 Task: Find connections with filter location Repentigny with filter topic #Investingwith filter profile language German with filter current company TRS Staffing Solutions with filter school JSPM's Jayawantrao Sawant Institute of Management and Research, S.No. 58, Indrayaninagar,Handewadi Road, Hadapsar, Pune 411028. with filter industry Mobile Gaming Apps with filter service category Visual Design with filter keywords title Pharmacist
Action: Mouse moved to (336, 390)
Screenshot: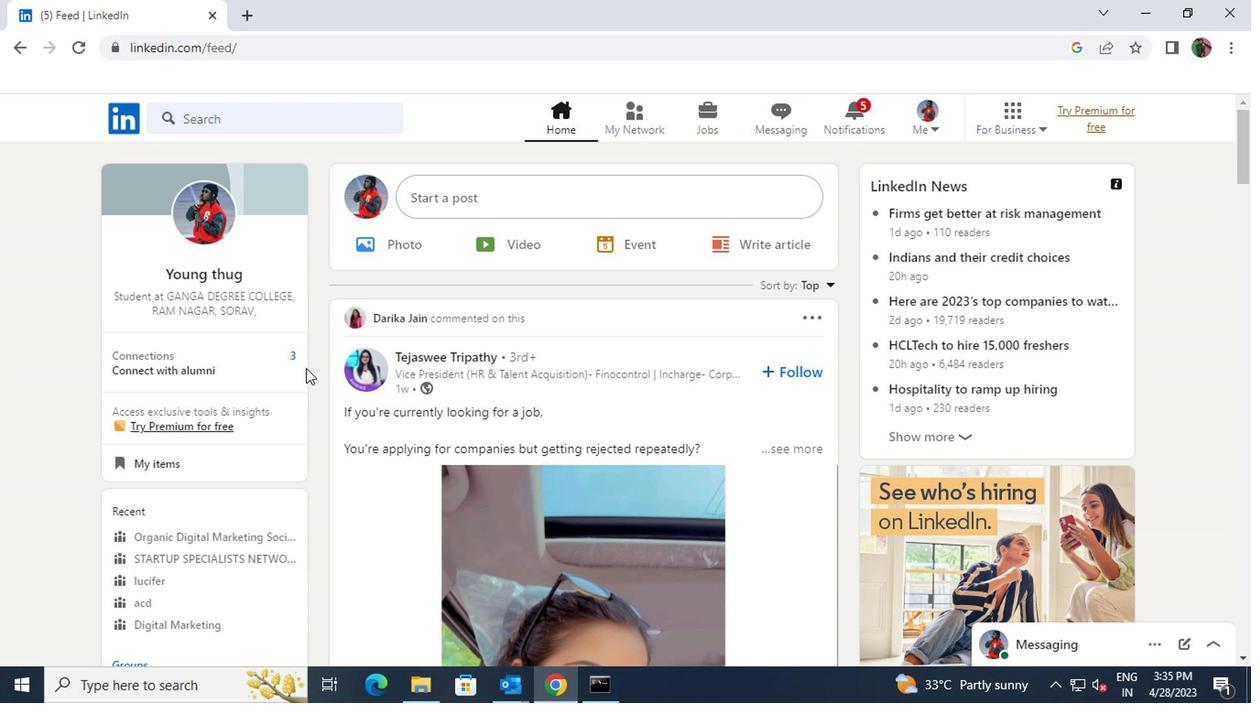 
Action: Mouse pressed left at (336, 390)
Screenshot: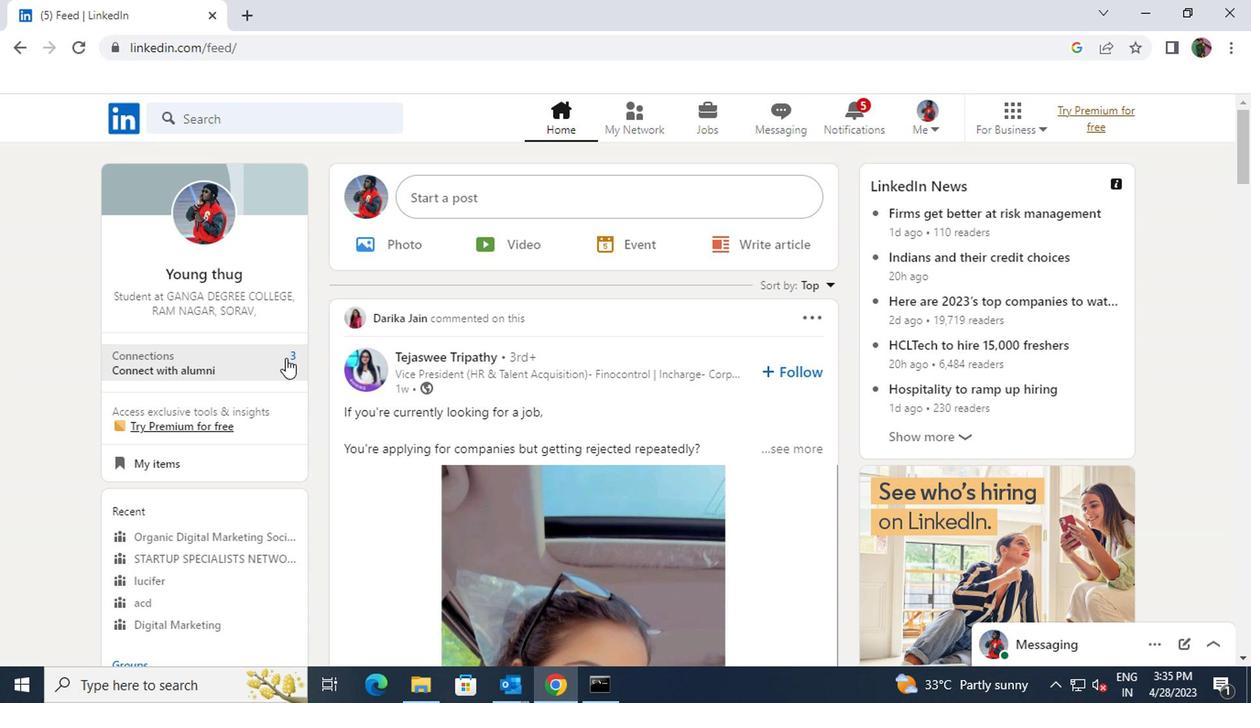 
Action: Mouse moved to (351, 289)
Screenshot: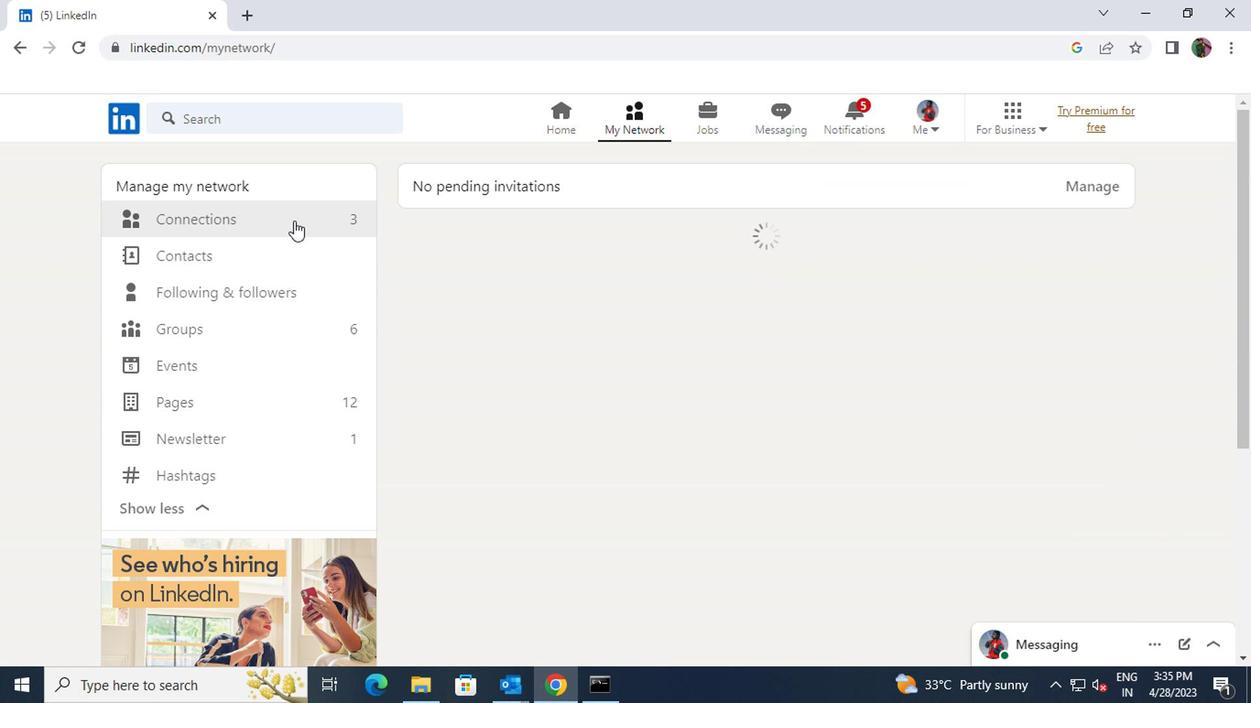 
Action: Mouse pressed left at (351, 289)
Screenshot: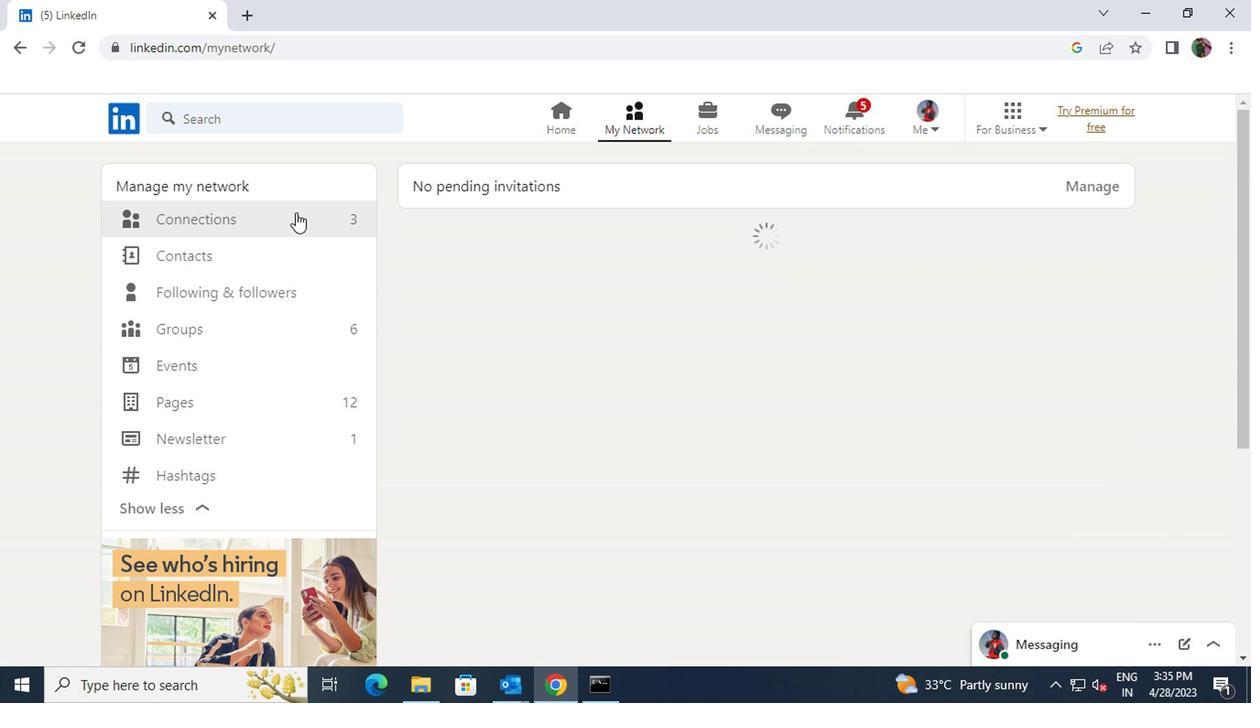 
Action: Mouse moved to (665, 300)
Screenshot: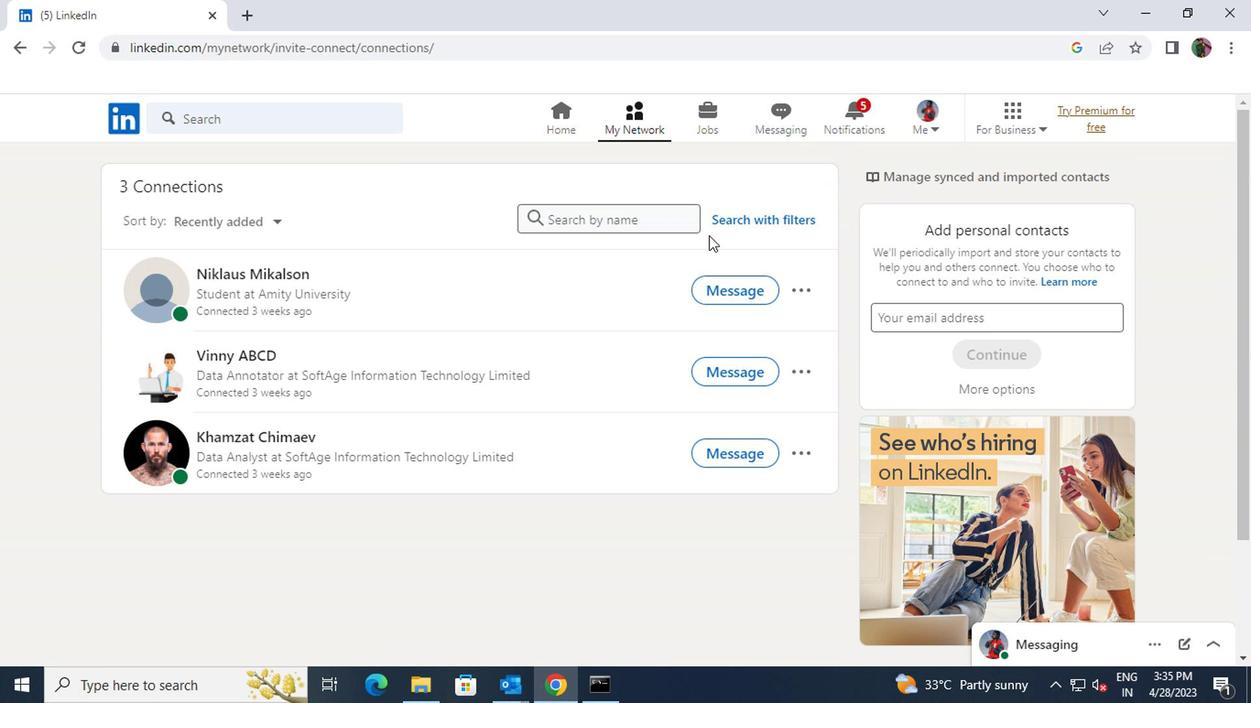 
Action: Mouse pressed left at (665, 300)
Screenshot: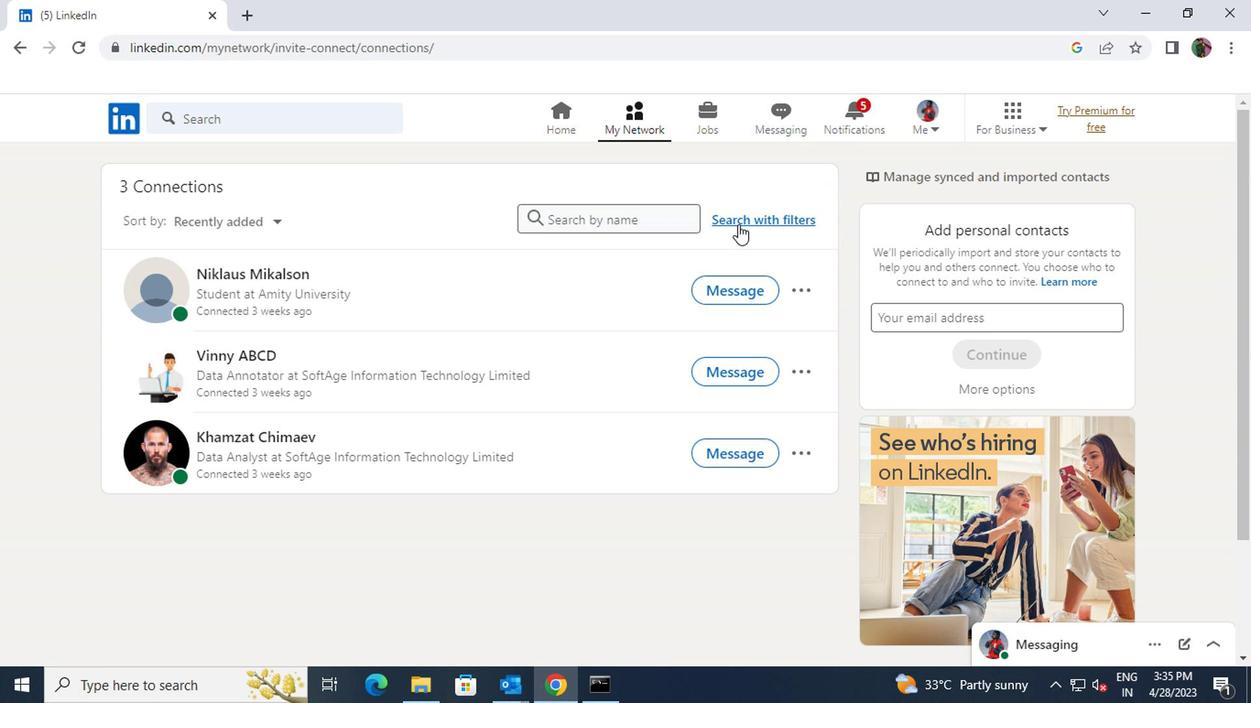 
Action: Mouse moved to (631, 262)
Screenshot: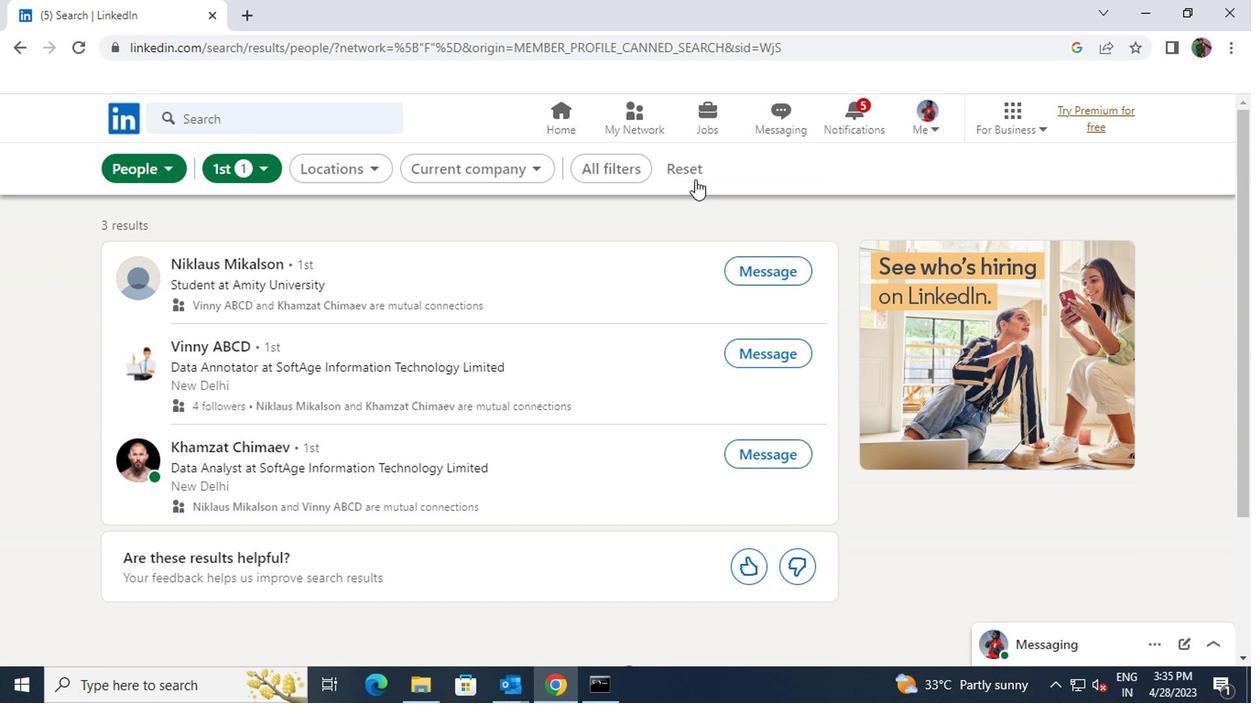 
Action: Mouse pressed left at (631, 262)
Screenshot: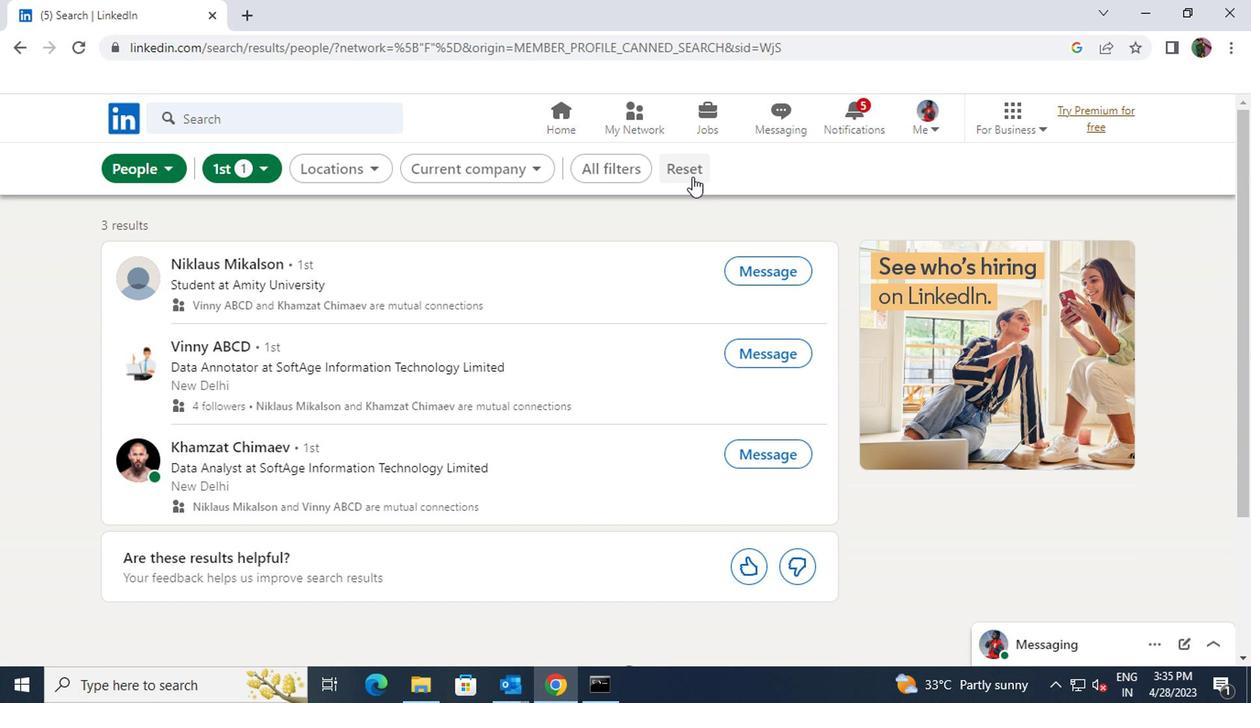 
Action: Mouse moved to (621, 261)
Screenshot: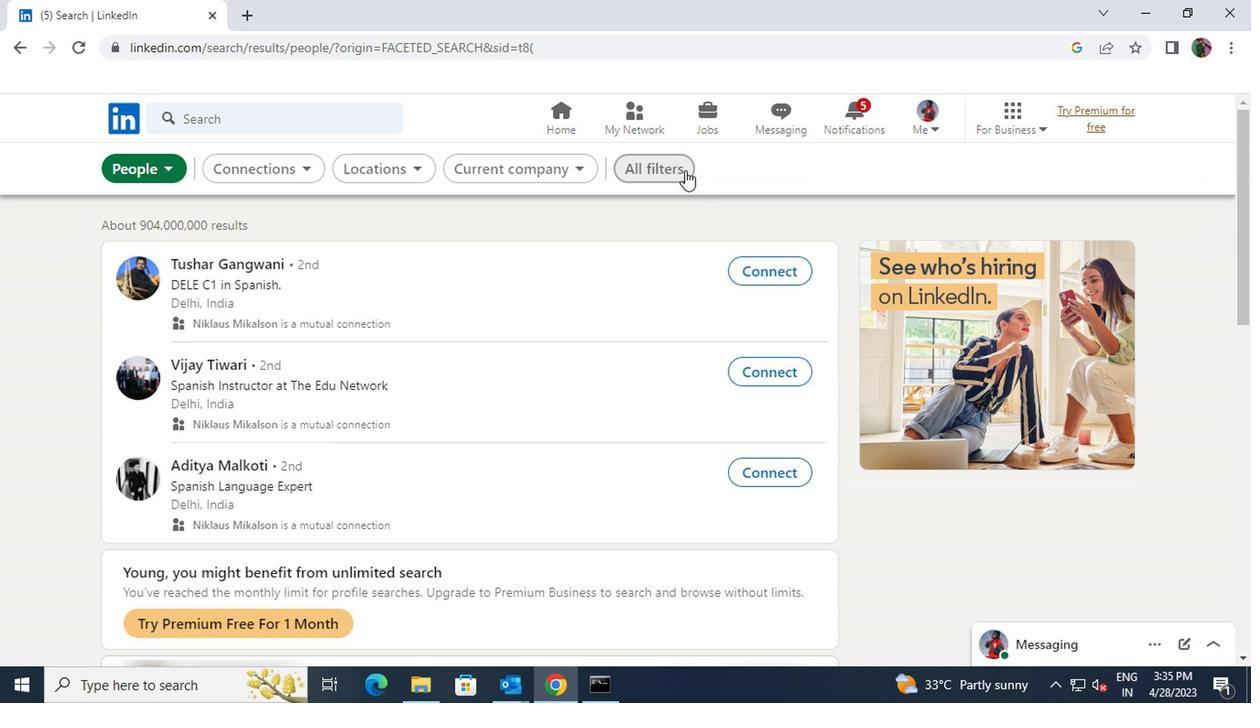
Action: Mouse pressed left at (621, 261)
Screenshot: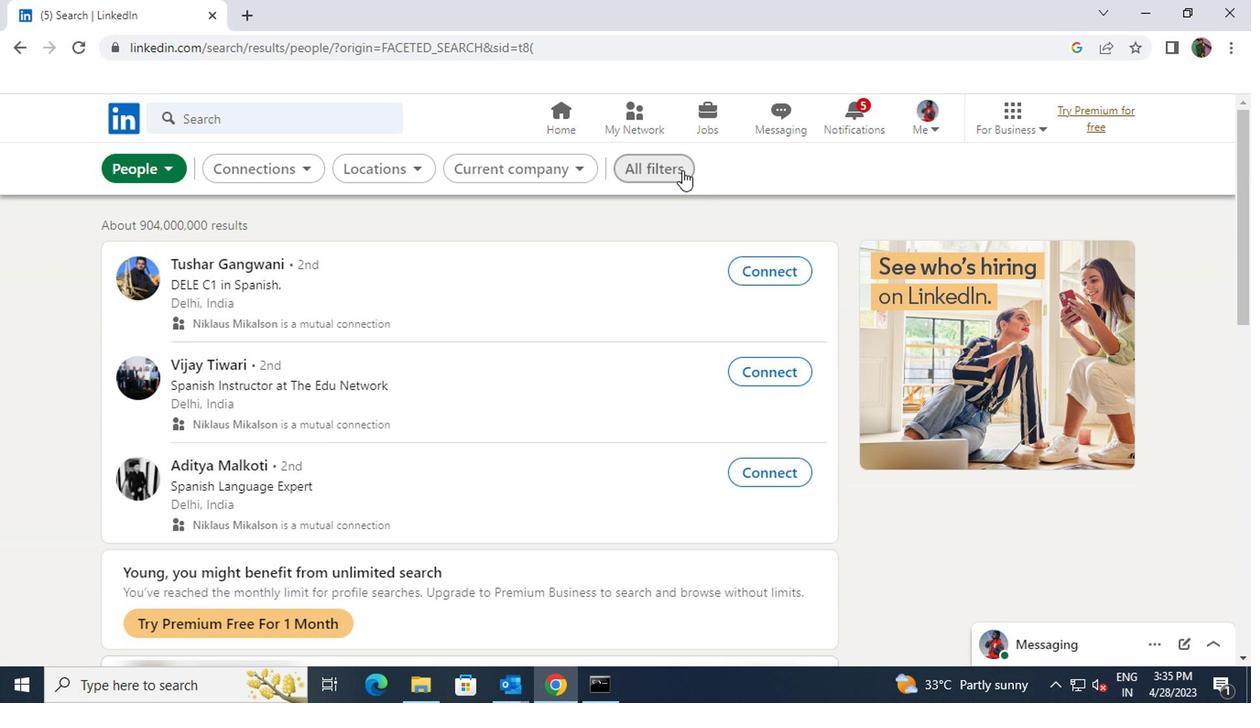 
Action: Mouse moved to (802, 390)
Screenshot: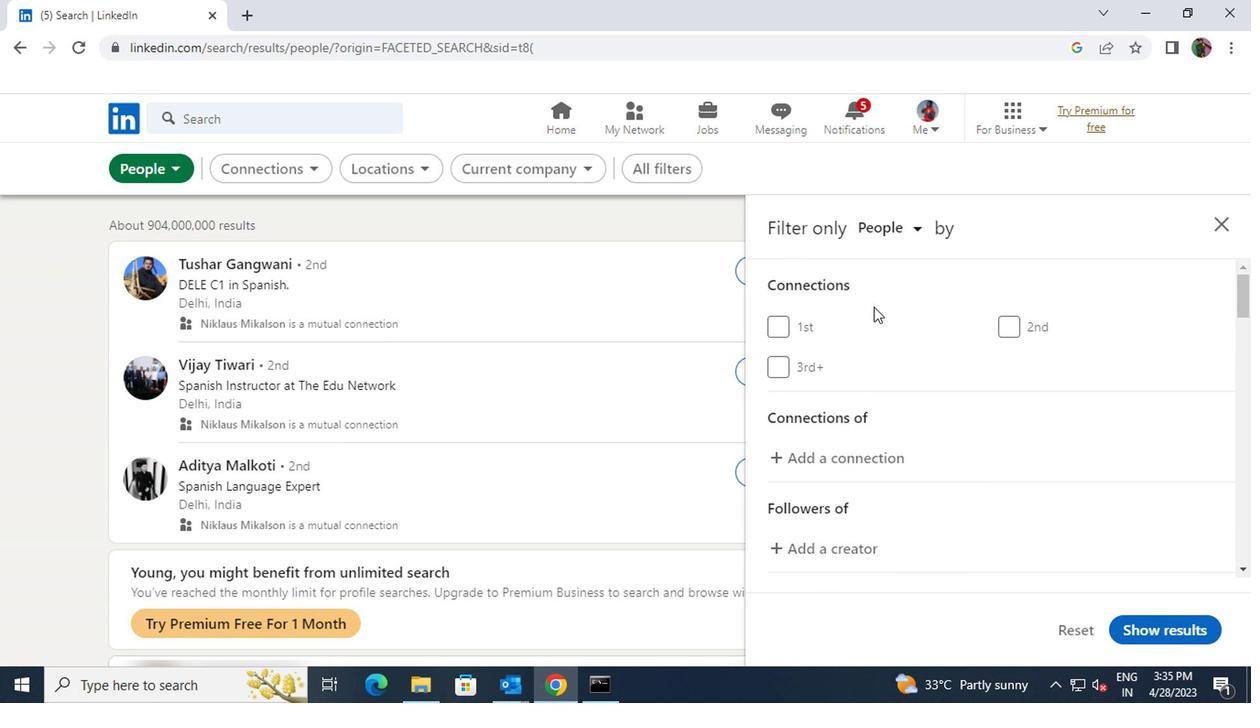 
Action: Mouse scrolled (802, 389) with delta (0, 0)
Screenshot: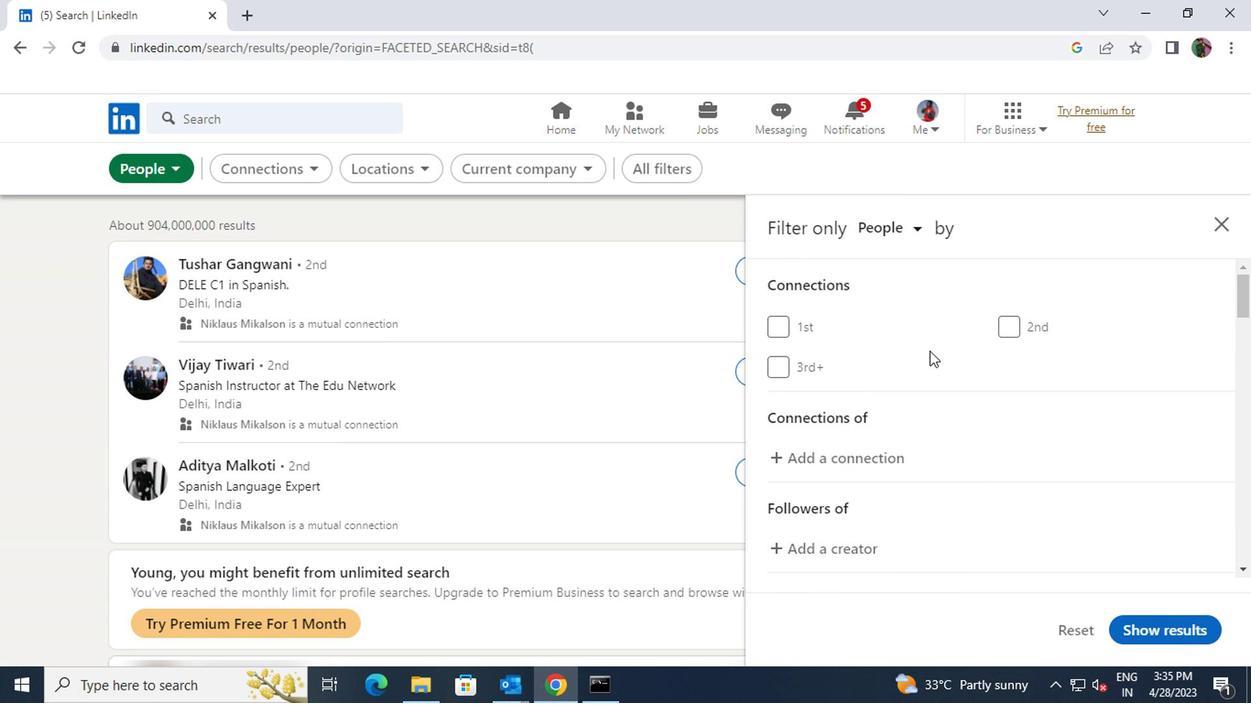 
Action: Mouse scrolled (802, 389) with delta (0, 0)
Screenshot: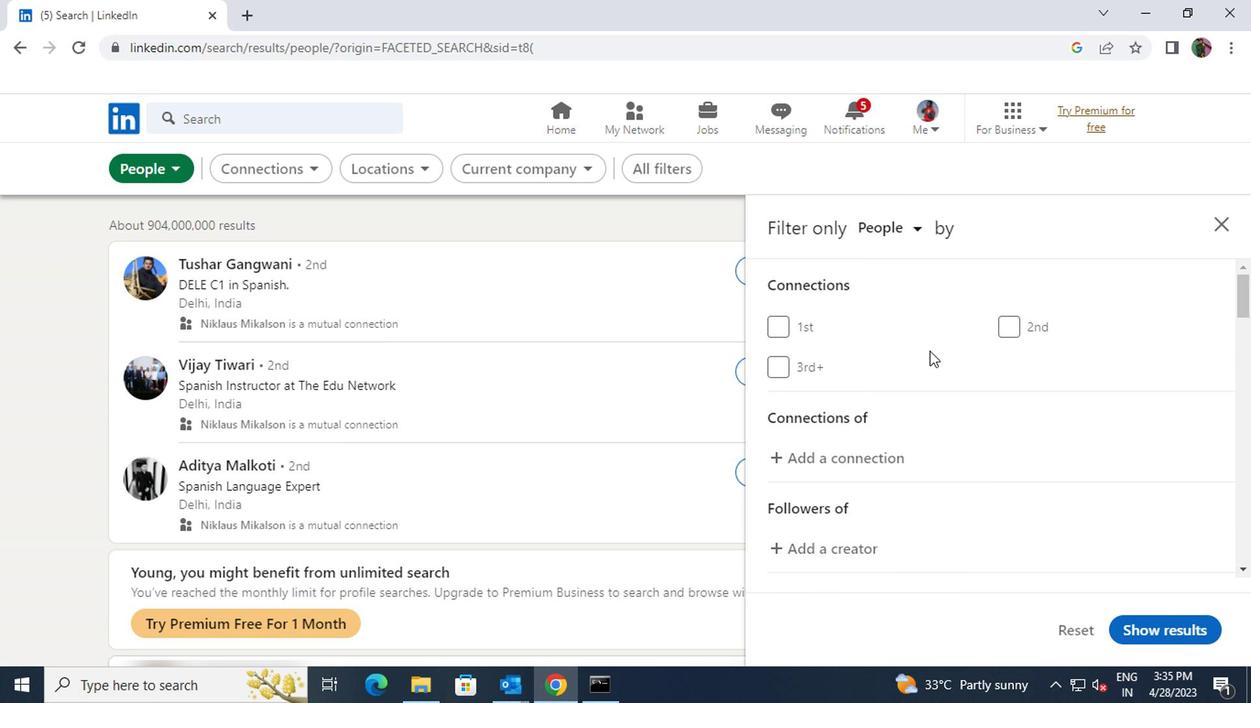 
Action: Mouse scrolled (802, 389) with delta (0, 0)
Screenshot: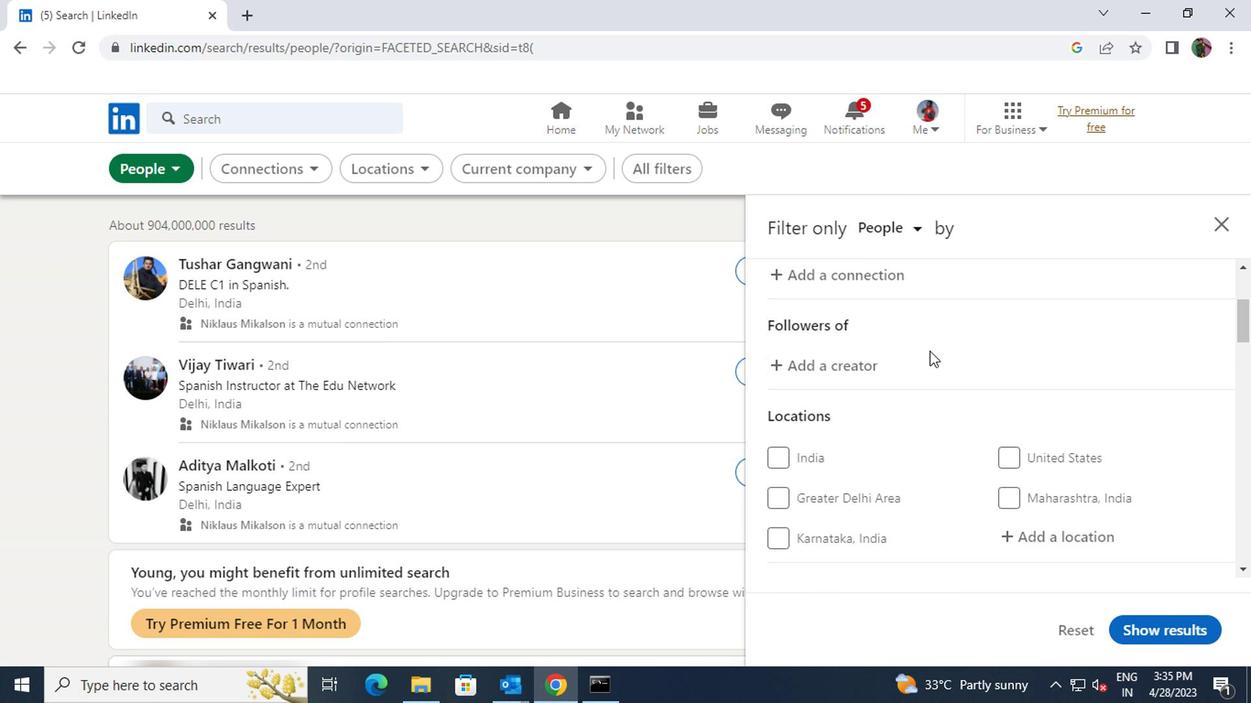 
Action: Mouse moved to (867, 456)
Screenshot: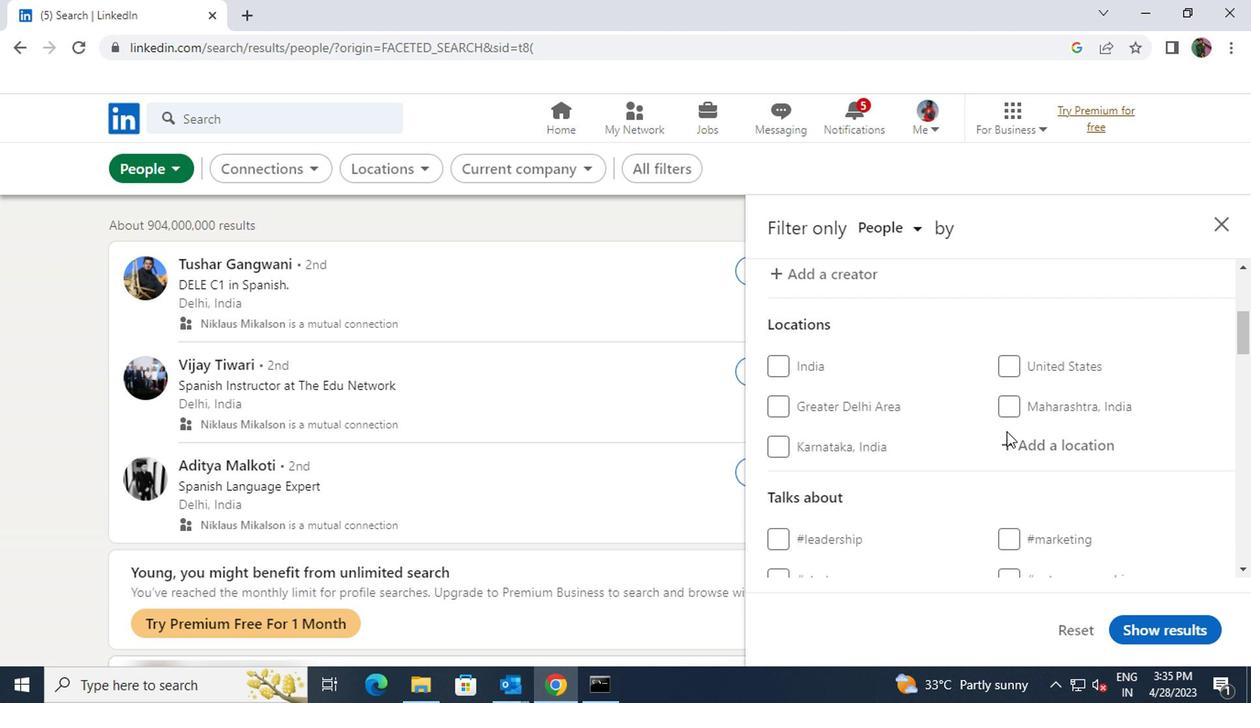 
Action: Mouse pressed left at (867, 456)
Screenshot: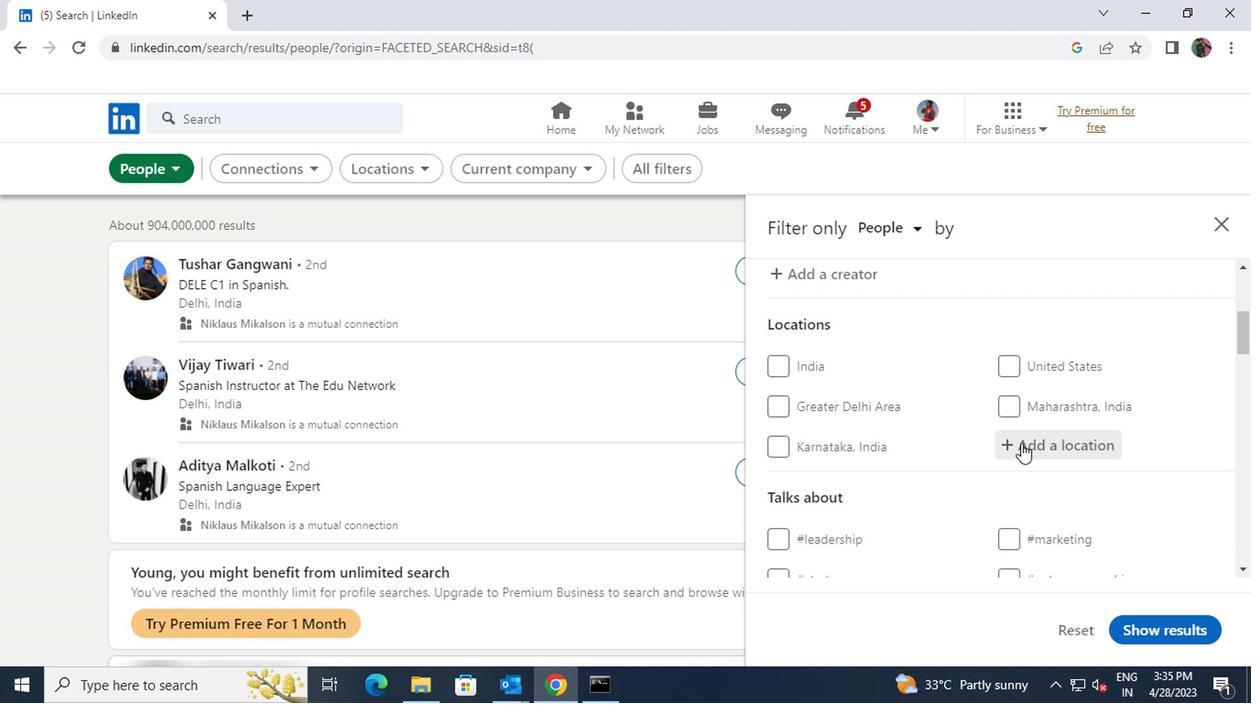 
Action: Key pressed <Key.shift>REPENTI
Screenshot: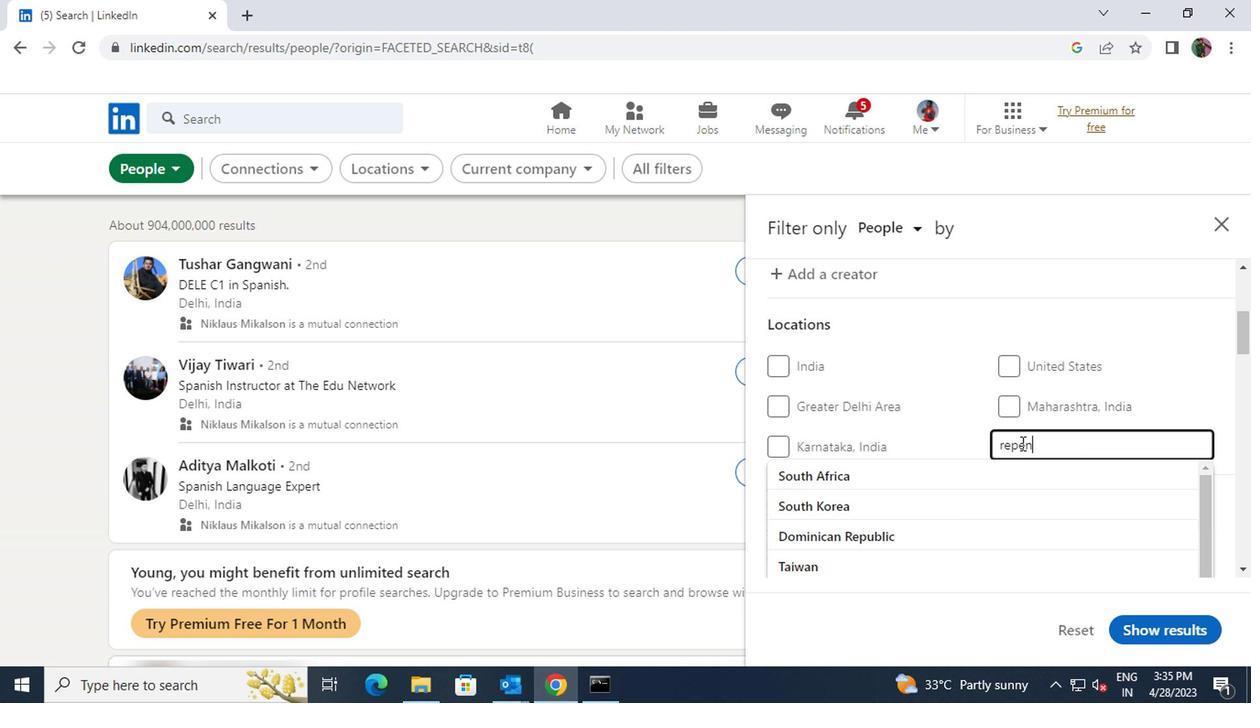 
Action: Mouse moved to (861, 472)
Screenshot: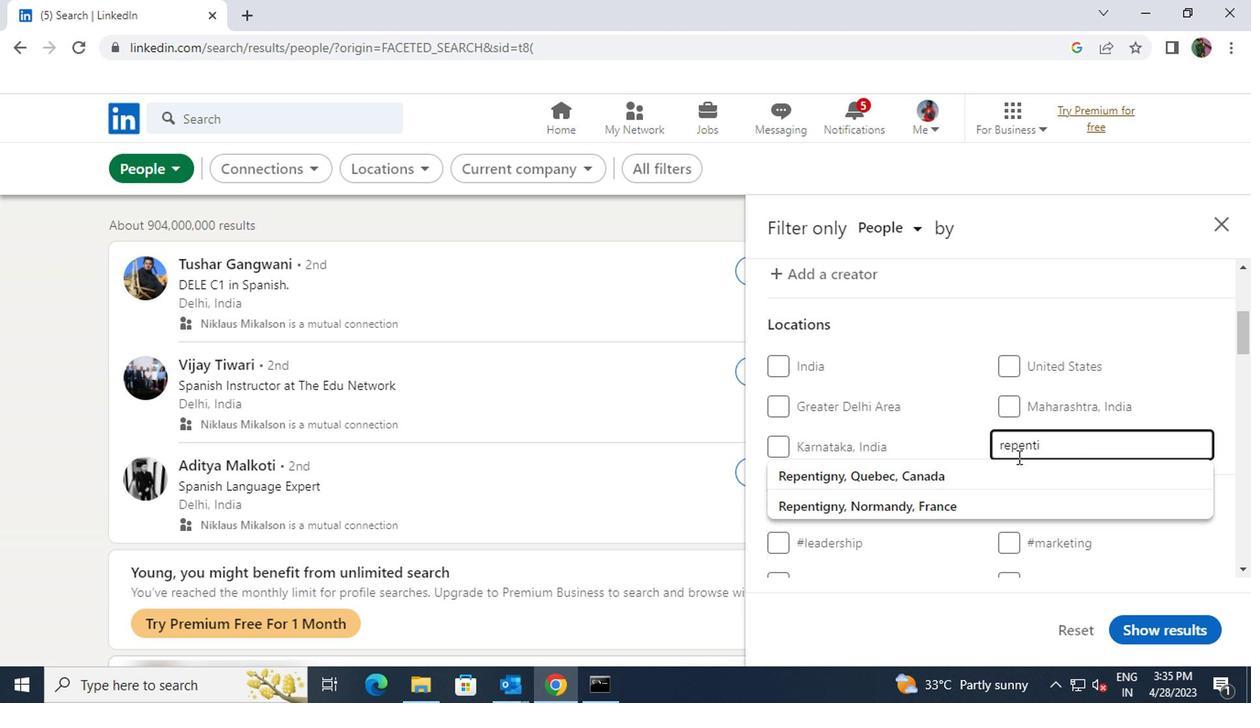 
Action: Mouse pressed left at (861, 472)
Screenshot: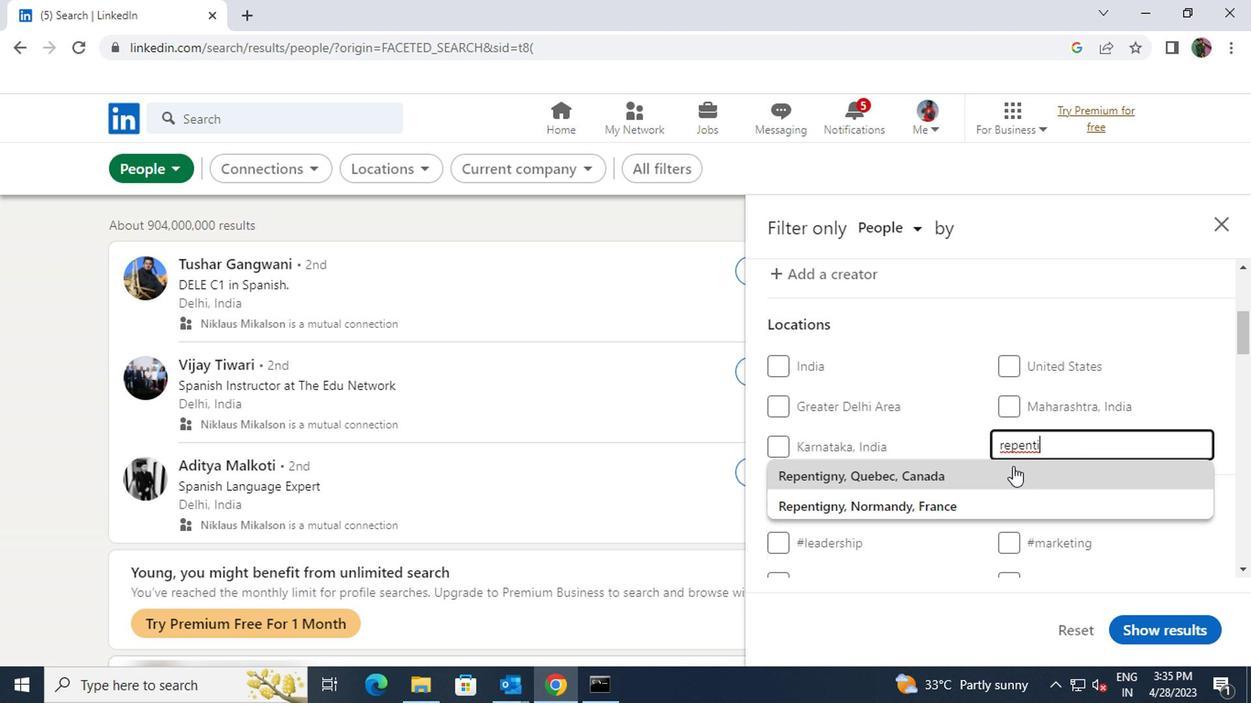 
Action: Mouse scrolled (861, 471) with delta (0, 0)
Screenshot: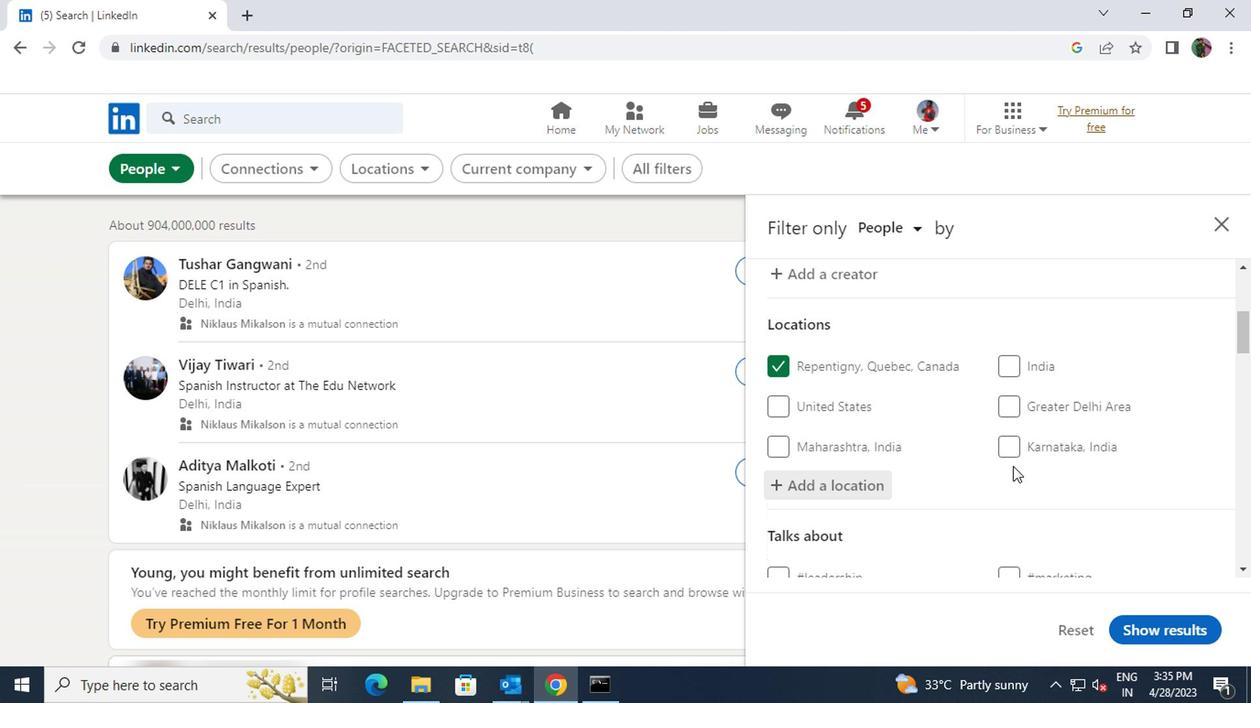 
Action: Mouse scrolled (861, 471) with delta (0, 0)
Screenshot: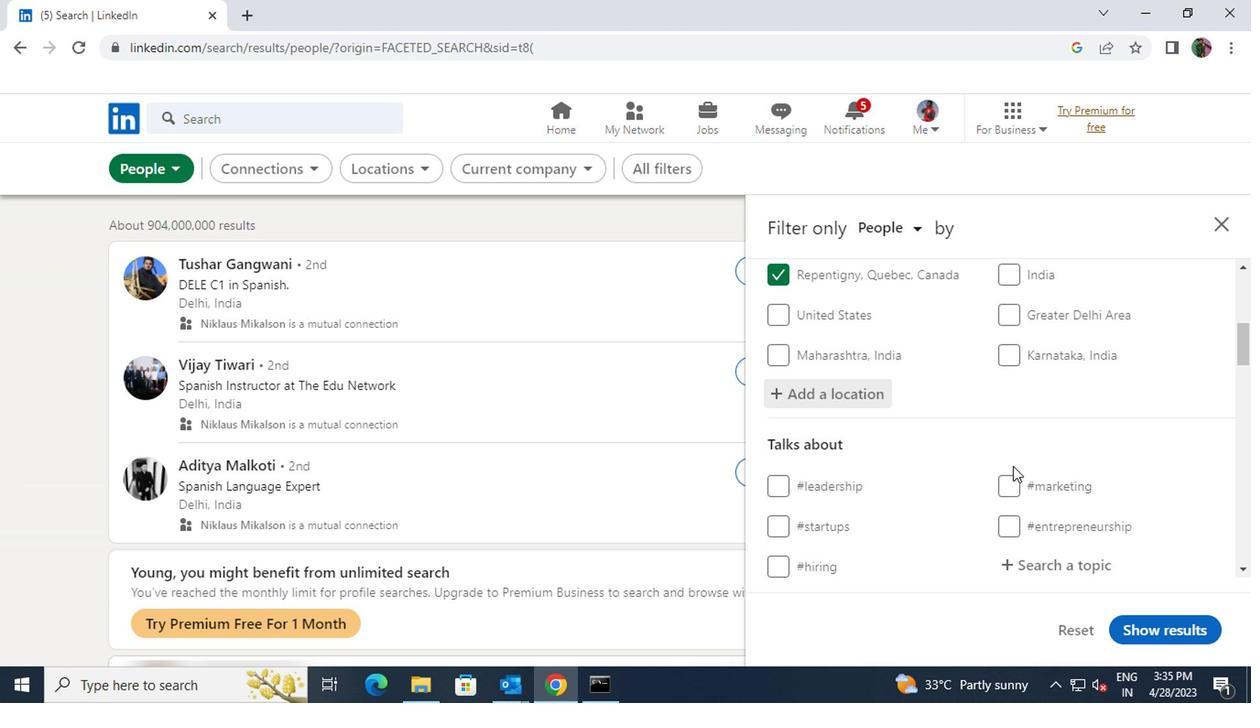 
Action: Mouse pressed left at (861, 472)
Screenshot: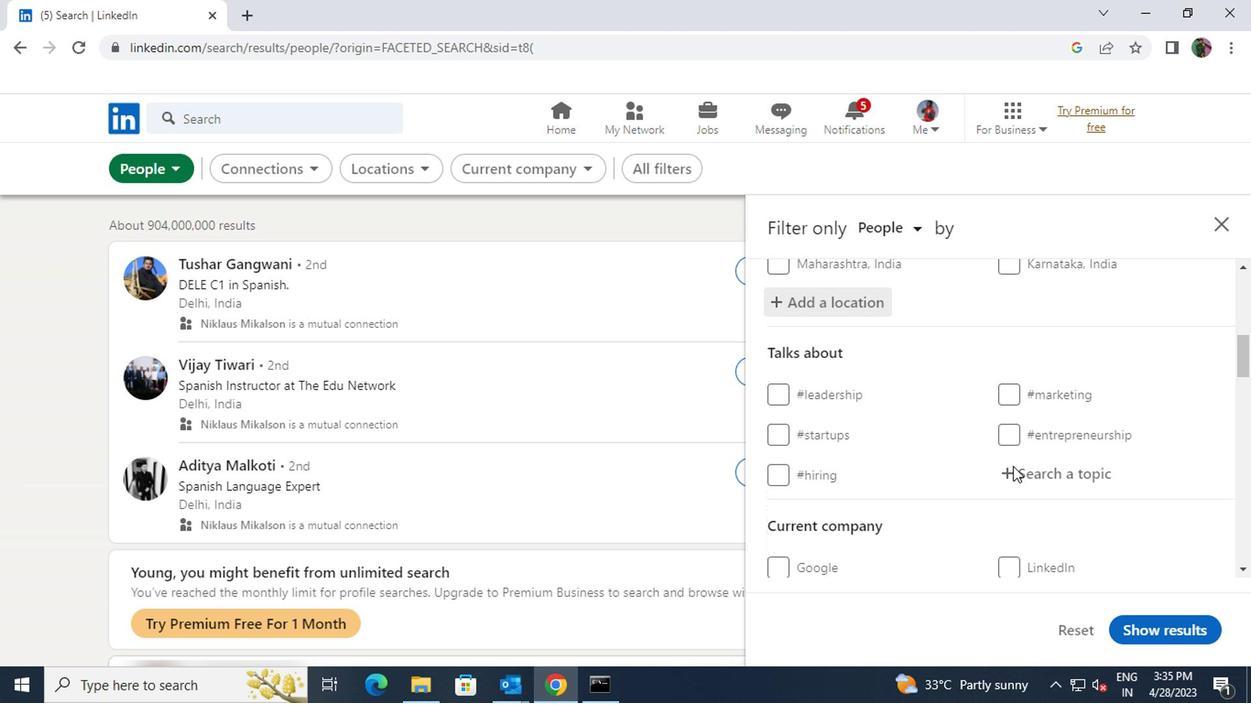 
Action: Key pressed <Key.shift>INVESTING
Screenshot: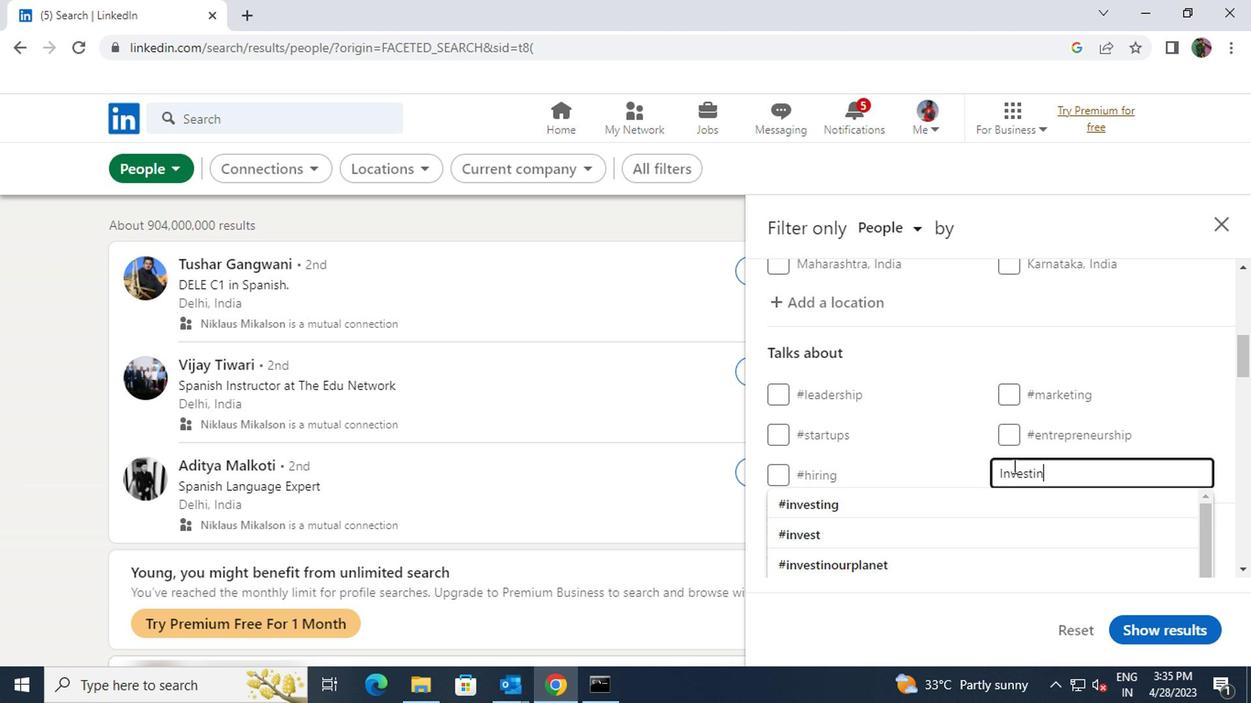 
Action: Mouse moved to (844, 493)
Screenshot: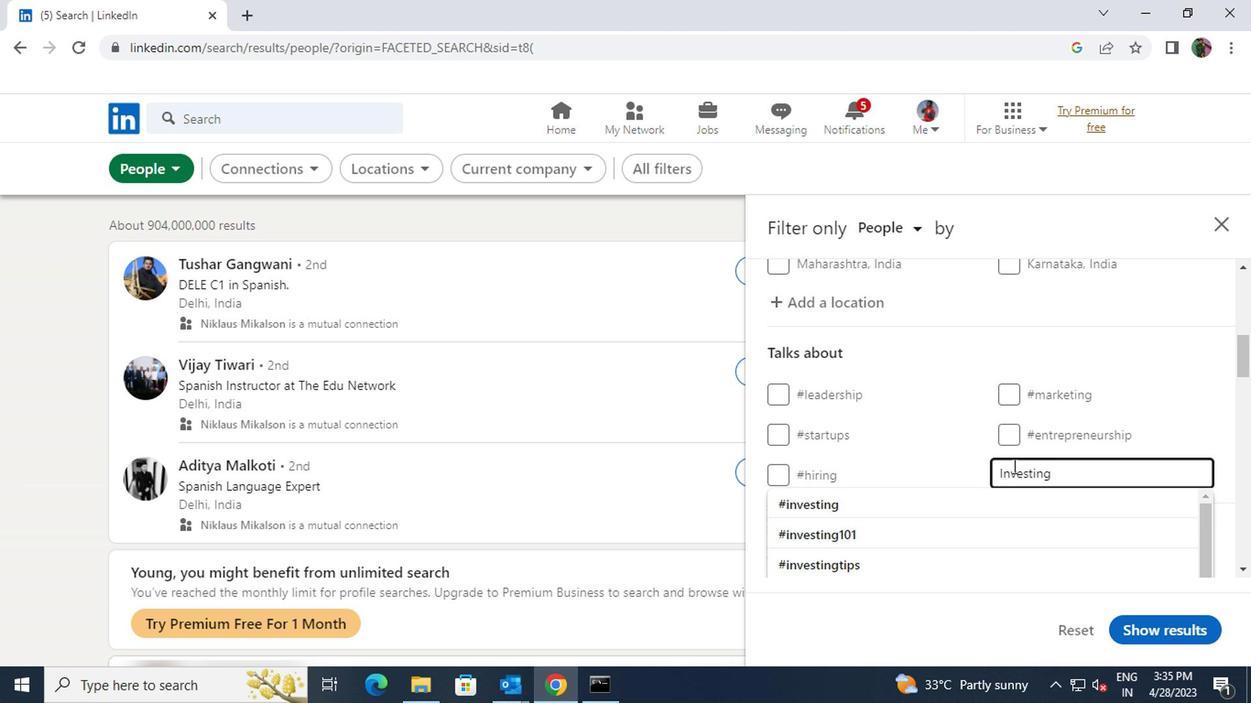 
Action: Mouse pressed left at (844, 493)
Screenshot: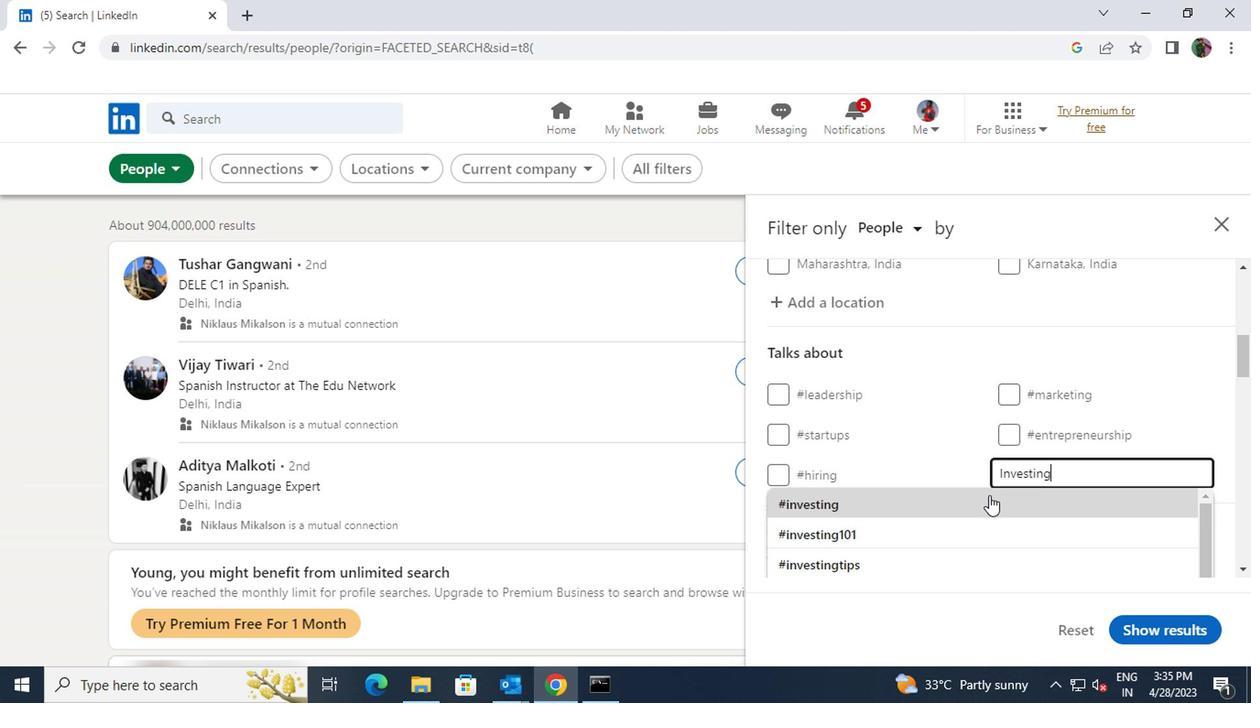 
Action: Mouse scrolled (844, 492) with delta (0, 0)
Screenshot: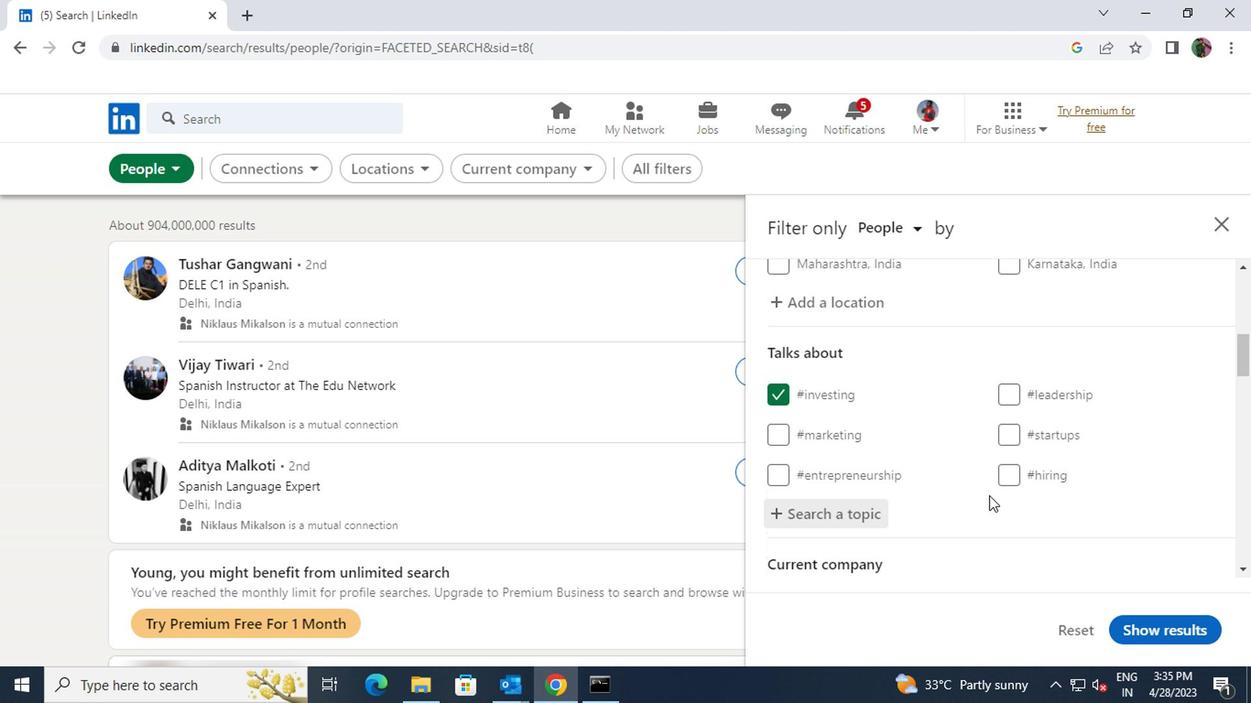 
Action: Mouse scrolled (844, 492) with delta (0, 0)
Screenshot: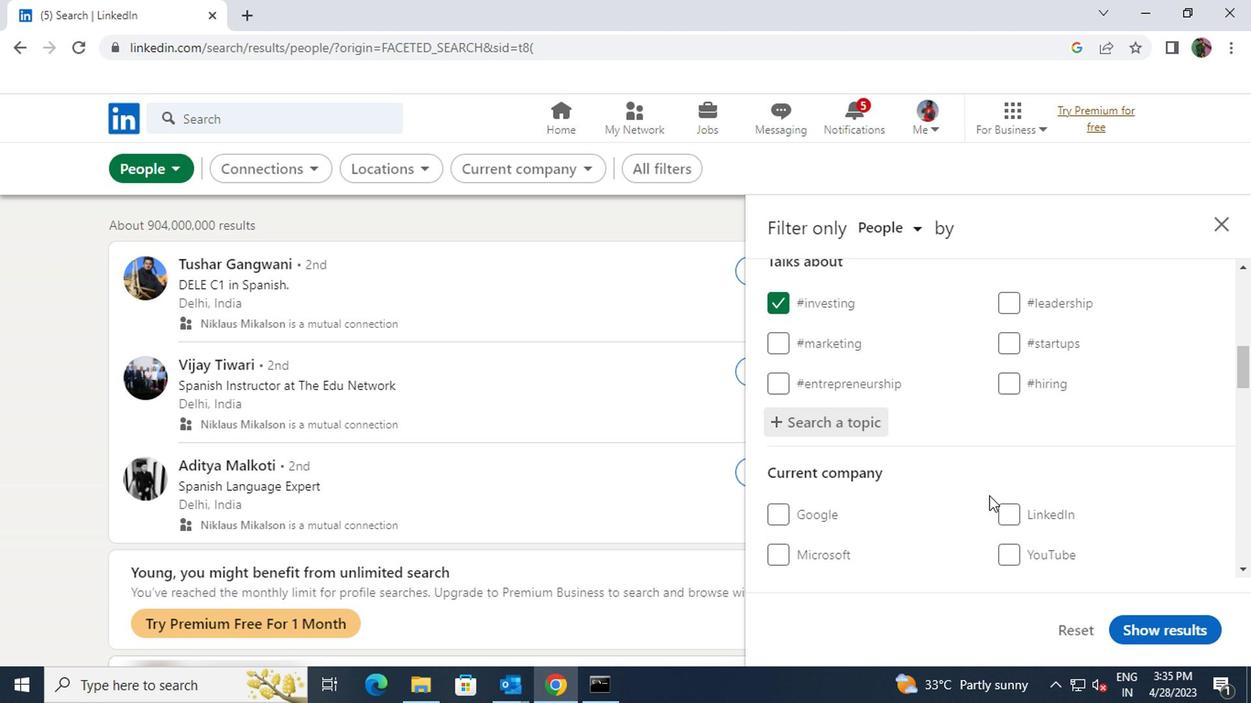 
Action: Mouse scrolled (844, 492) with delta (0, 0)
Screenshot: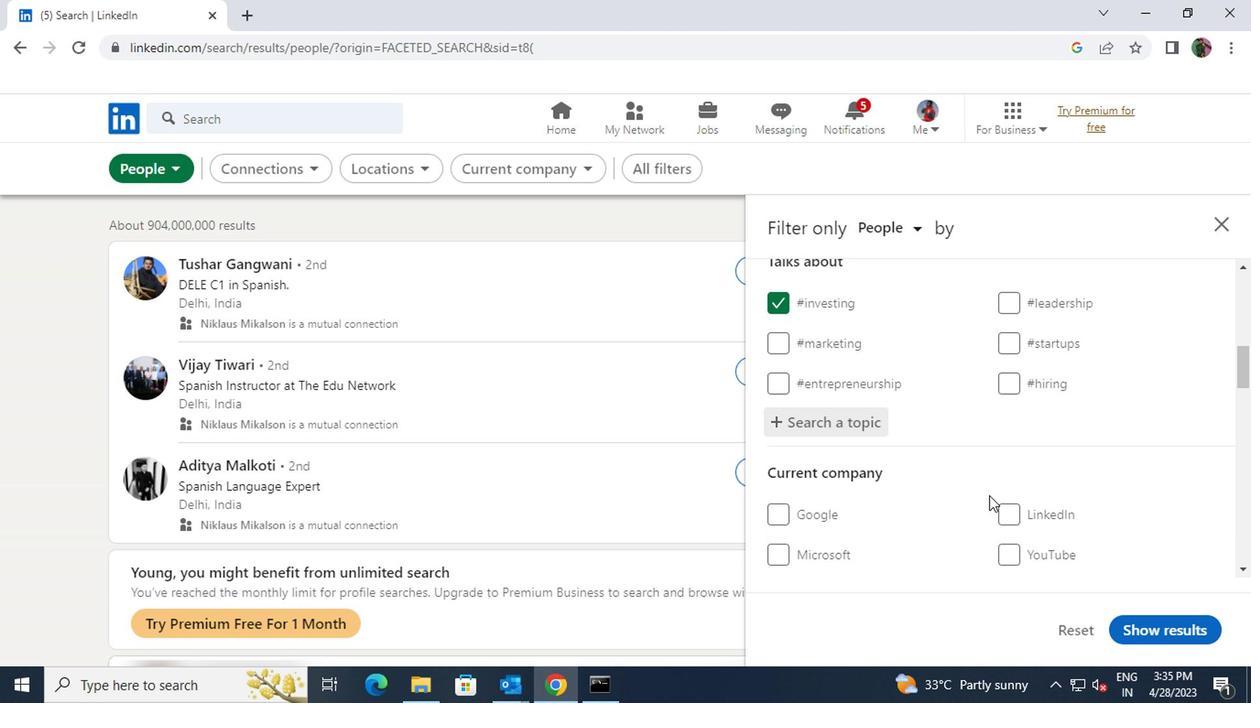 
Action: Mouse scrolled (844, 492) with delta (0, 0)
Screenshot: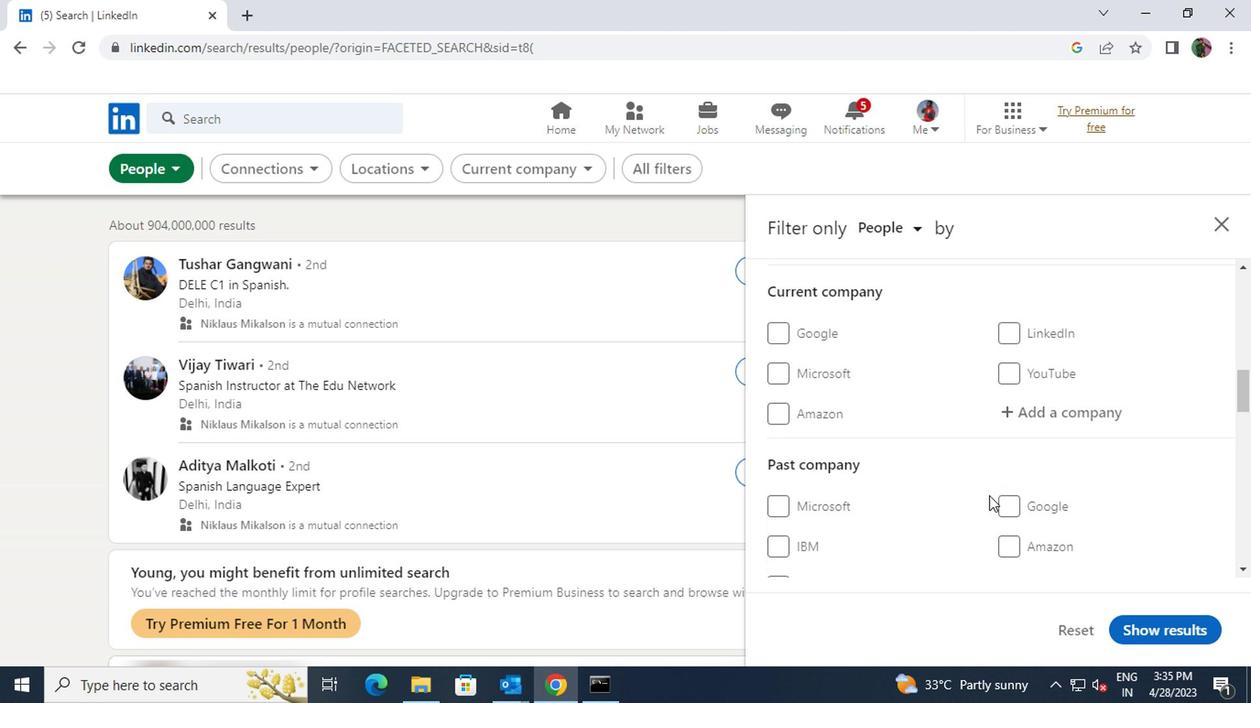 
Action: Mouse scrolled (844, 492) with delta (0, 0)
Screenshot: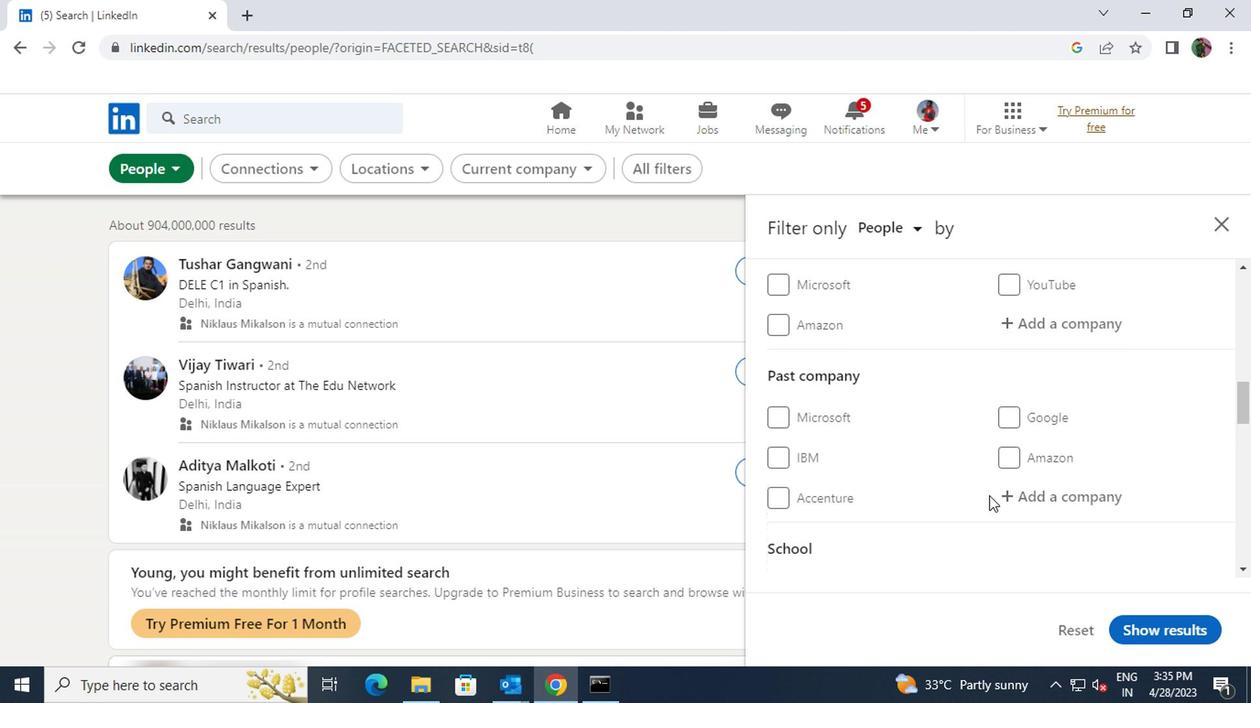 
Action: Mouse scrolled (844, 492) with delta (0, 0)
Screenshot: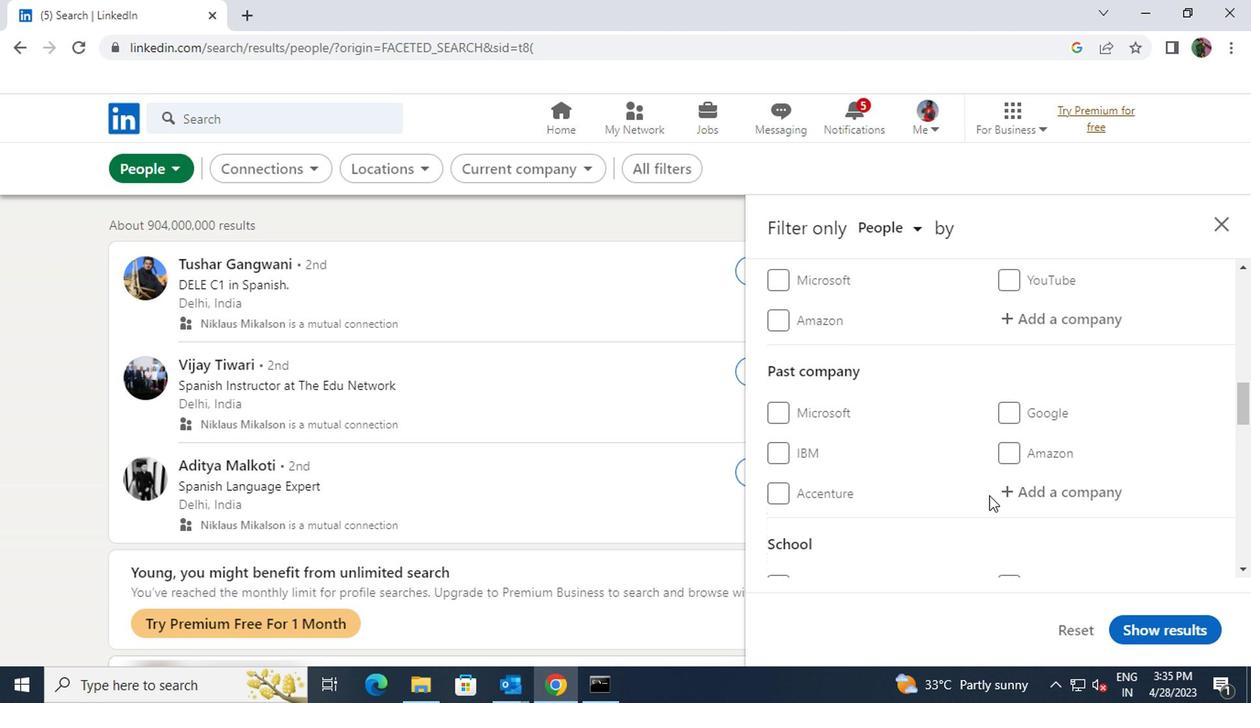 
Action: Mouse scrolled (844, 492) with delta (0, 0)
Screenshot: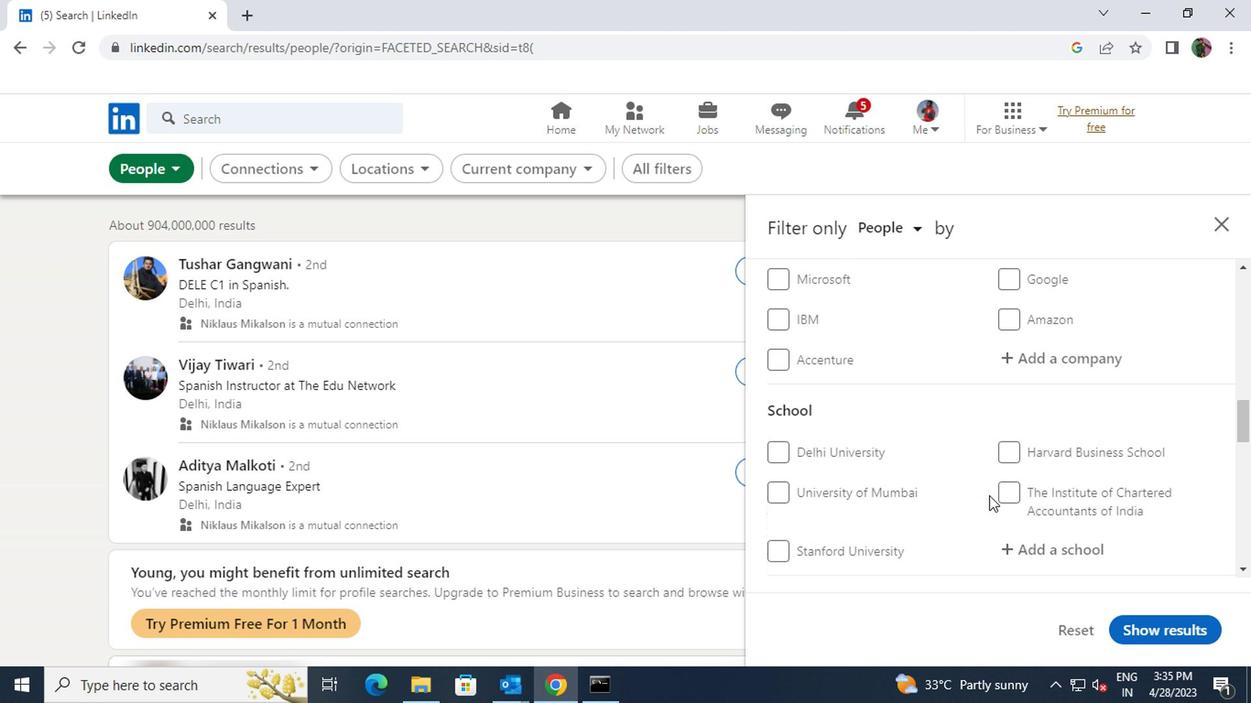 
Action: Mouse scrolled (844, 492) with delta (0, 0)
Screenshot: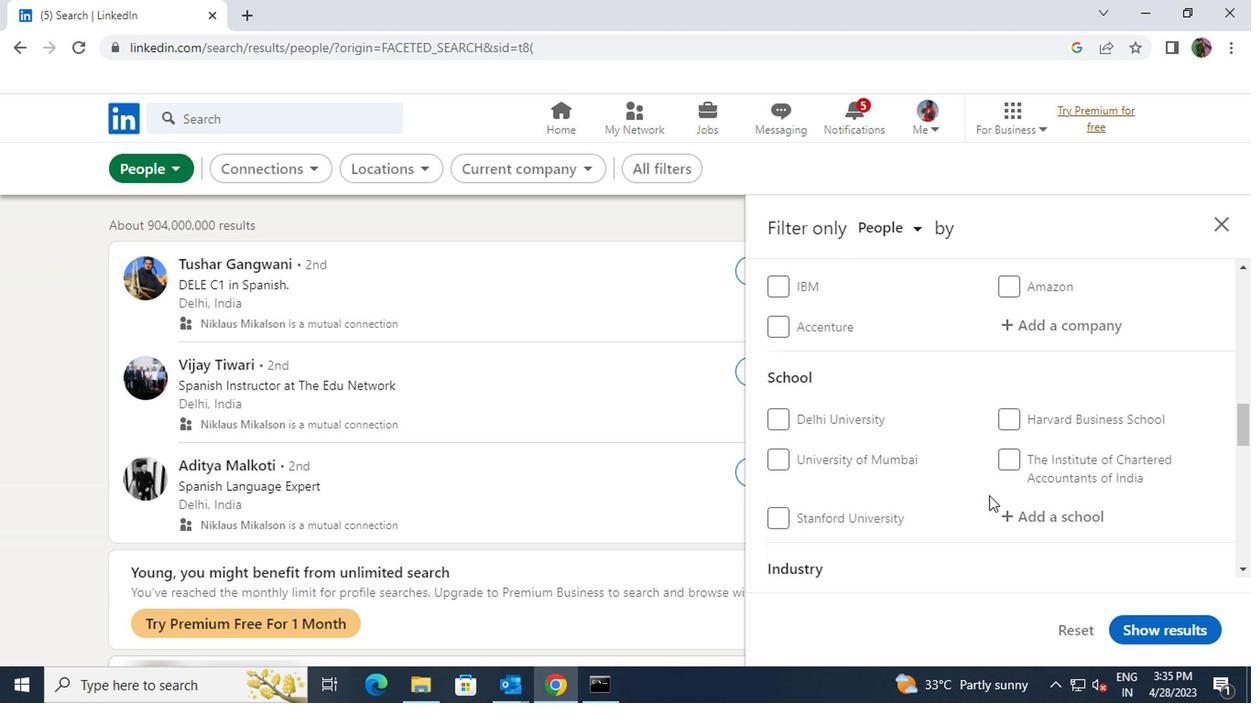 
Action: Mouse scrolled (844, 492) with delta (0, 0)
Screenshot: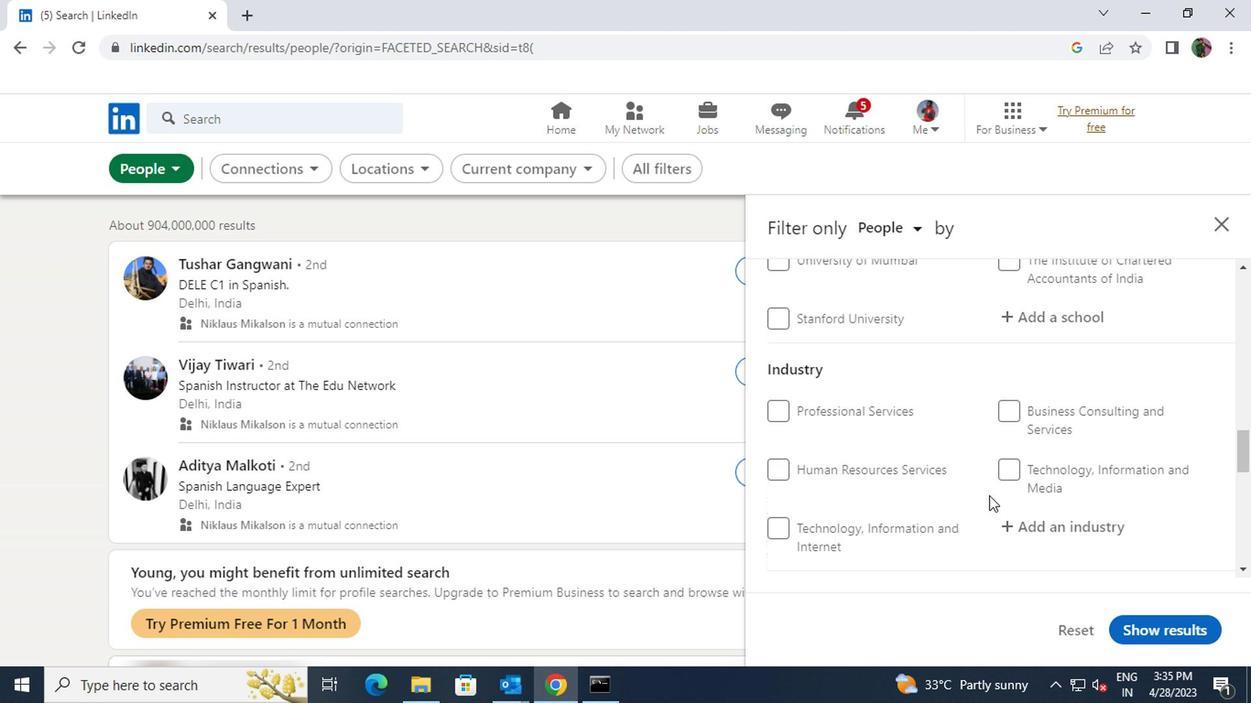 
Action: Mouse scrolled (844, 492) with delta (0, 0)
Screenshot: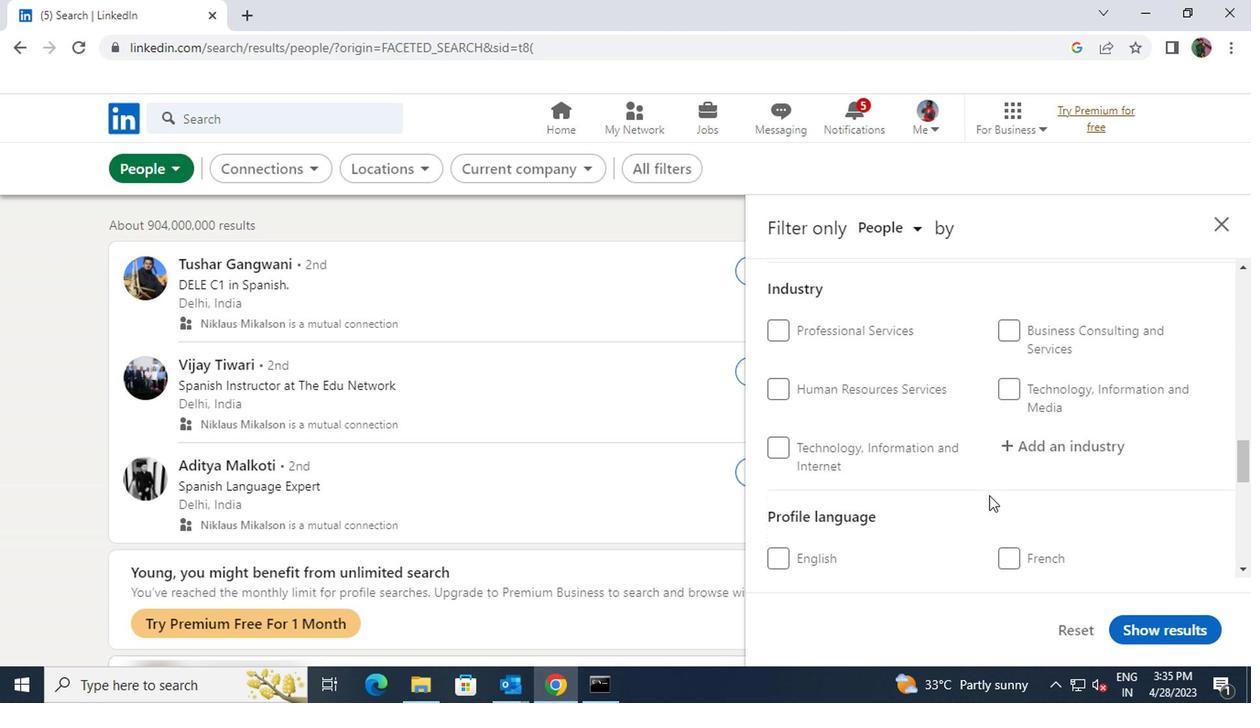 
Action: Mouse moved to (697, 520)
Screenshot: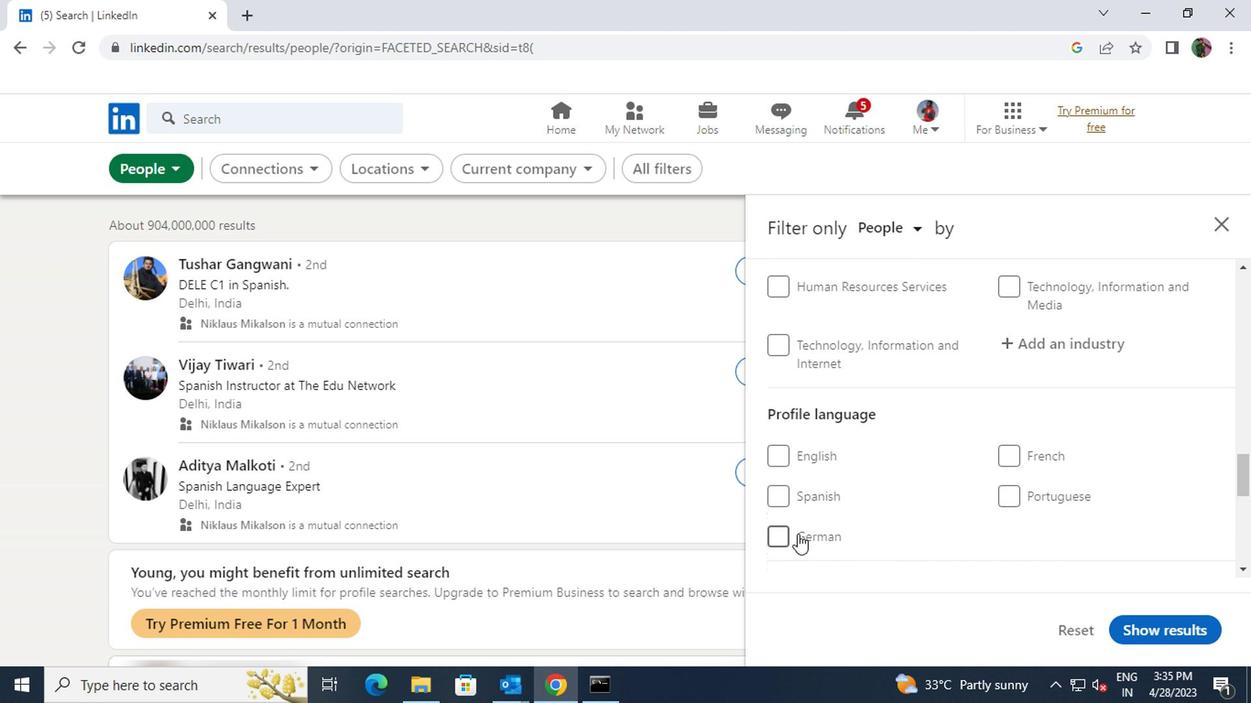 
Action: Mouse pressed left at (697, 520)
Screenshot: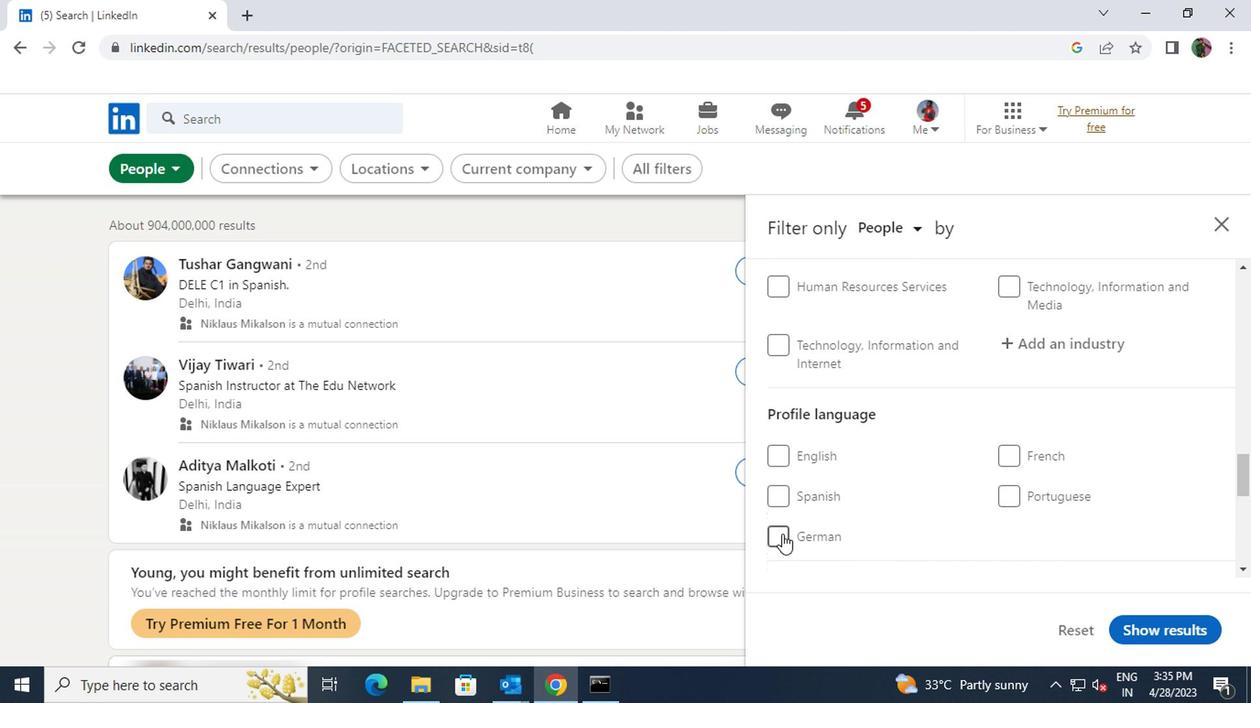 
Action: Mouse moved to (759, 508)
Screenshot: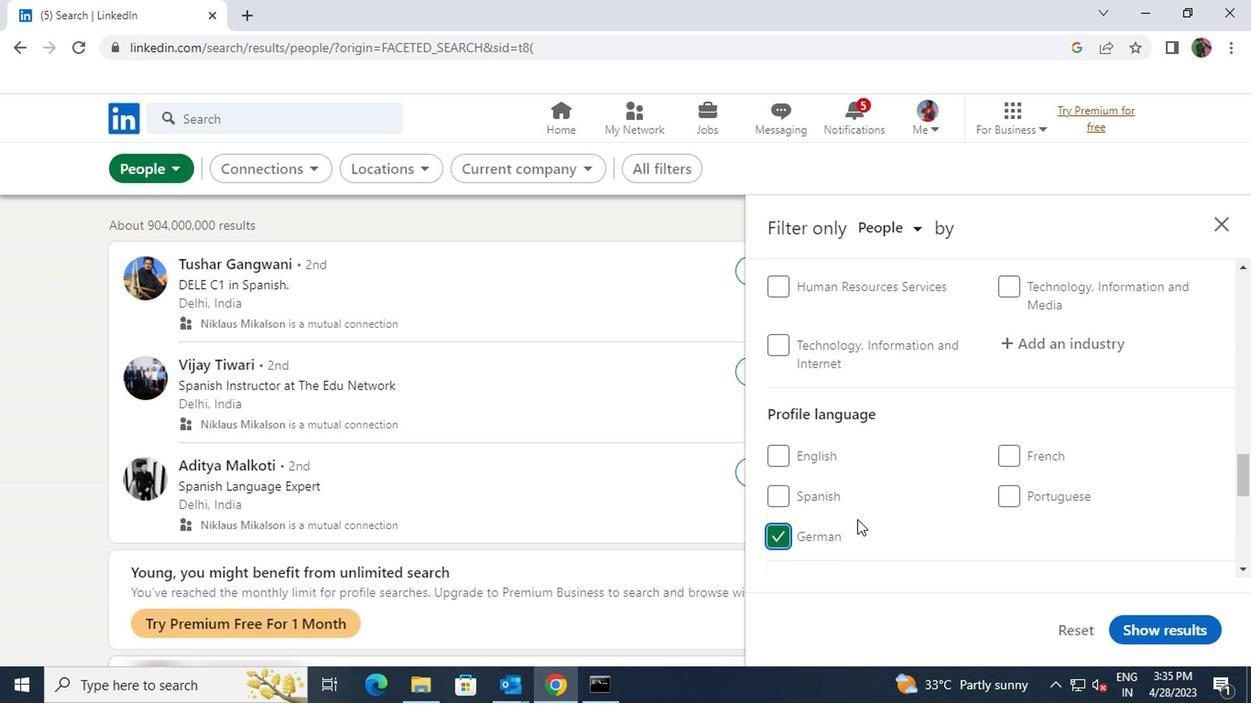 
Action: Mouse scrolled (759, 508) with delta (0, 0)
Screenshot: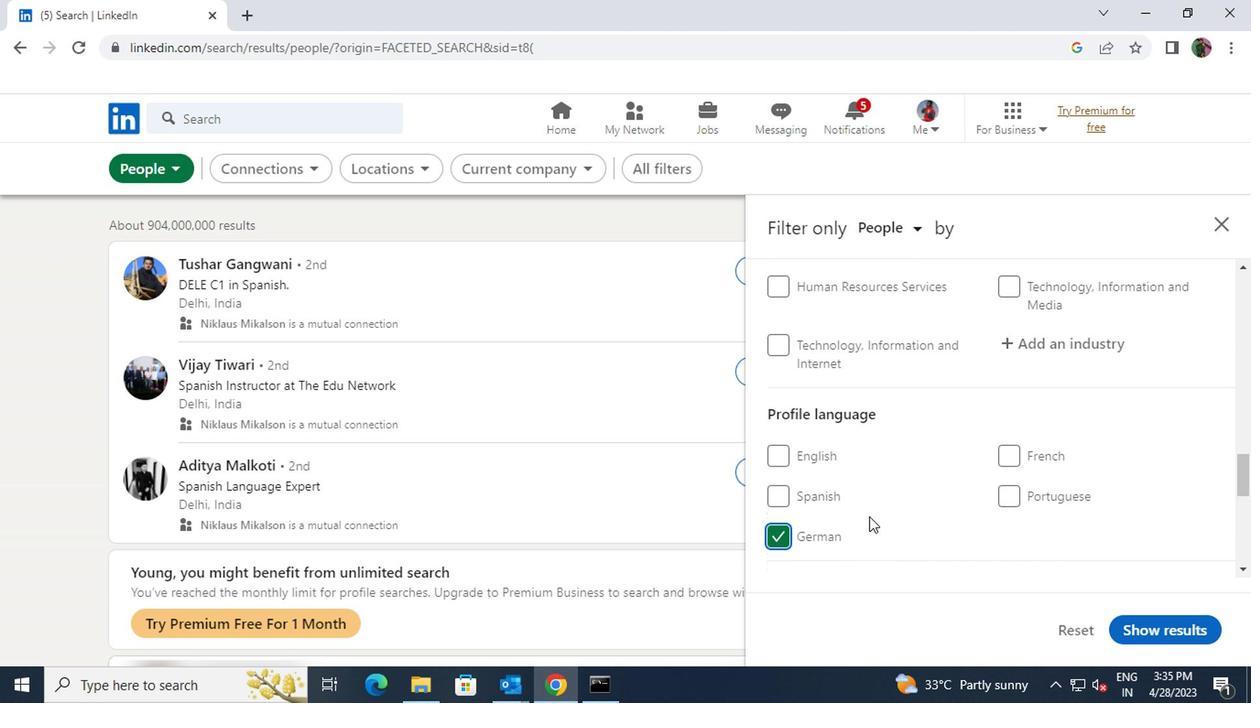 
Action: Mouse scrolled (759, 508) with delta (0, 0)
Screenshot: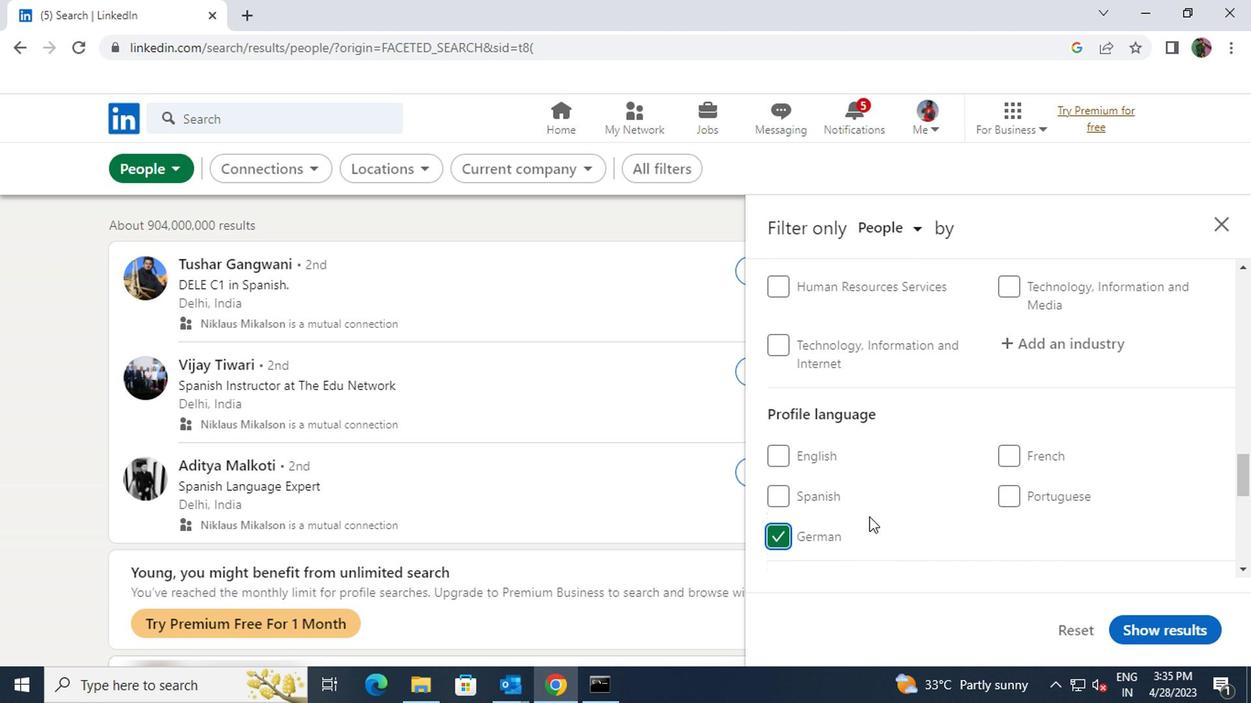 
Action: Mouse scrolled (759, 508) with delta (0, 0)
Screenshot: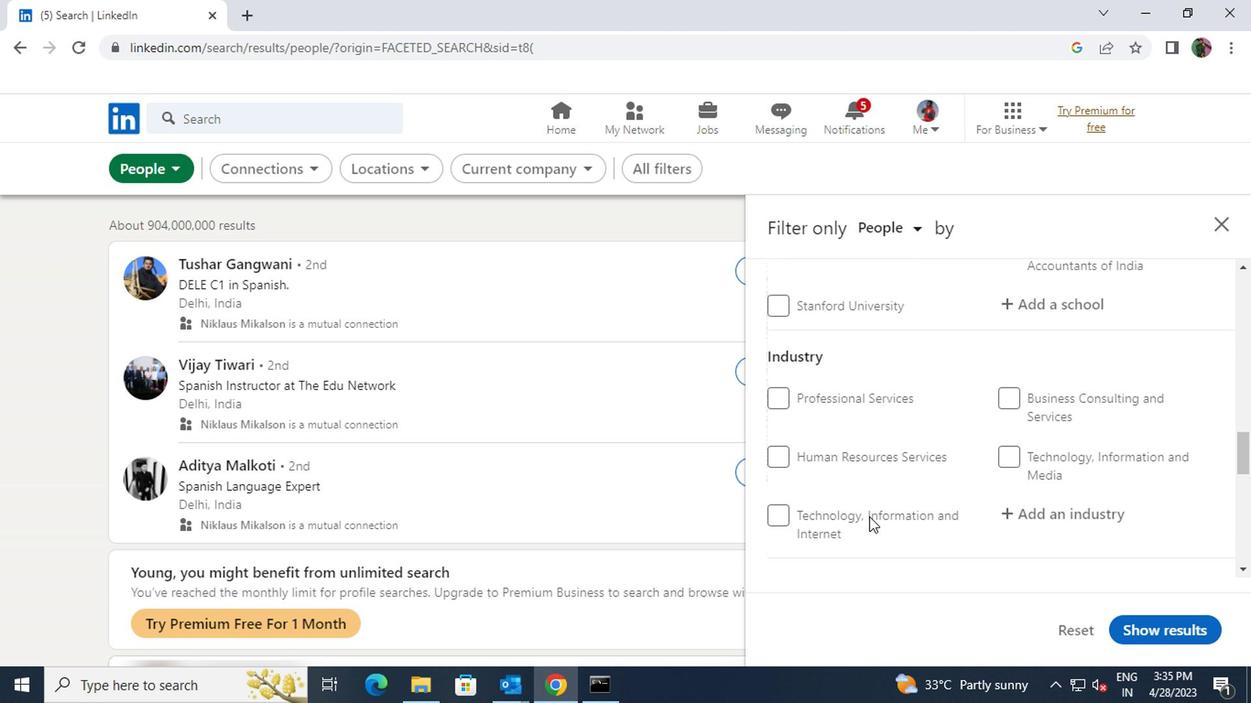 
Action: Mouse scrolled (759, 508) with delta (0, 0)
Screenshot: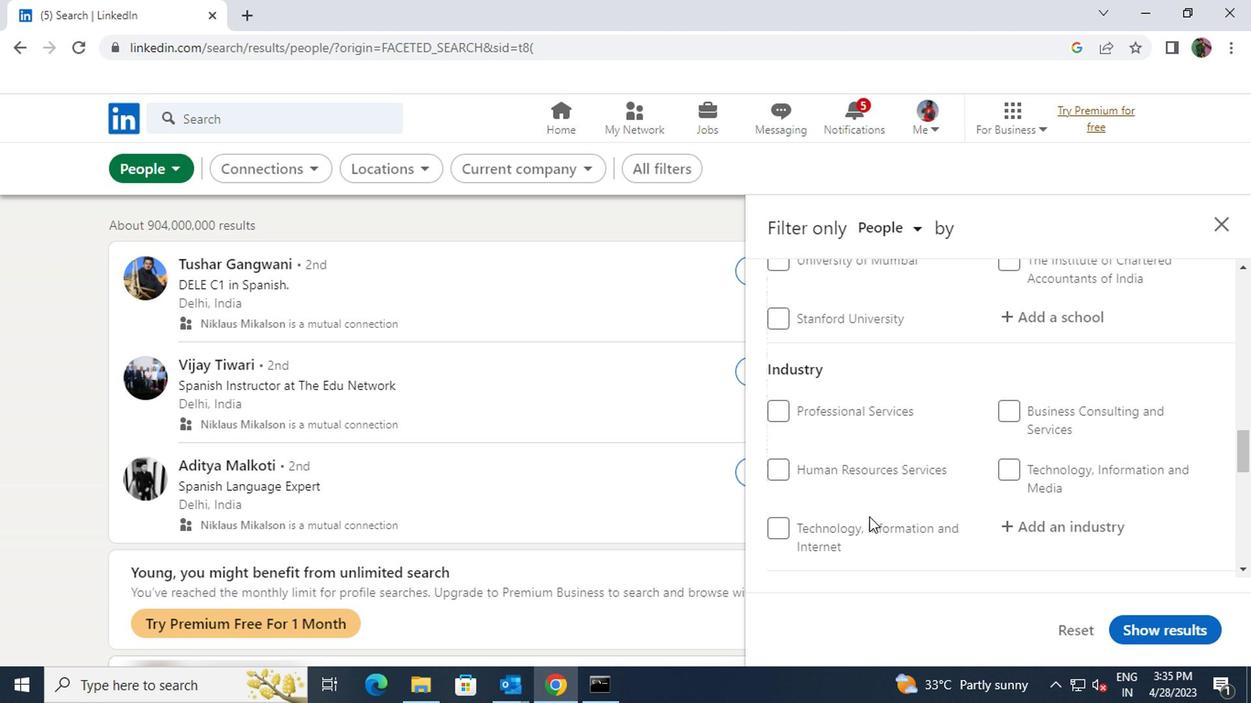 
Action: Mouse scrolled (759, 508) with delta (0, 0)
Screenshot: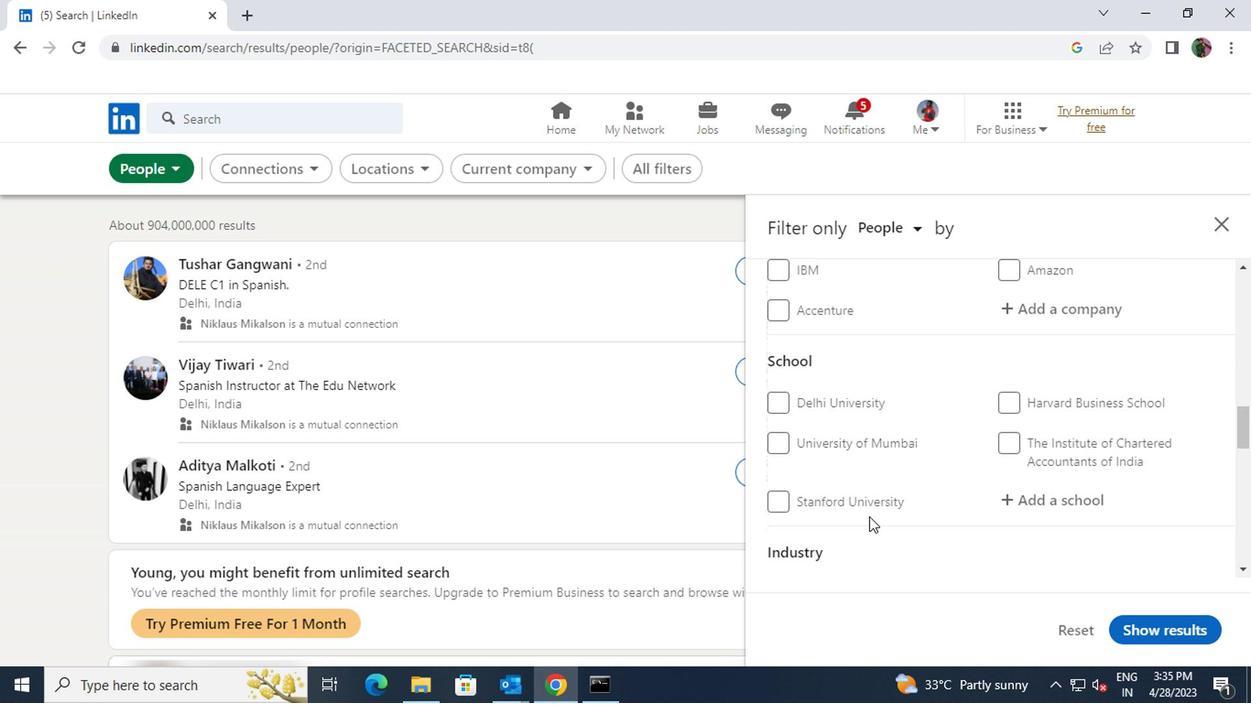 
Action: Mouse scrolled (759, 508) with delta (0, 0)
Screenshot: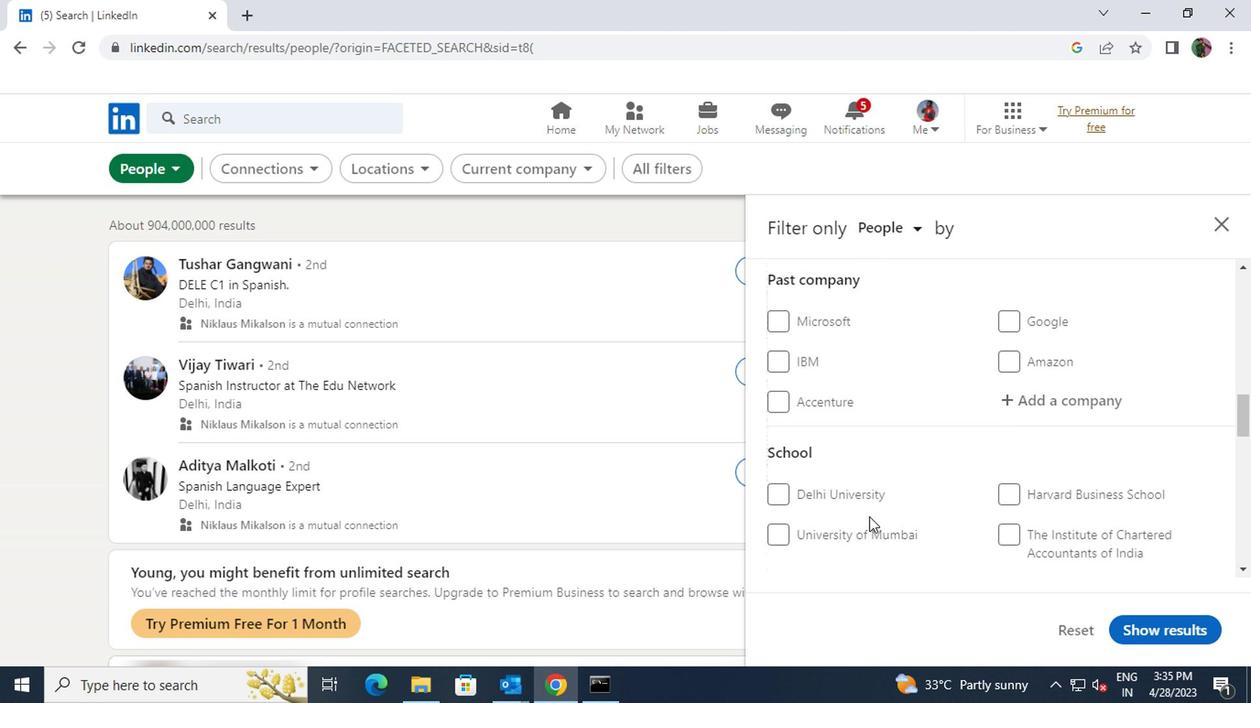 
Action: Mouse scrolled (759, 508) with delta (0, 0)
Screenshot: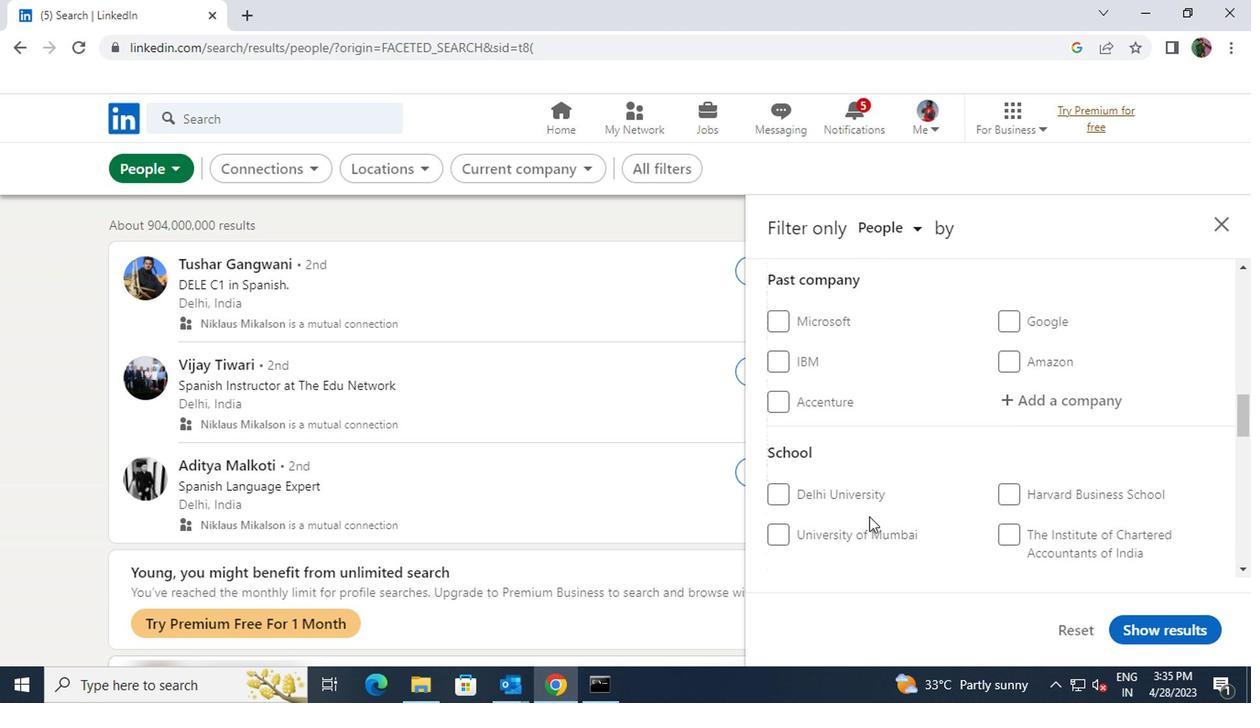 
Action: Mouse moved to (868, 435)
Screenshot: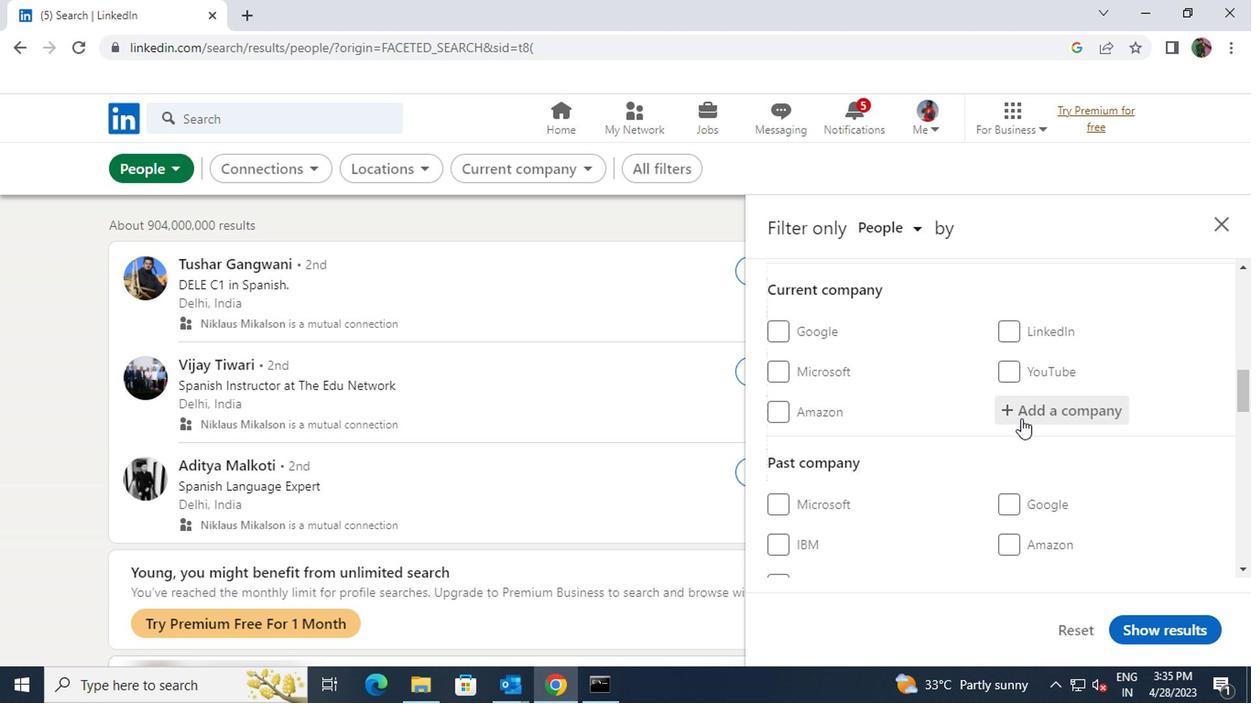 
Action: Mouse pressed left at (868, 435)
Screenshot: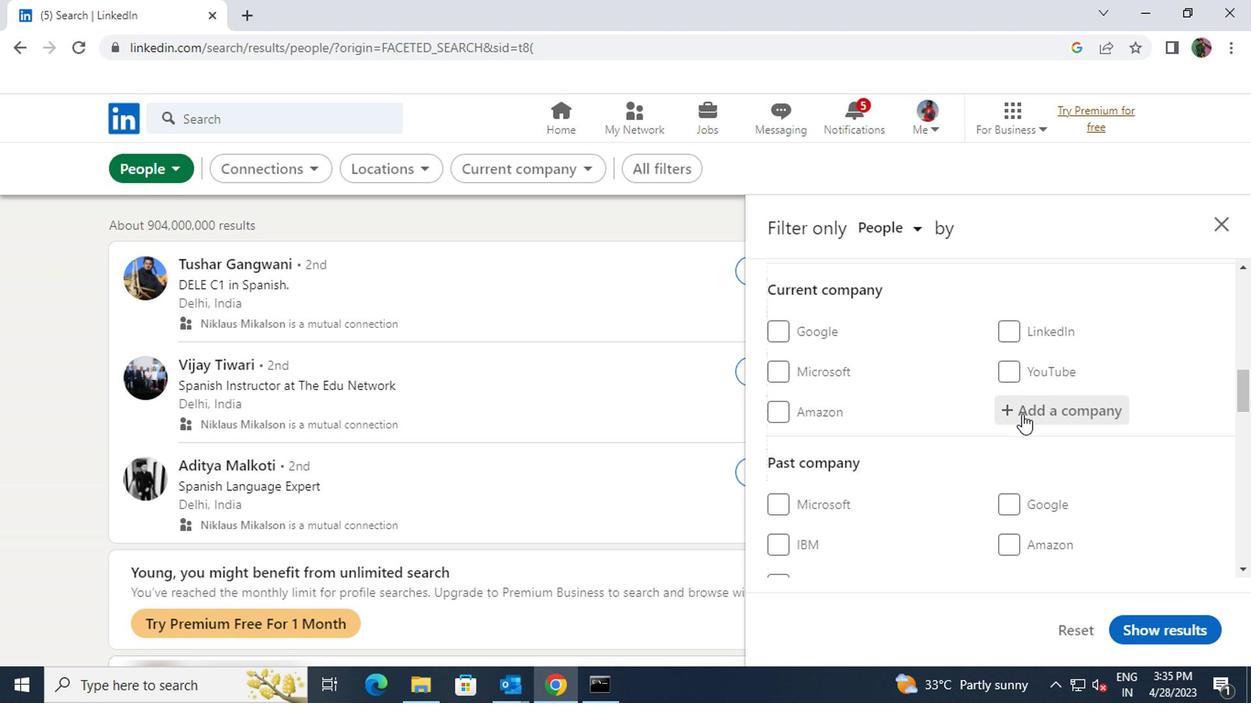 
Action: Key pressed <Key.shift><Key.shift>TRS<Key.space>
Screenshot: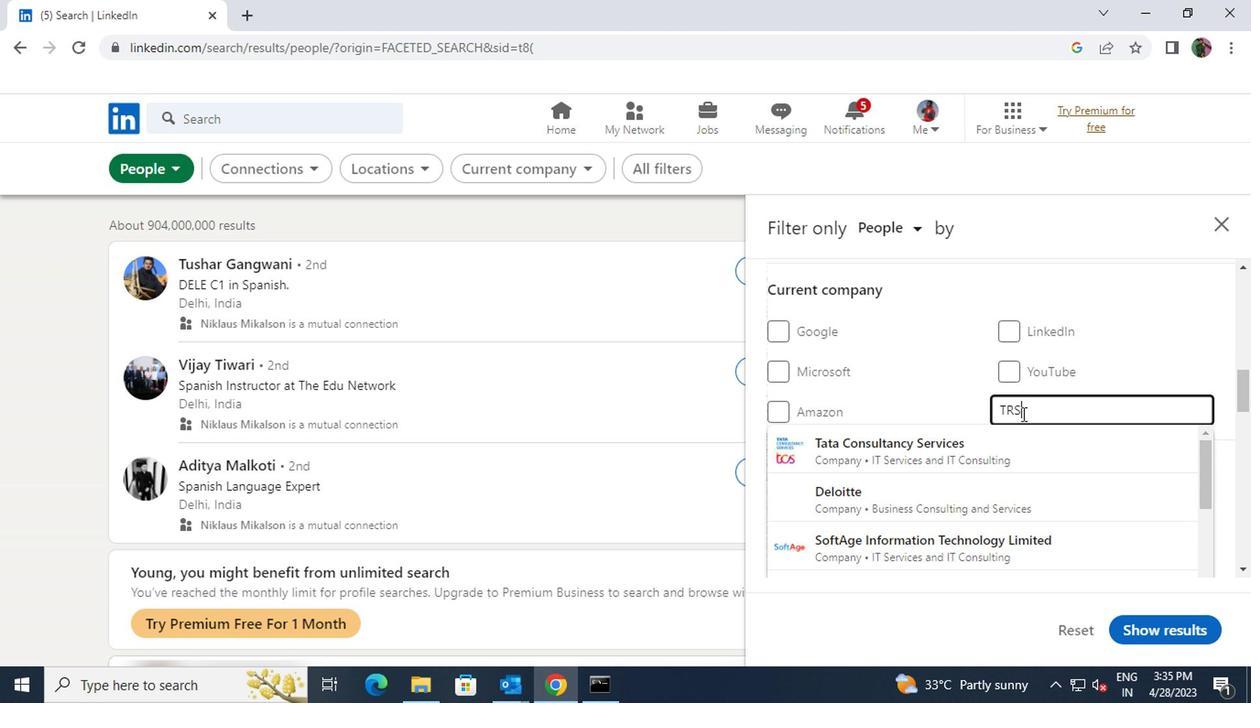 
Action: Mouse moved to (858, 450)
Screenshot: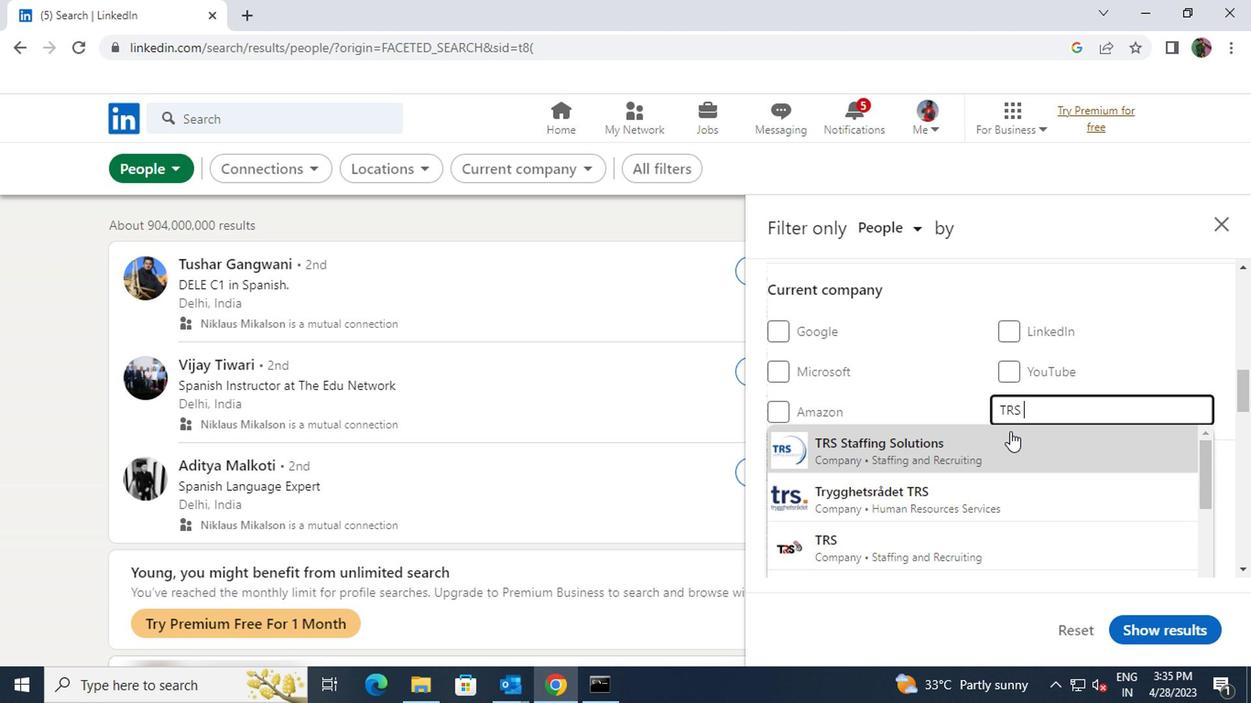 
Action: Mouse pressed left at (858, 450)
Screenshot: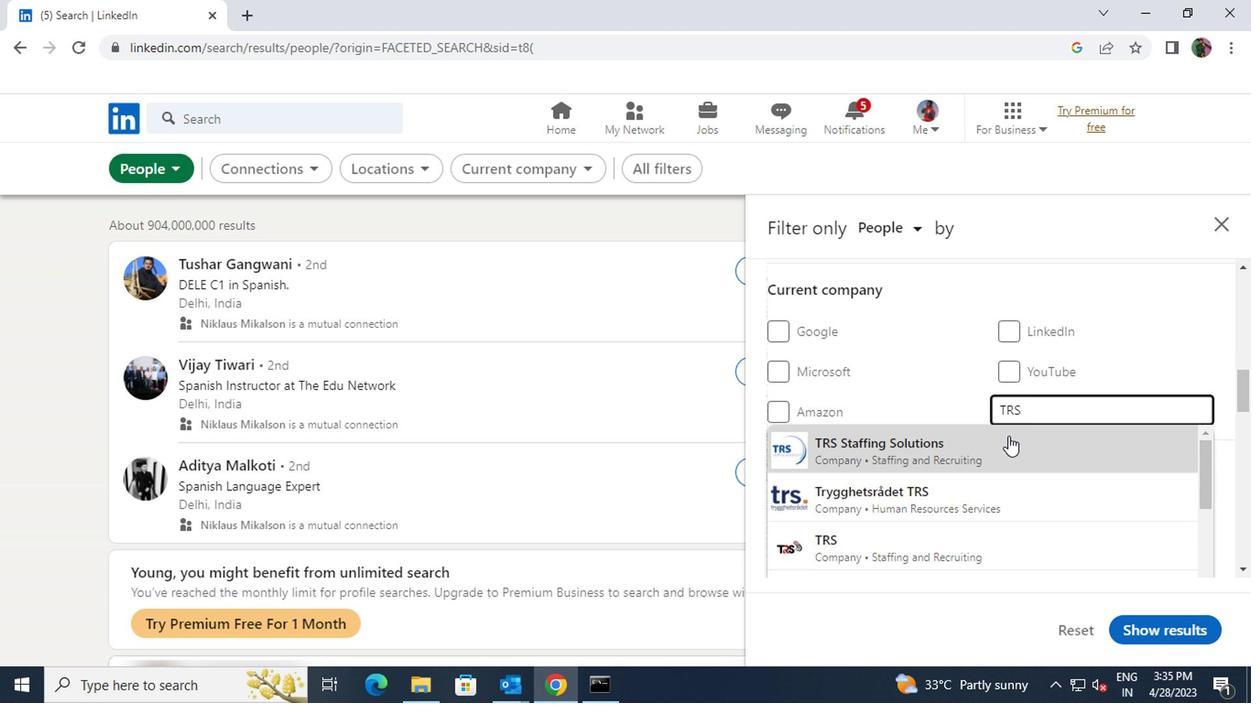 
Action: Mouse scrolled (858, 450) with delta (0, 0)
Screenshot: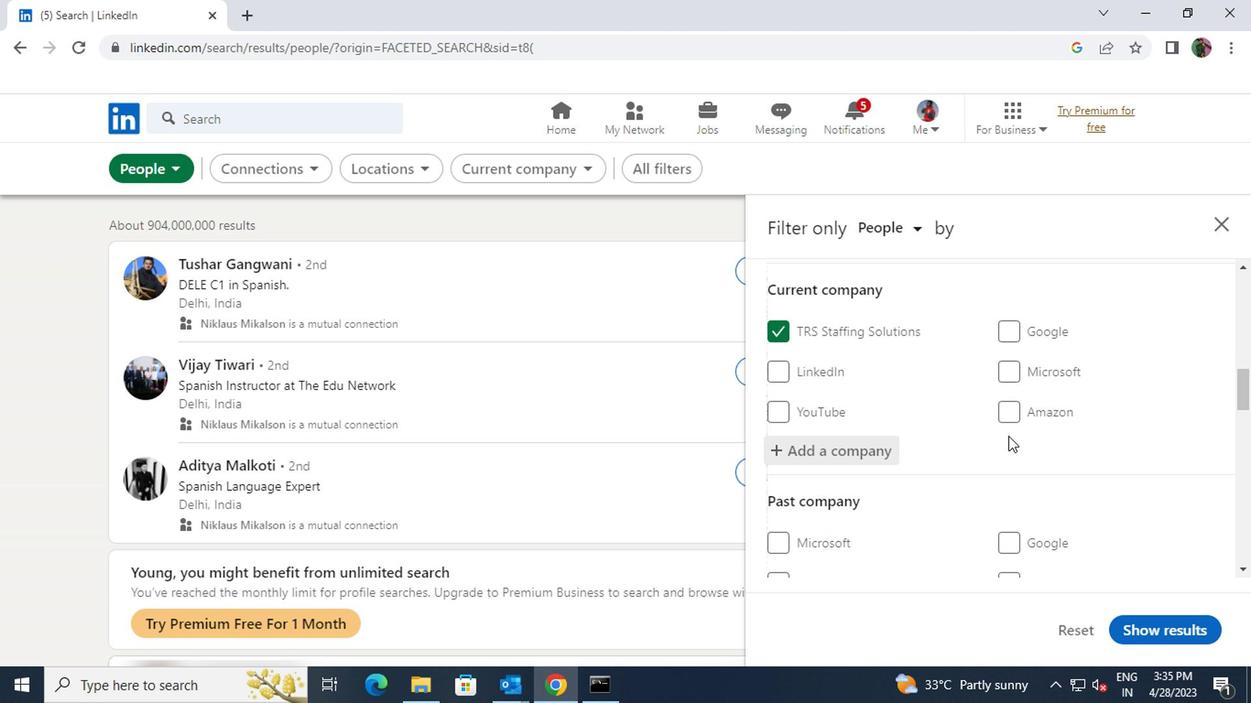 
Action: Mouse scrolled (858, 450) with delta (0, 0)
Screenshot: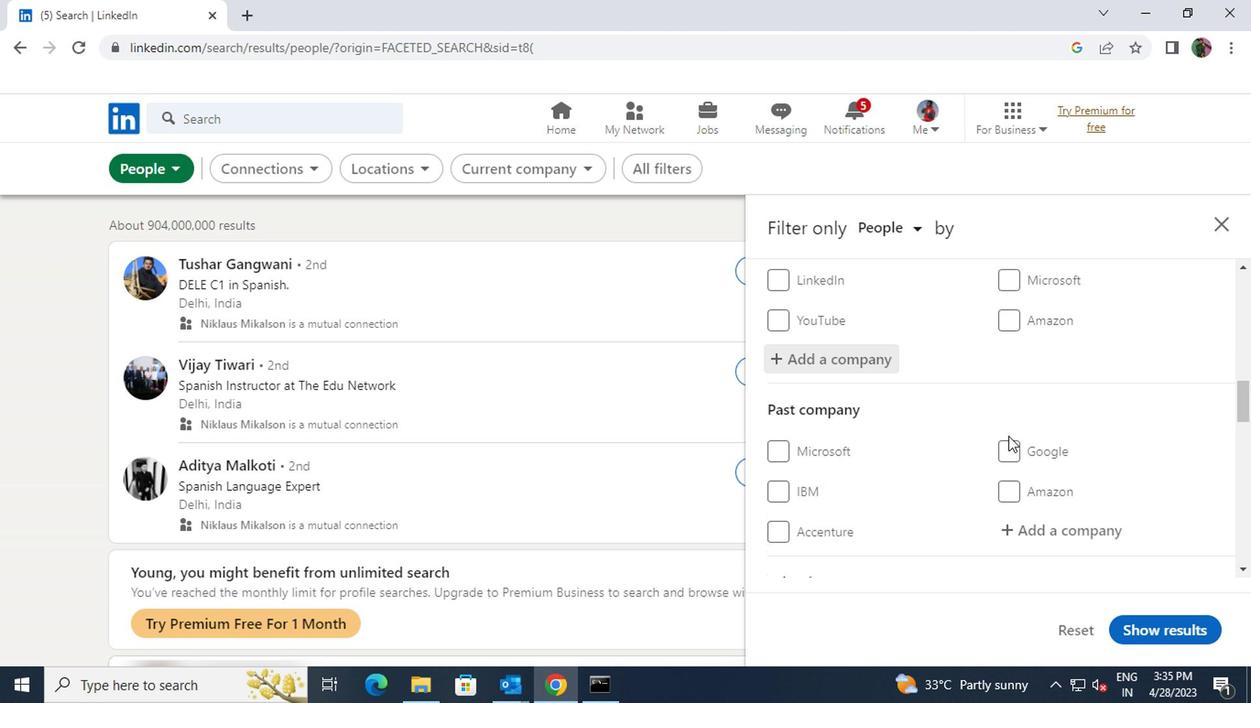 
Action: Mouse scrolled (858, 450) with delta (0, 0)
Screenshot: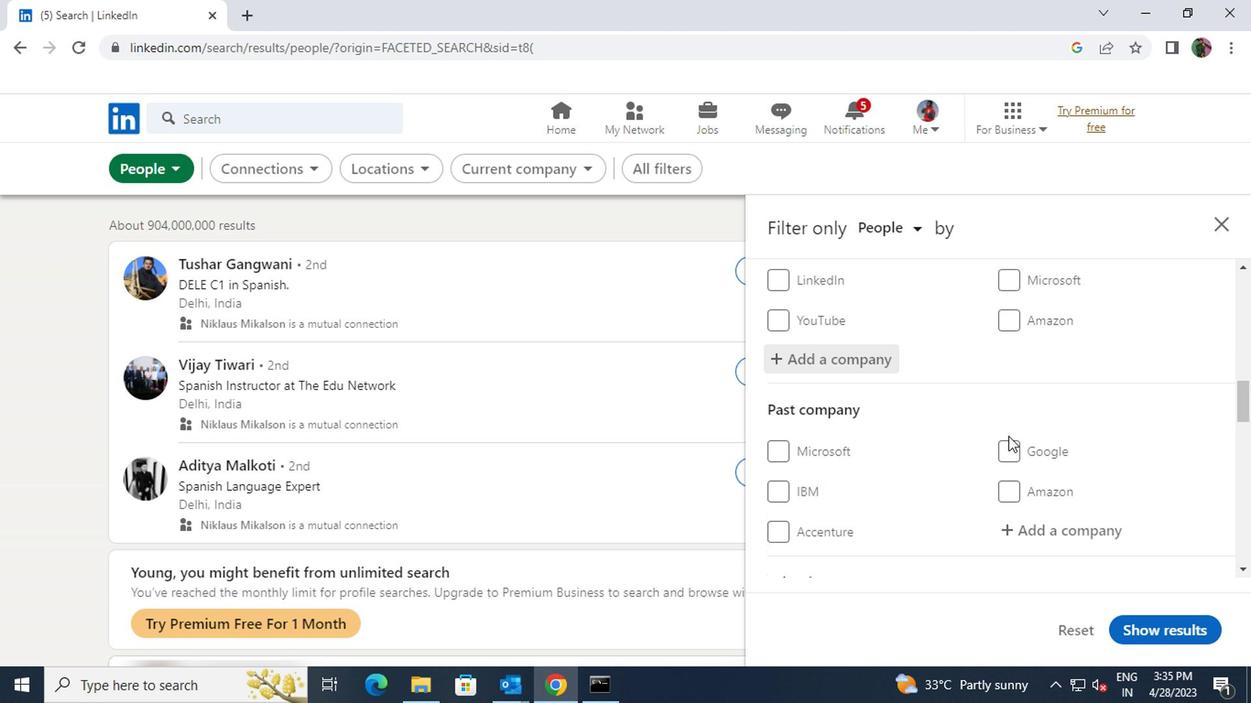 
Action: Mouse scrolled (858, 450) with delta (0, 0)
Screenshot: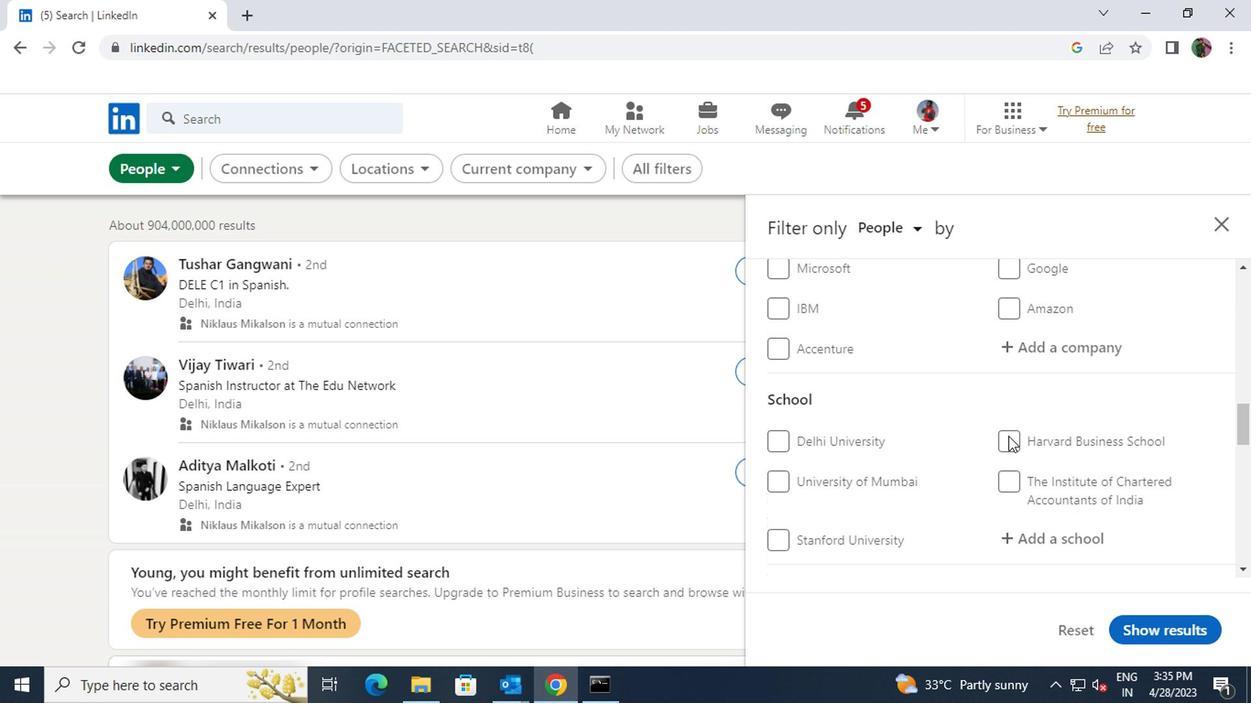 
Action: Mouse moved to (868, 452)
Screenshot: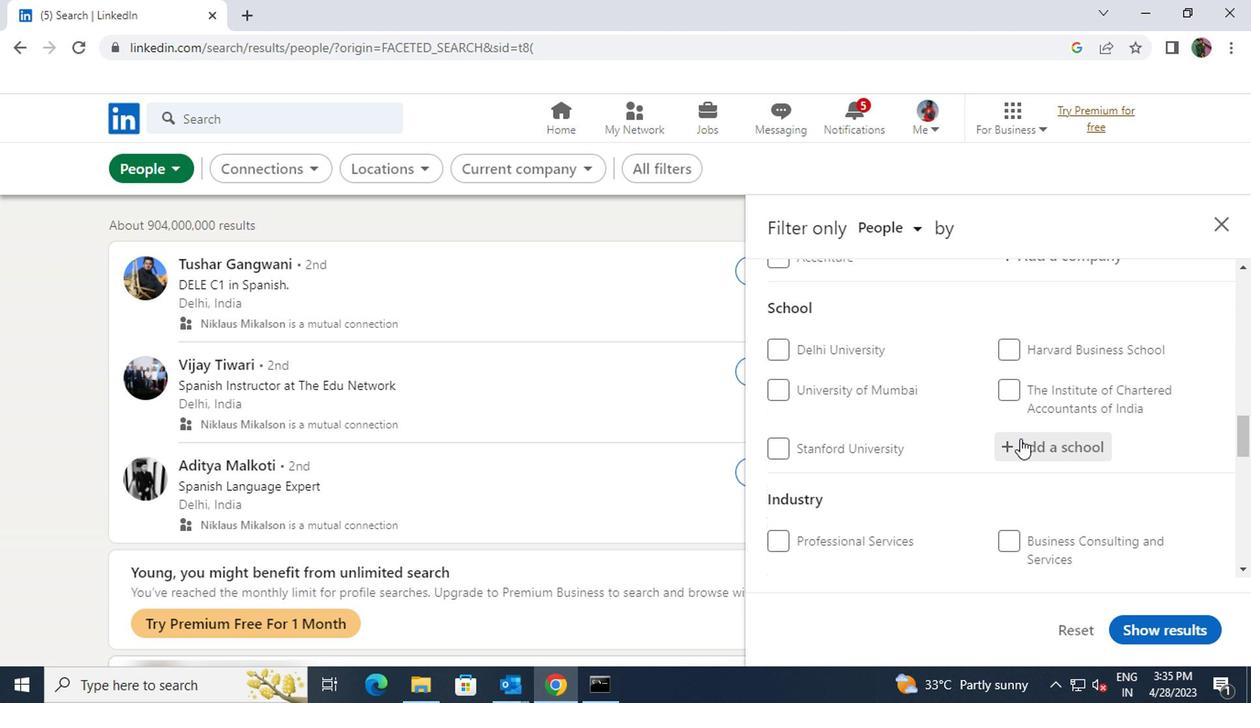 
Action: Mouse pressed left at (868, 452)
Screenshot: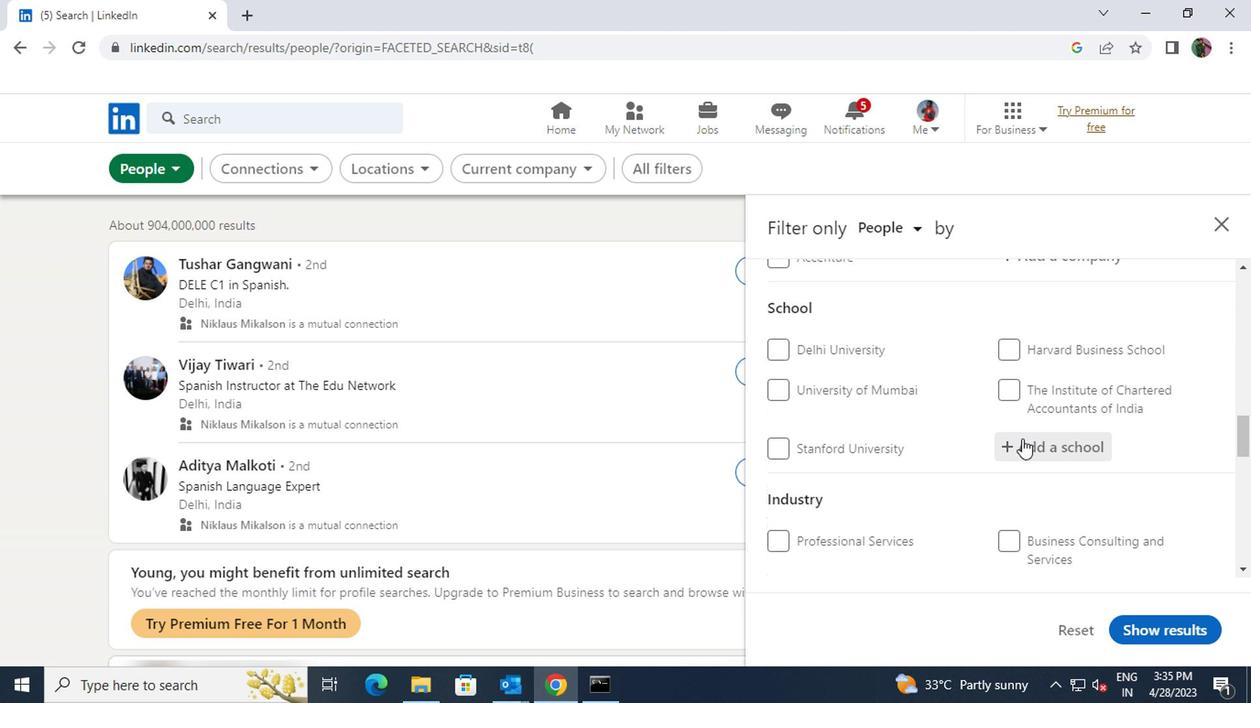 
Action: Key pressed <Key.shift>JSPM
Screenshot: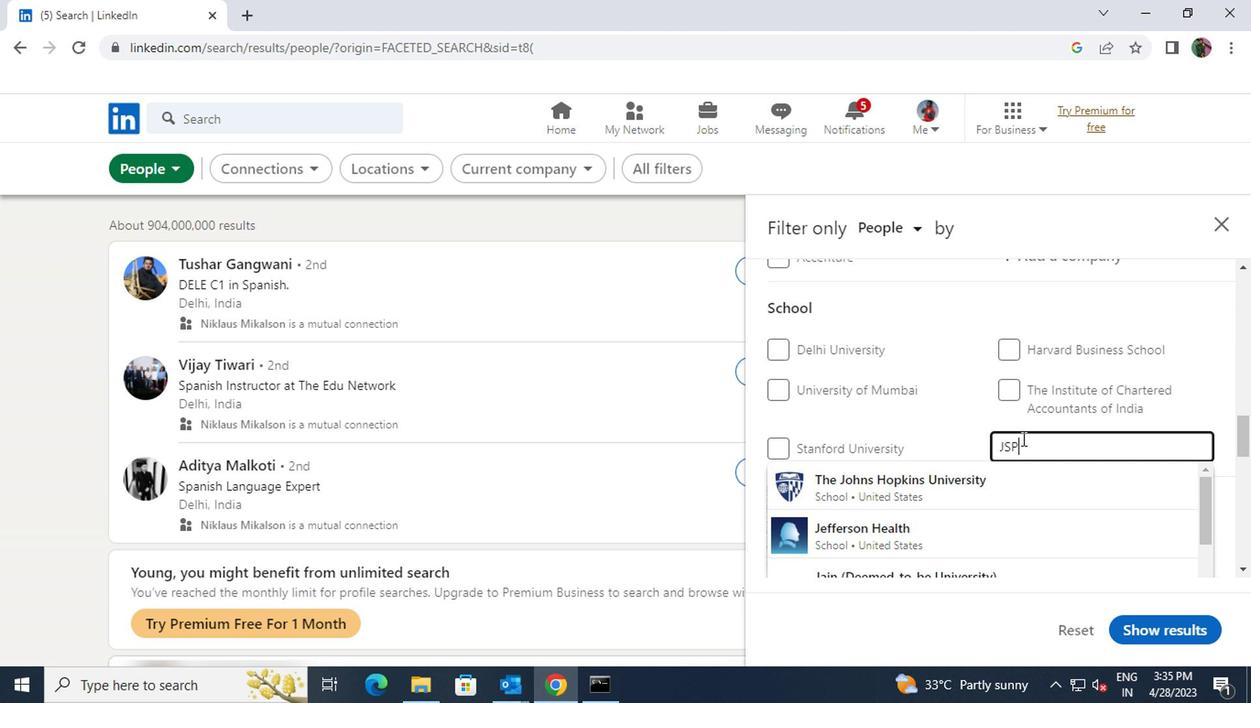 
Action: Mouse moved to (871, 503)
Screenshot: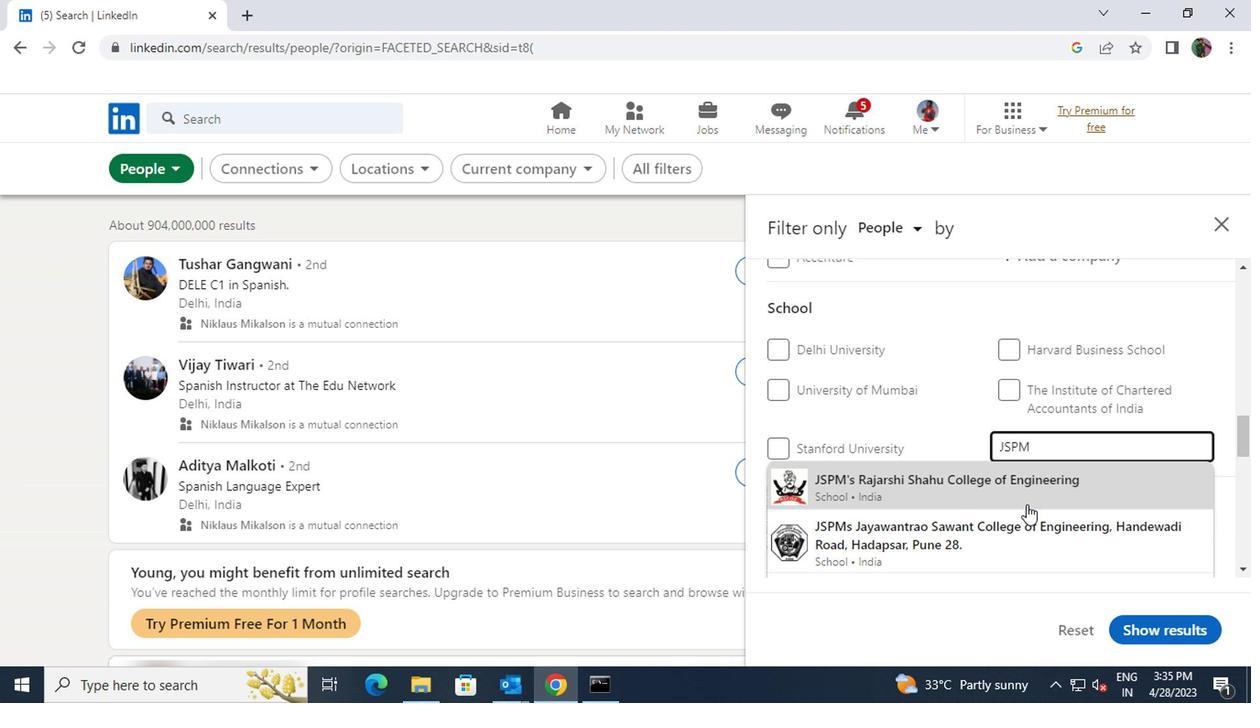 
Action: Mouse pressed left at (871, 503)
Screenshot: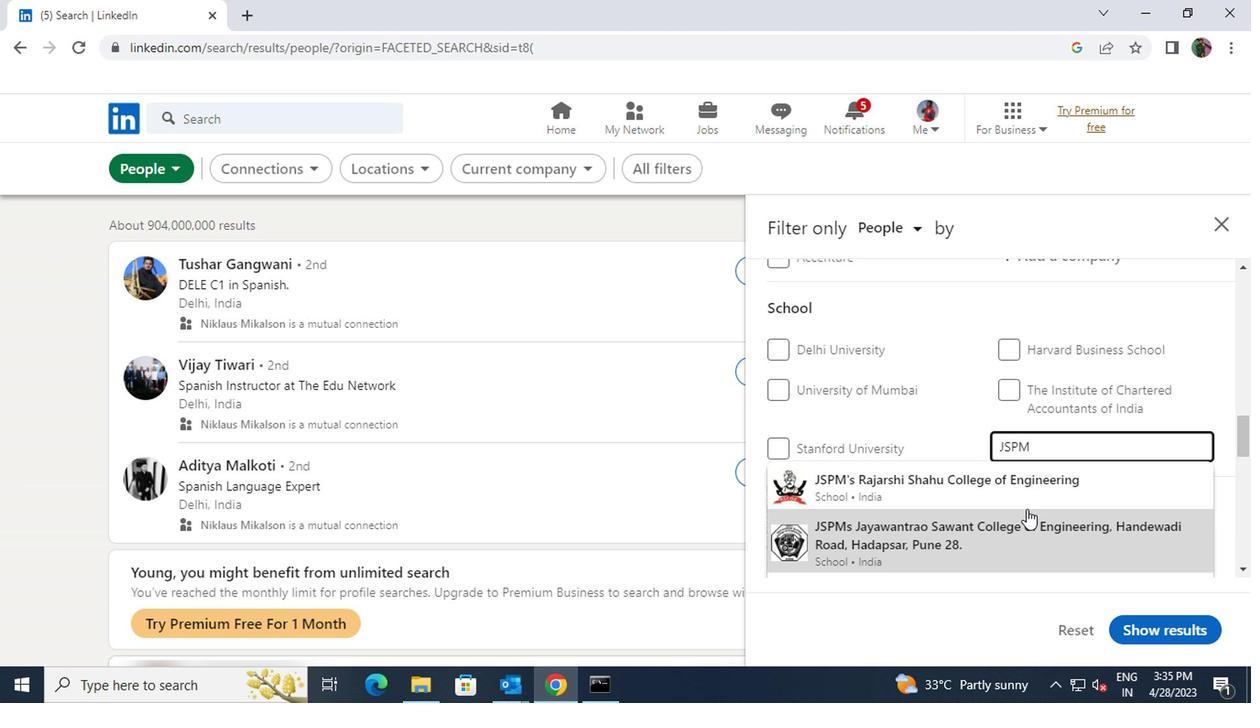 
Action: Mouse scrolled (871, 502) with delta (0, 0)
Screenshot: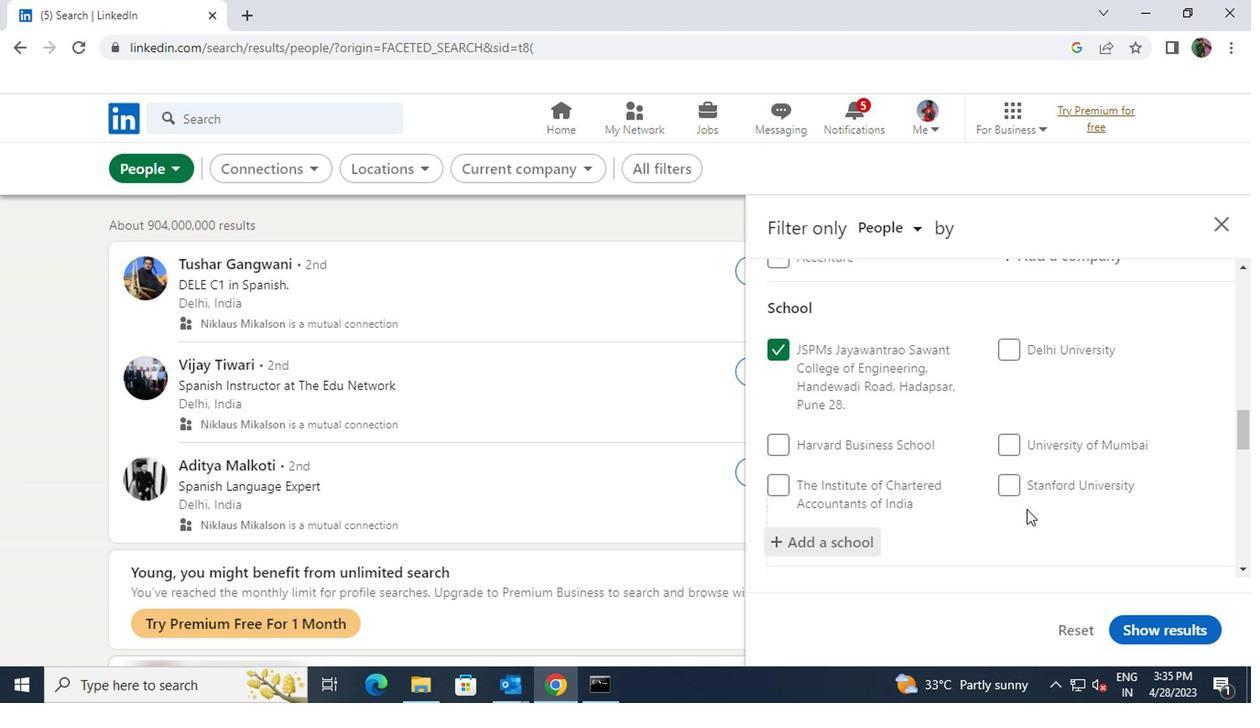 
Action: Mouse scrolled (871, 502) with delta (0, 0)
Screenshot: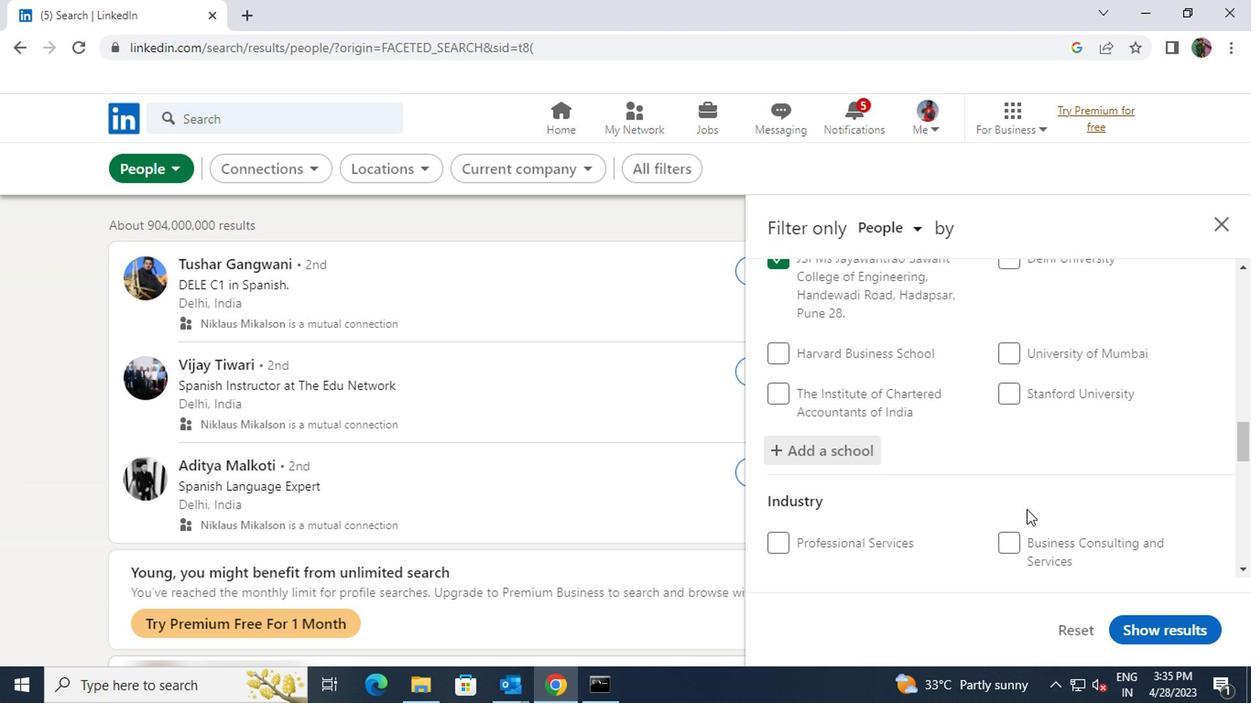 
Action: Mouse scrolled (871, 502) with delta (0, 0)
Screenshot: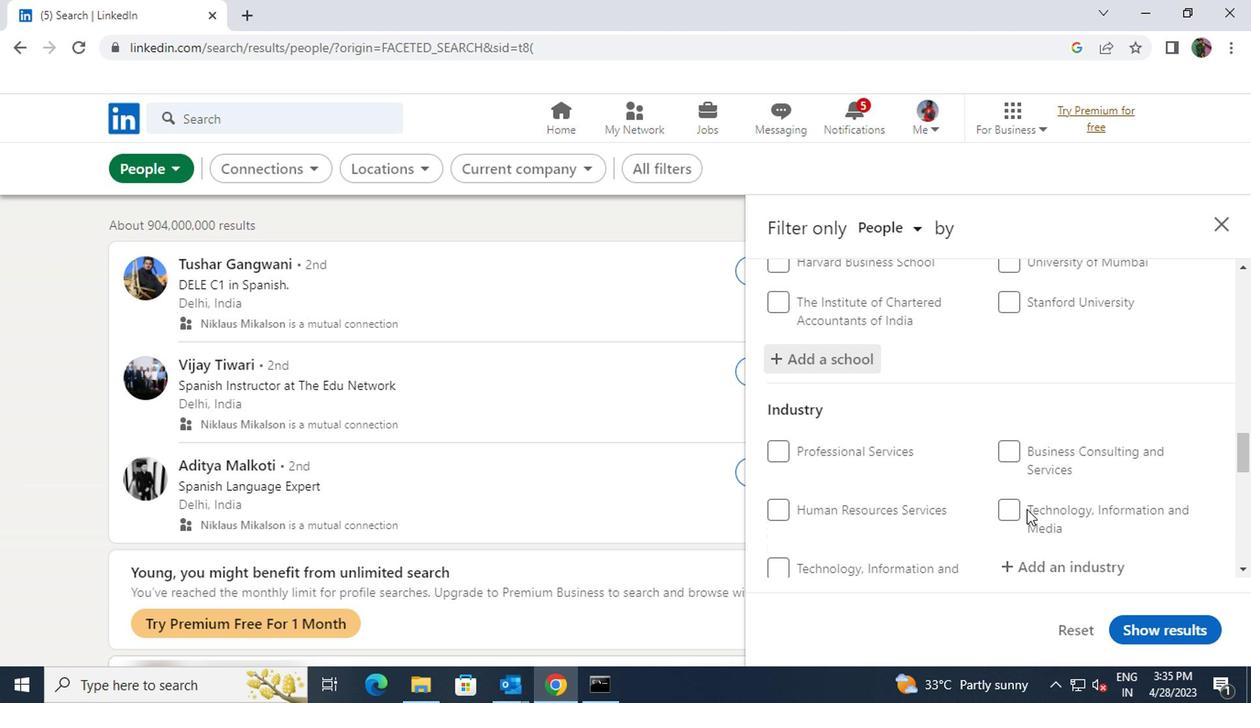 
Action: Mouse moved to (876, 476)
Screenshot: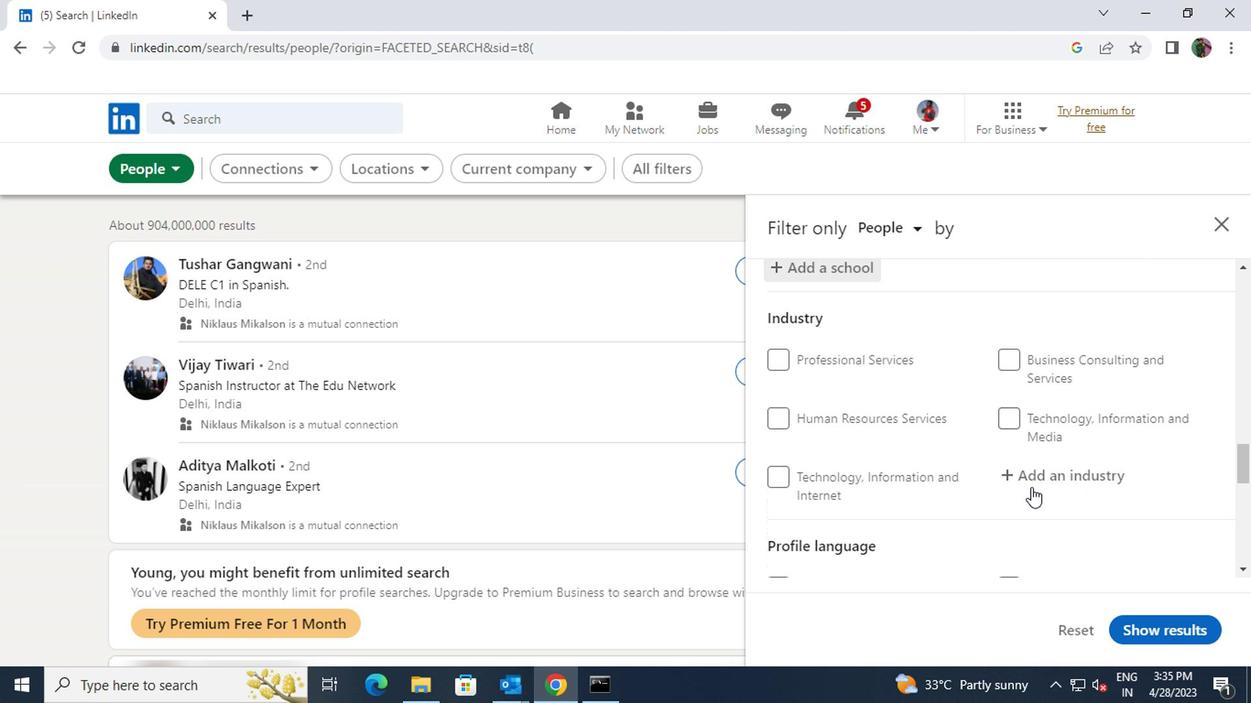 
Action: Mouse pressed left at (876, 476)
Screenshot: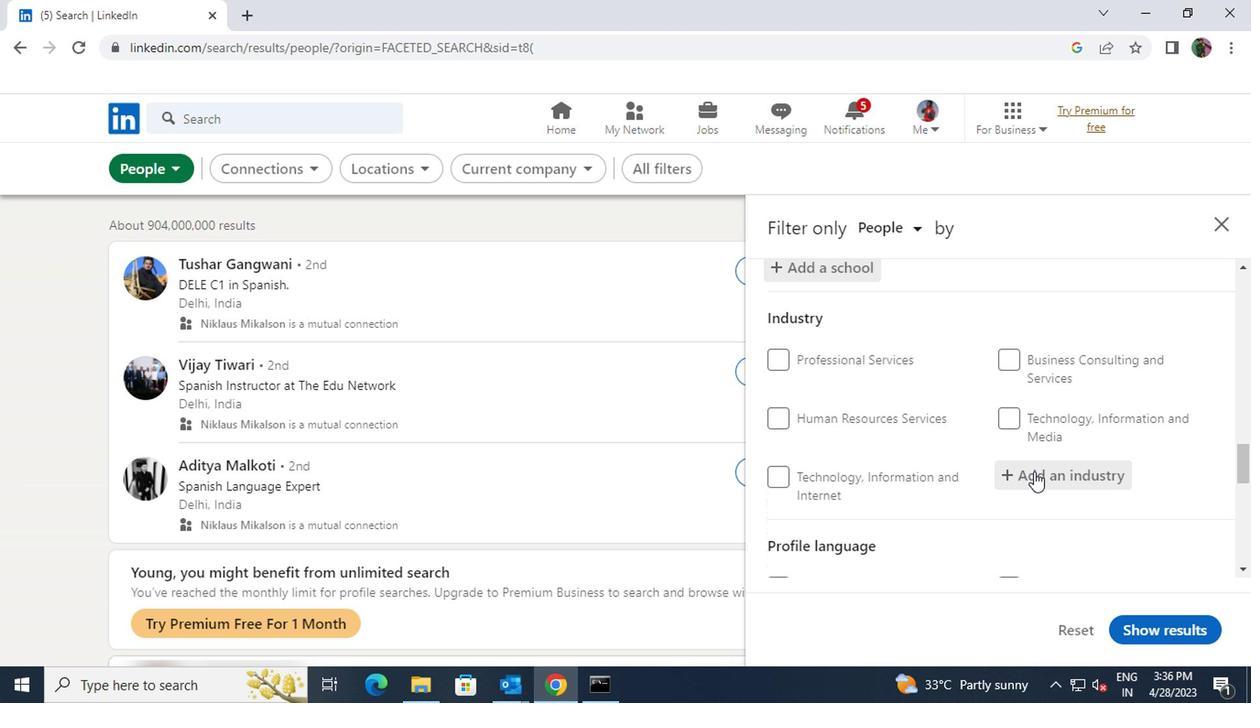 
Action: Key pressed <Key.shift>MOBILE<Key.space><Key.shift>GAMING<Key.space>
Screenshot: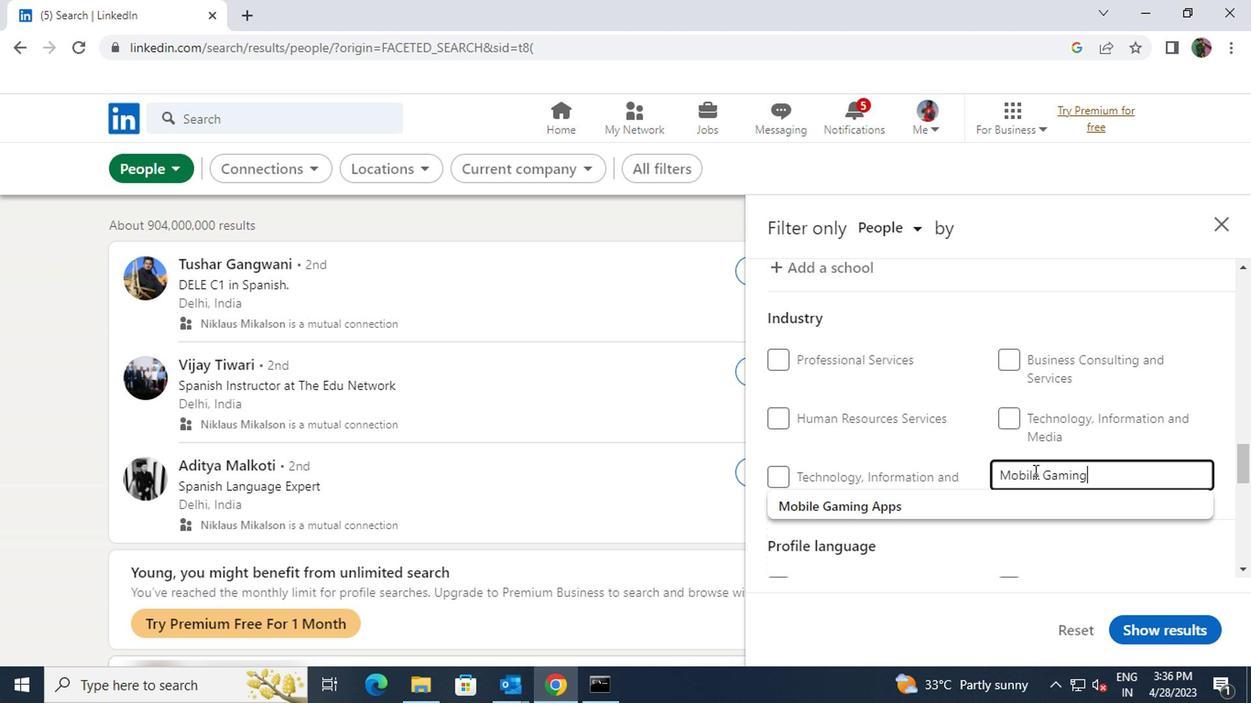
Action: Mouse moved to (867, 497)
Screenshot: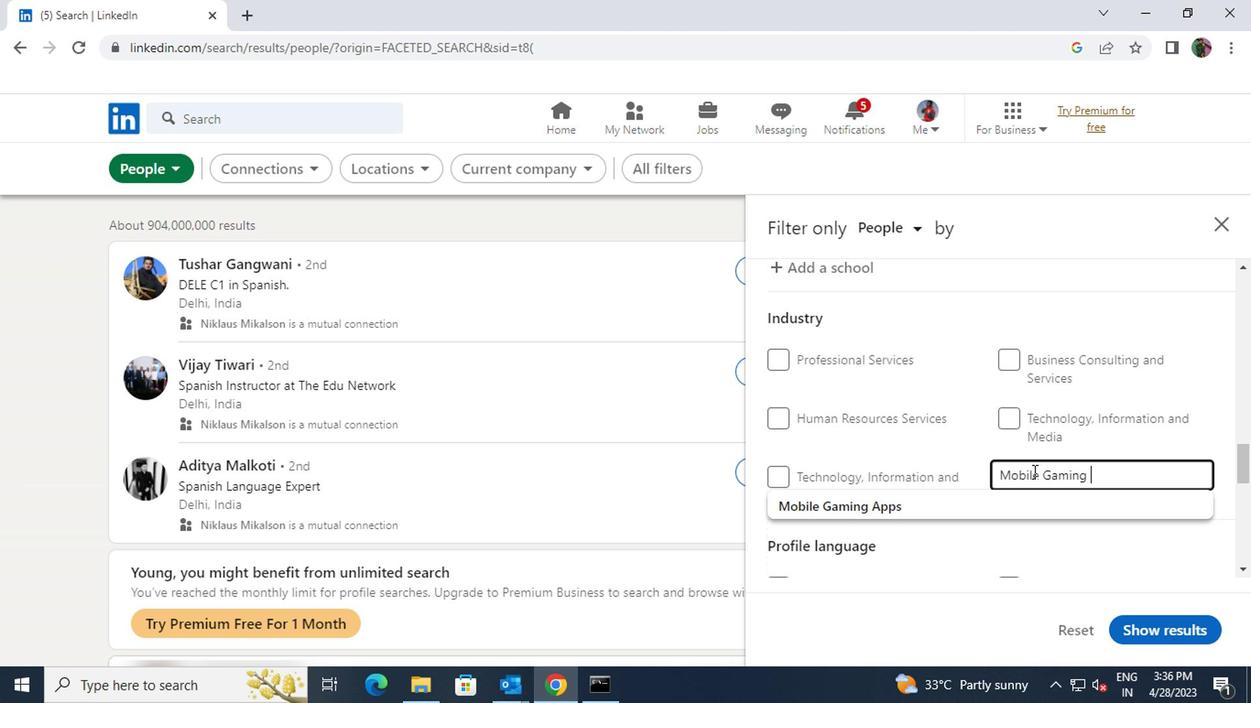 
Action: Mouse pressed left at (867, 497)
Screenshot: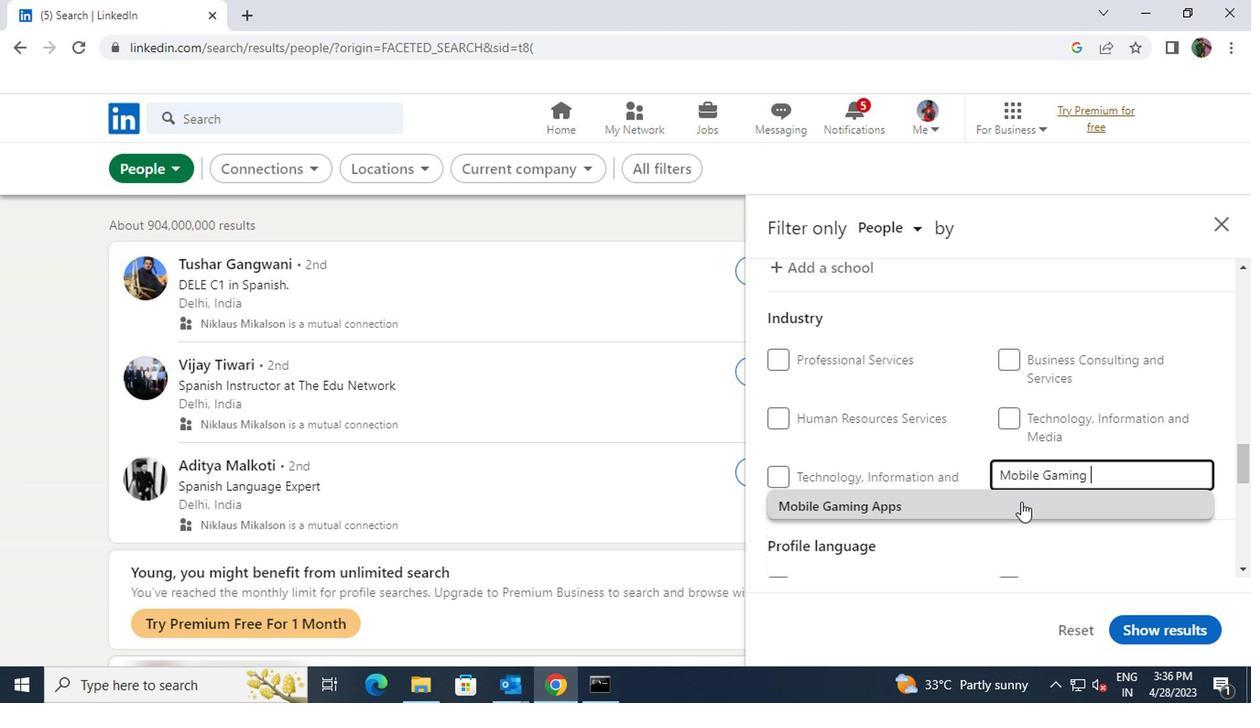 
Action: Mouse moved to (865, 493)
Screenshot: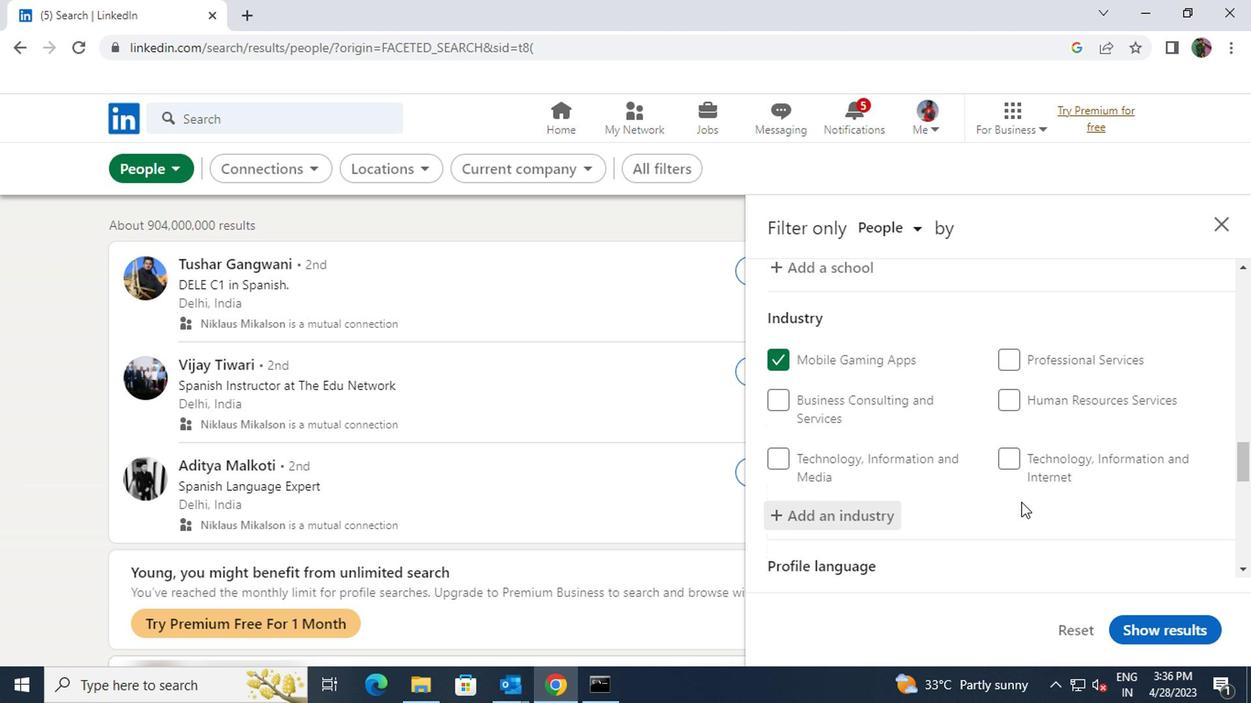 
Action: Mouse scrolled (865, 493) with delta (0, 0)
Screenshot: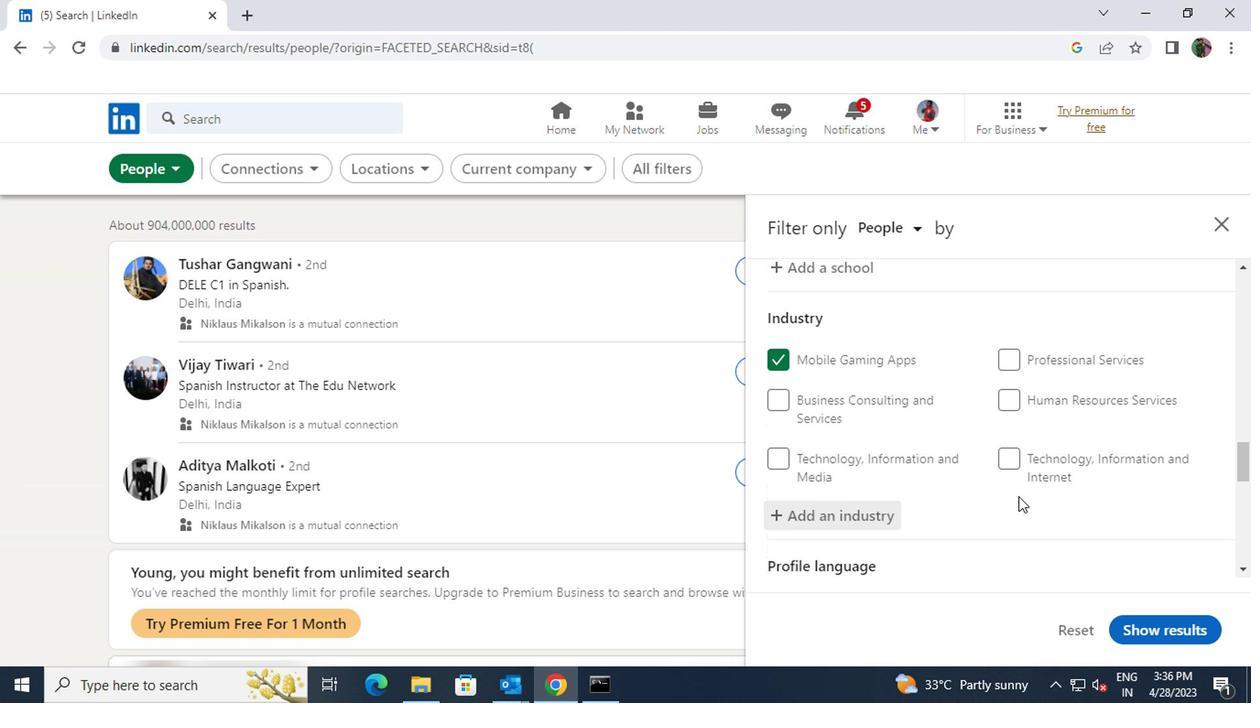 
Action: Mouse scrolled (865, 493) with delta (0, 0)
Screenshot: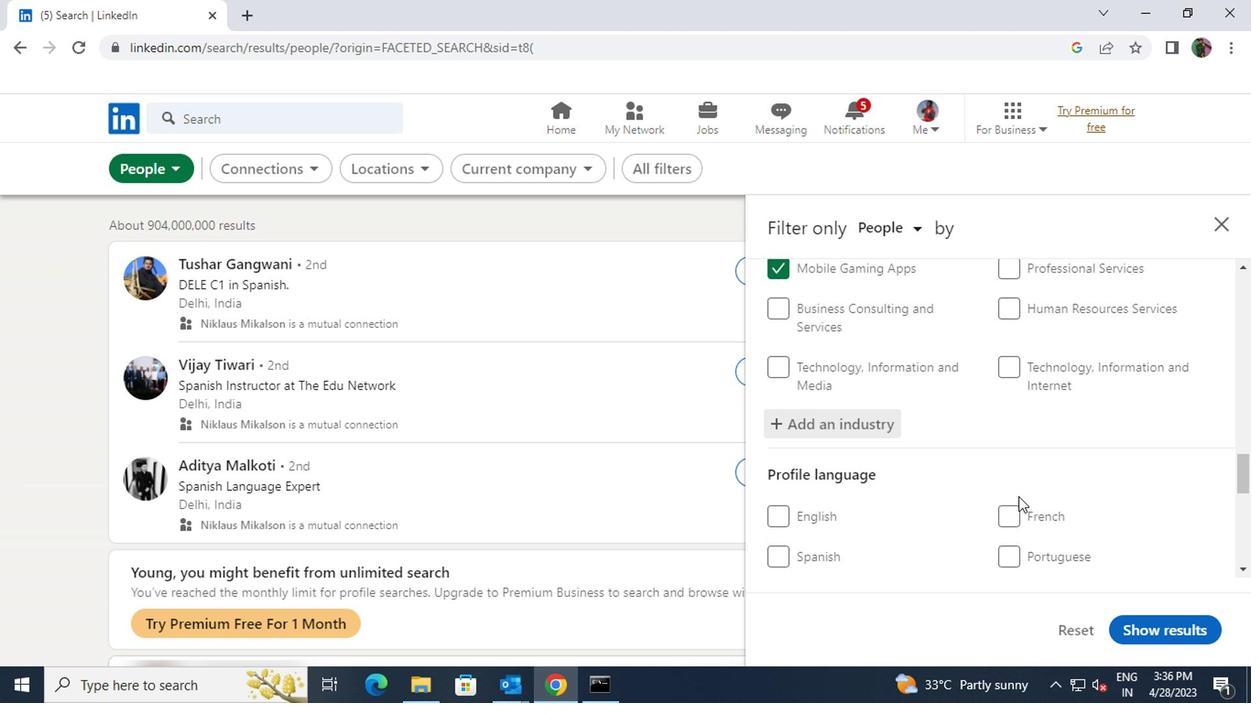 
Action: Mouse scrolled (865, 493) with delta (0, 0)
Screenshot: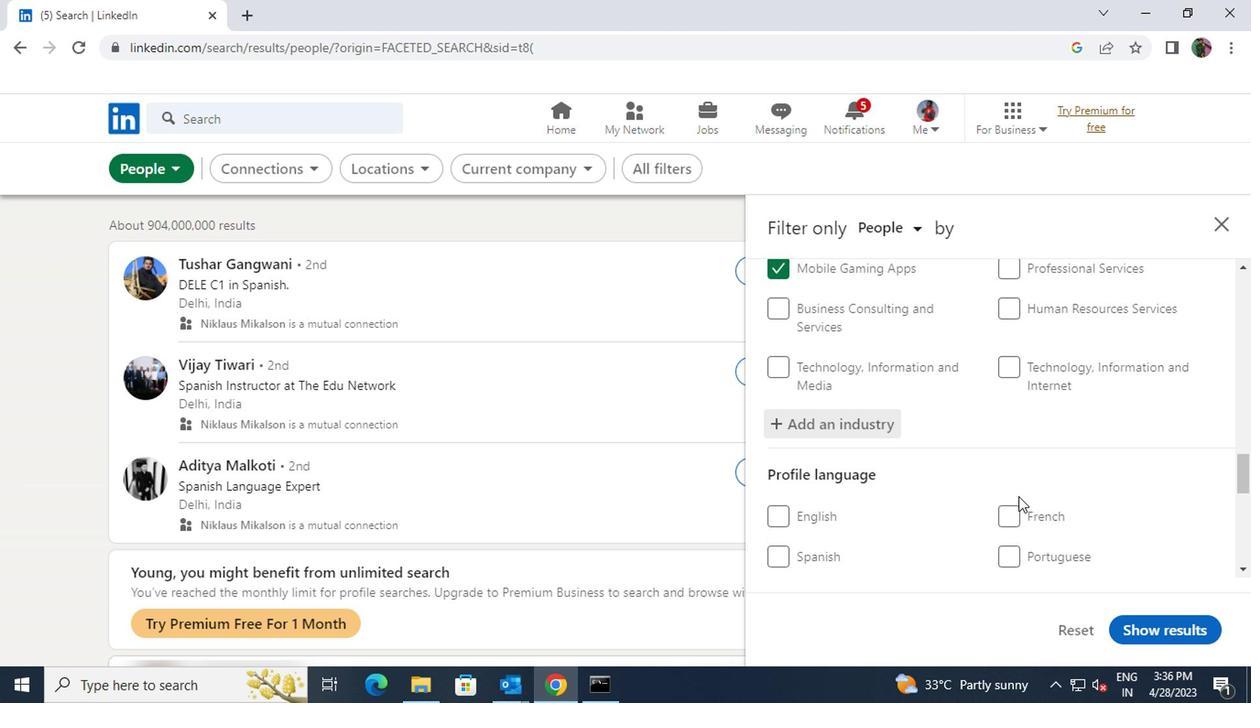 
Action: Mouse scrolled (865, 493) with delta (0, 0)
Screenshot: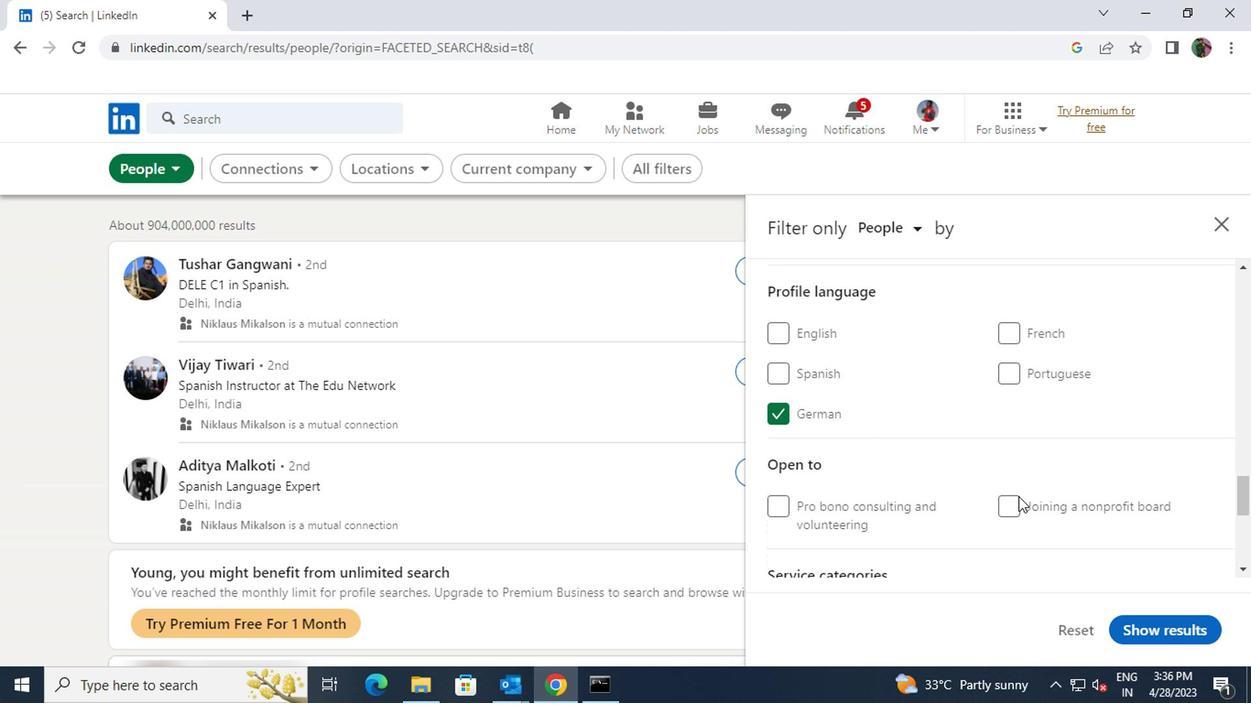 
Action: Mouse scrolled (865, 493) with delta (0, 0)
Screenshot: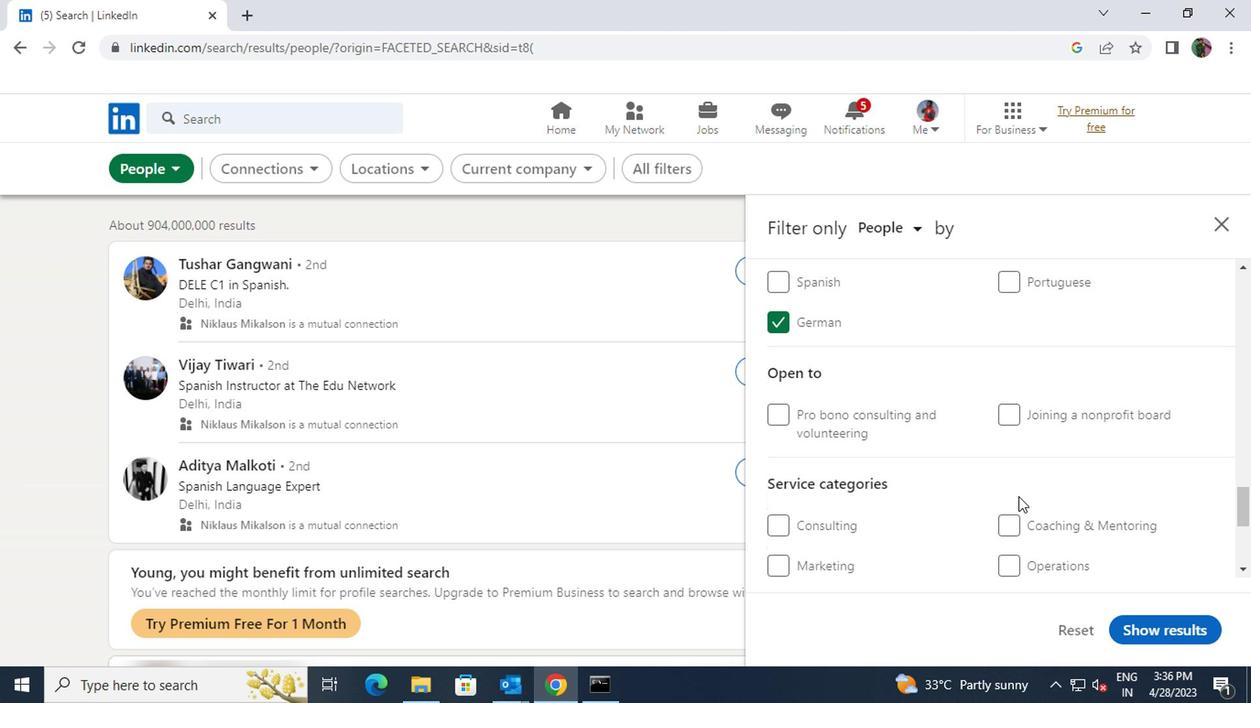 
Action: Mouse moved to (871, 501)
Screenshot: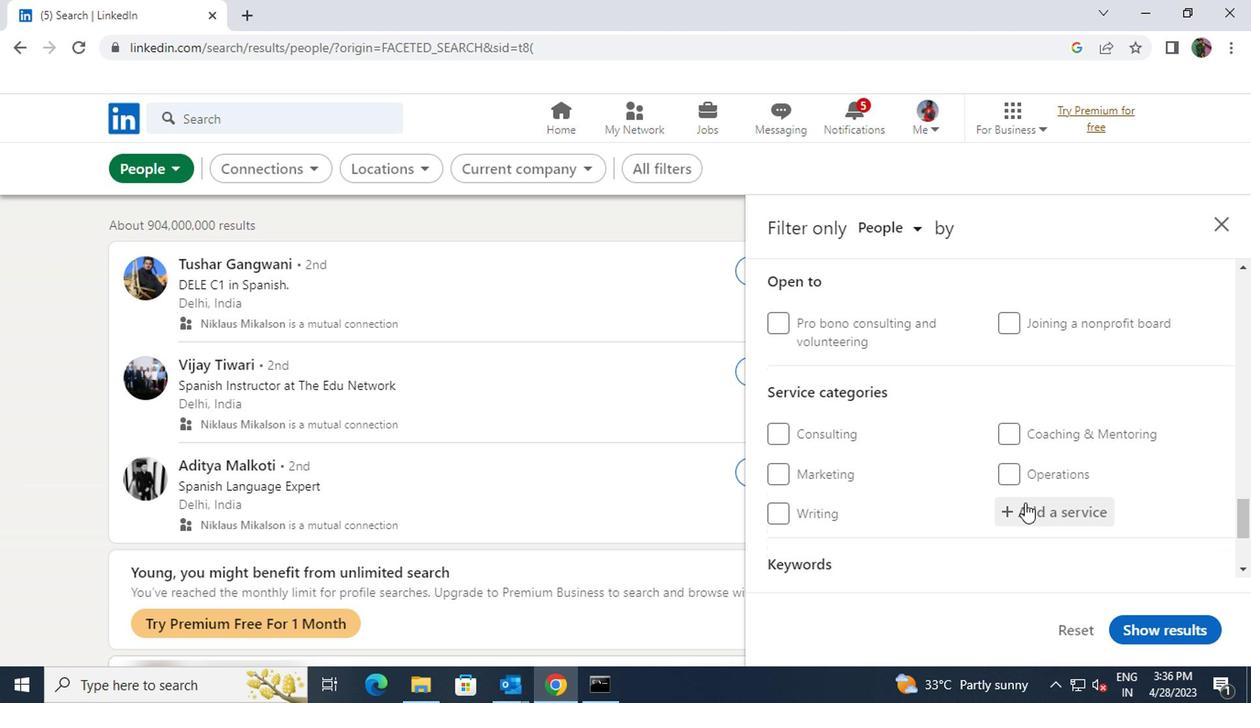 
Action: Mouse pressed left at (871, 501)
Screenshot: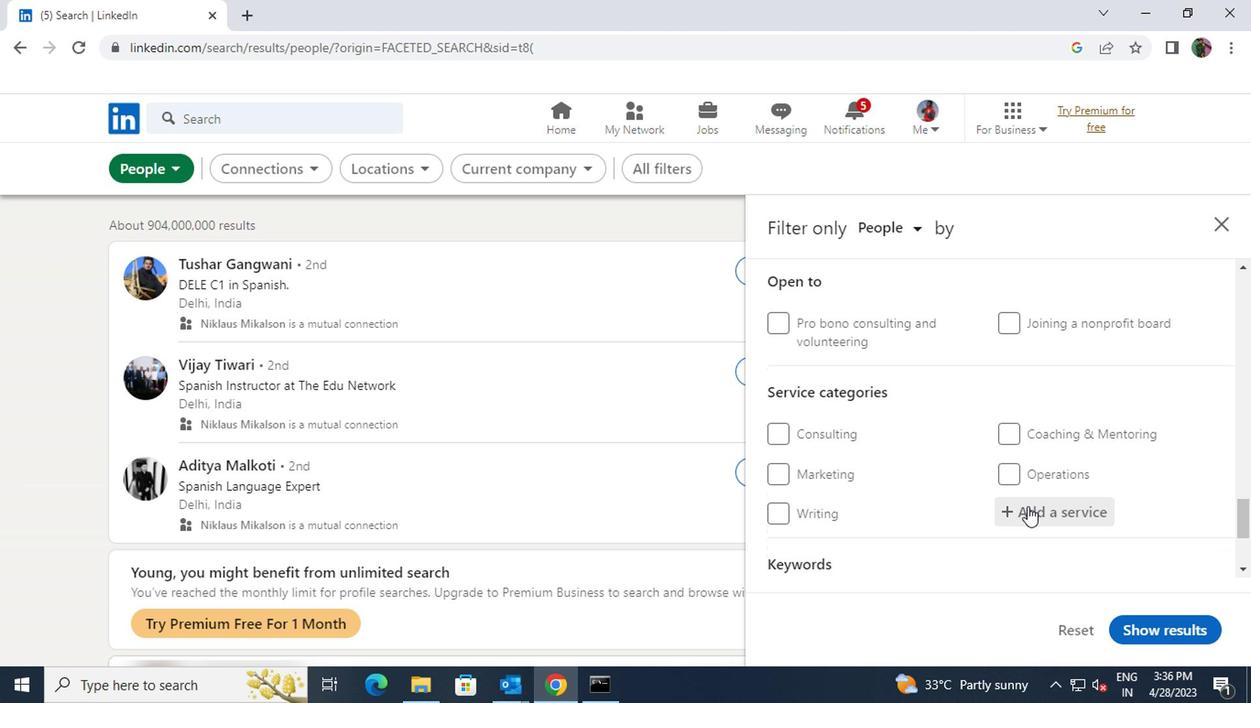 
Action: Key pressed <Key.shift>VISU
Screenshot: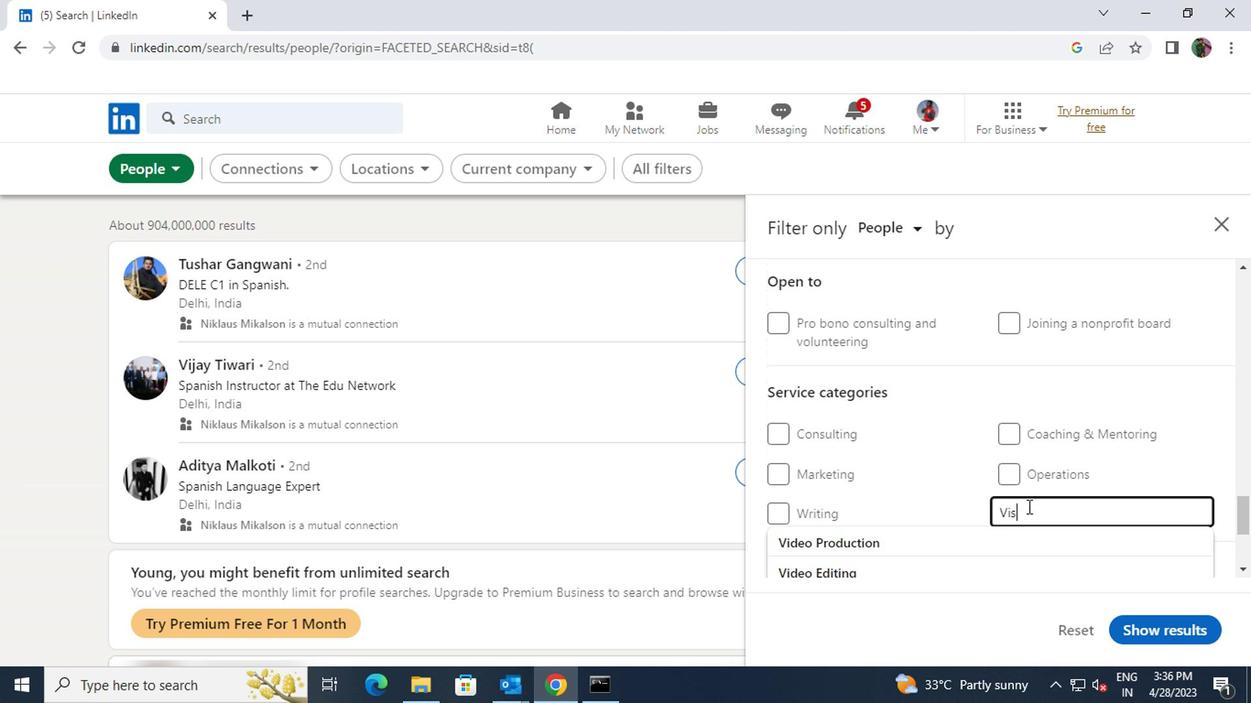 
Action: Mouse moved to (862, 519)
Screenshot: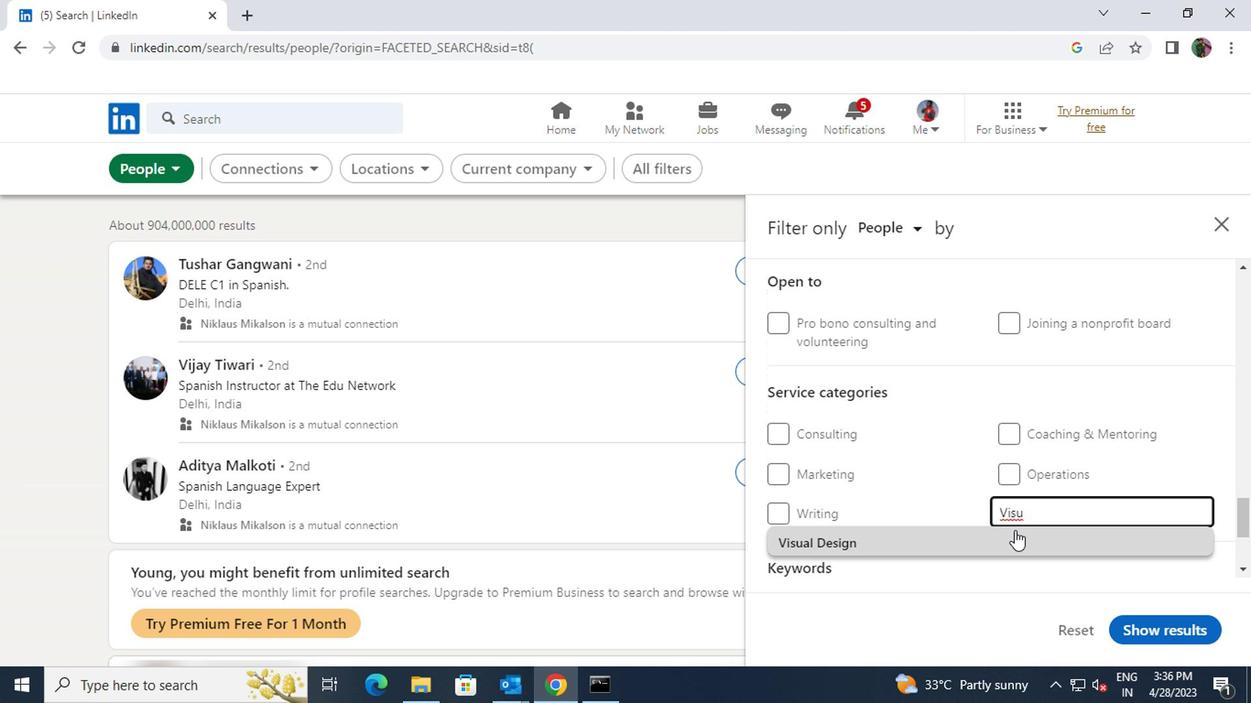 
Action: Mouse pressed left at (862, 519)
Screenshot: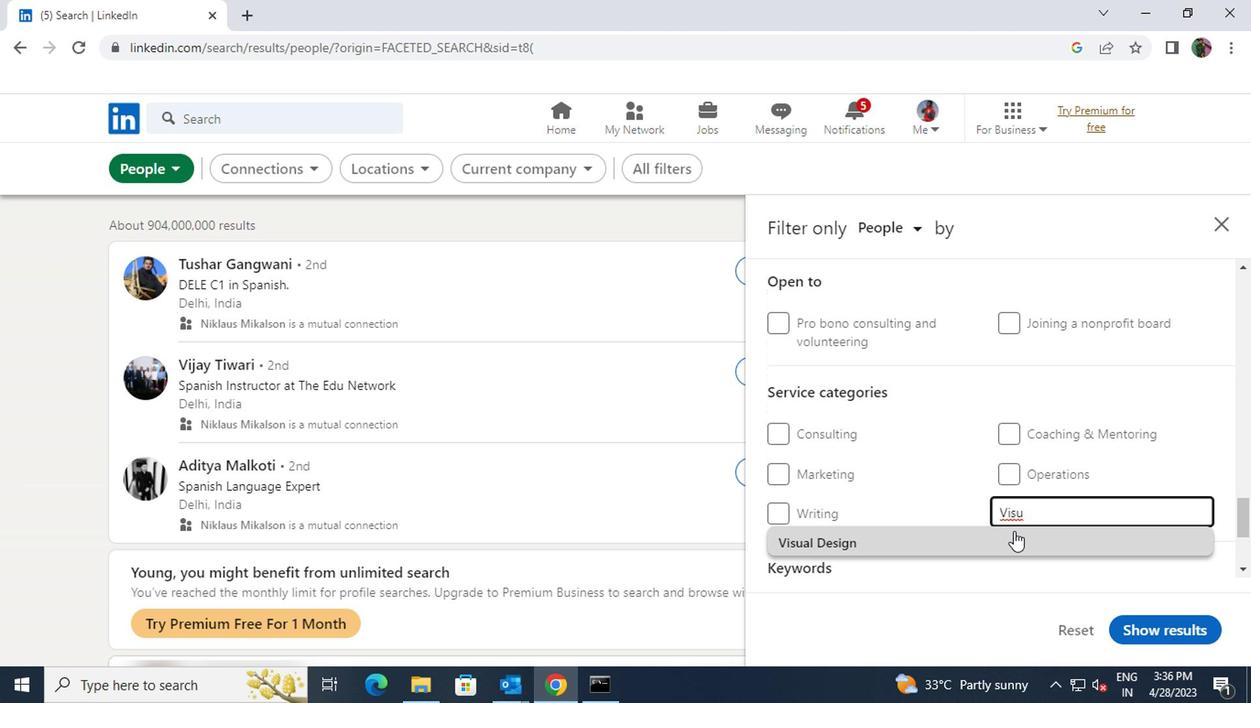 
Action: Mouse scrolled (862, 518) with delta (0, 0)
Screenshot: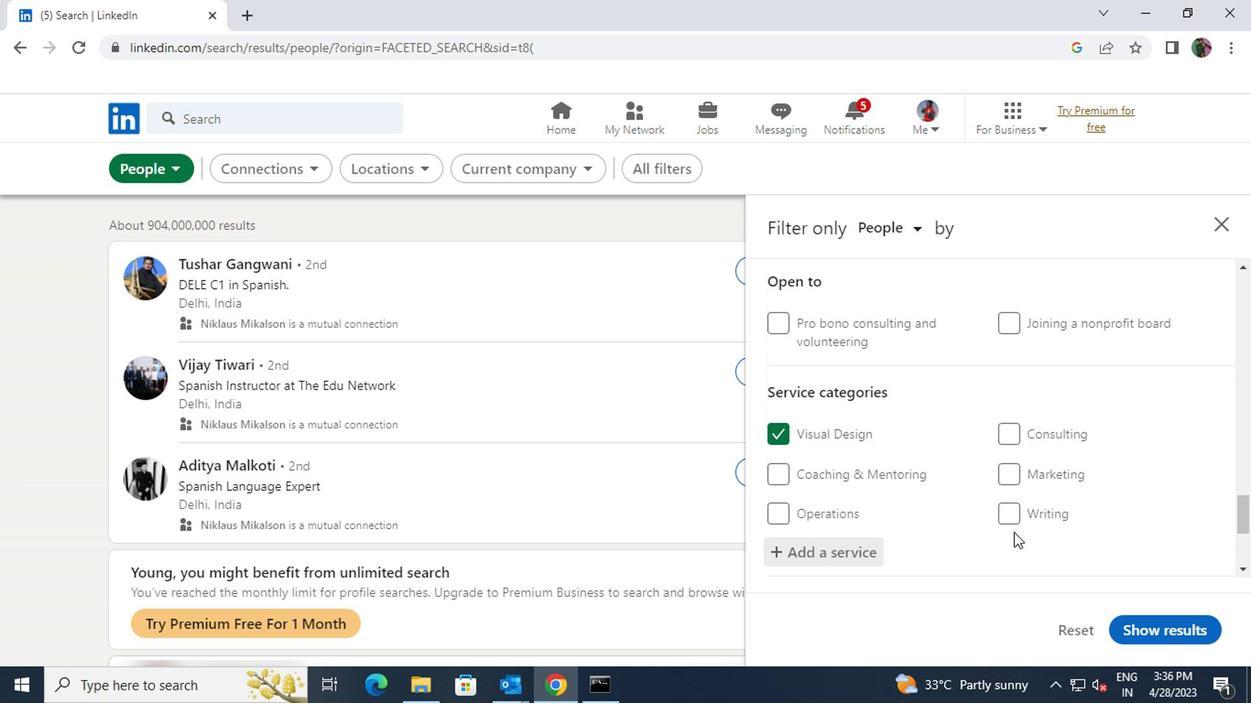 
Action: Mouse scrolled (862, 518) with delta (0, 0)
Screenshot: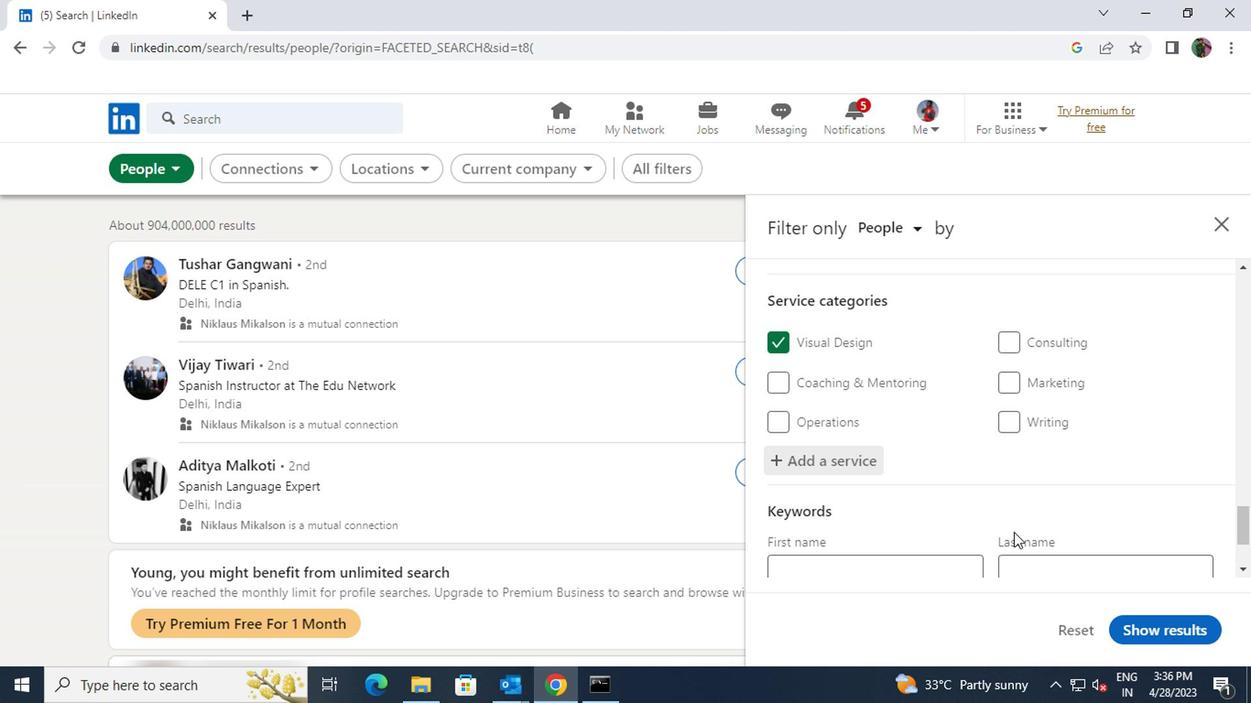 
Action: Mouse moved to (817, 531)
Screenshot: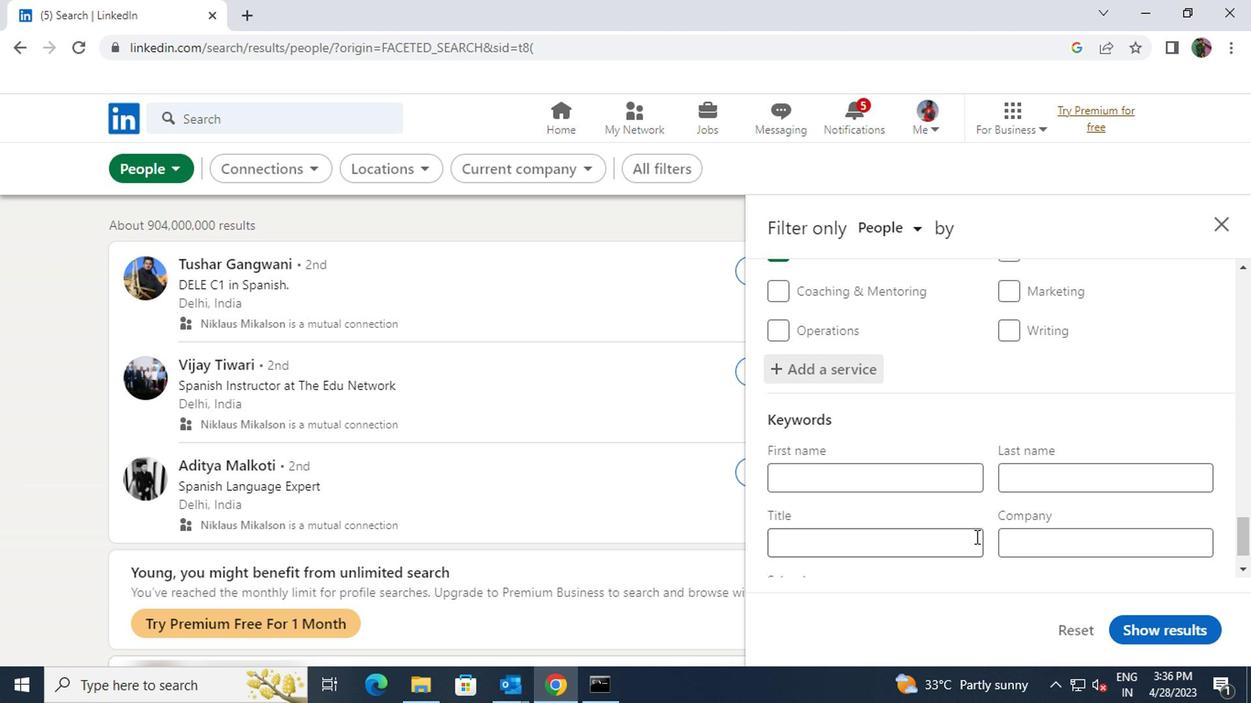 
Action: Mouse pressed left at (817, 531)
Screenshot: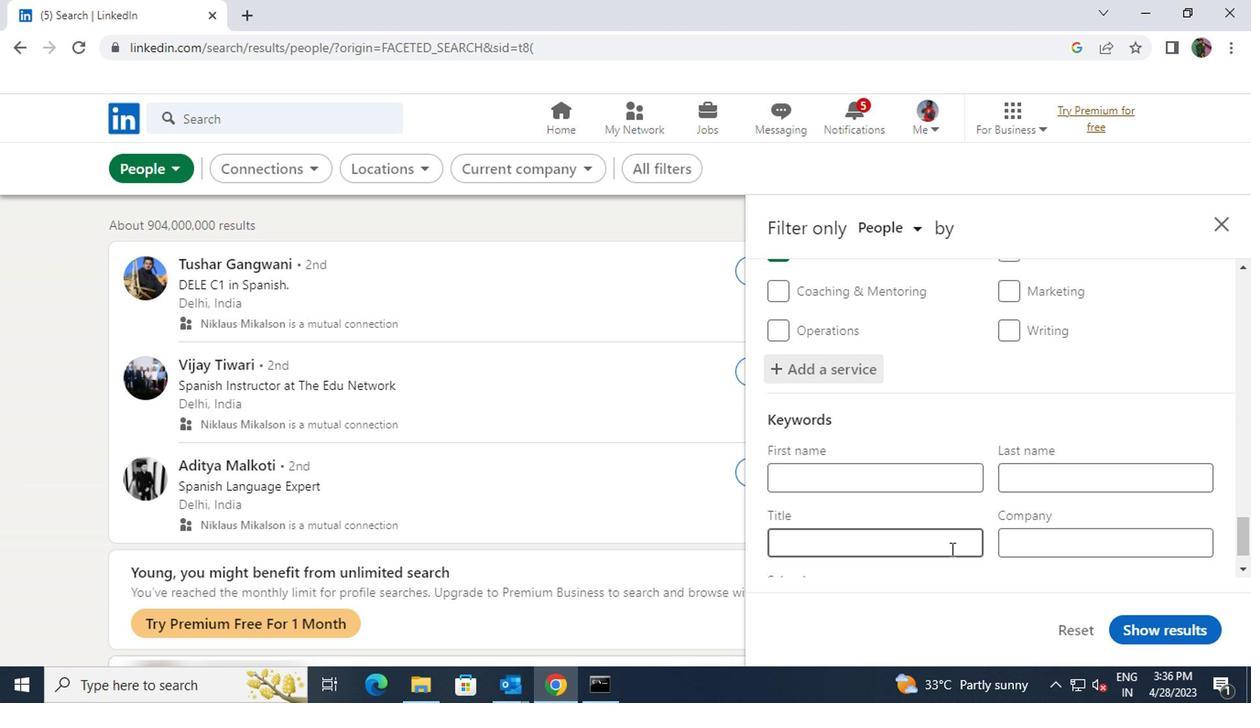 
Action: Key pressed <Key.shift>PHARMACIST
Screenshot: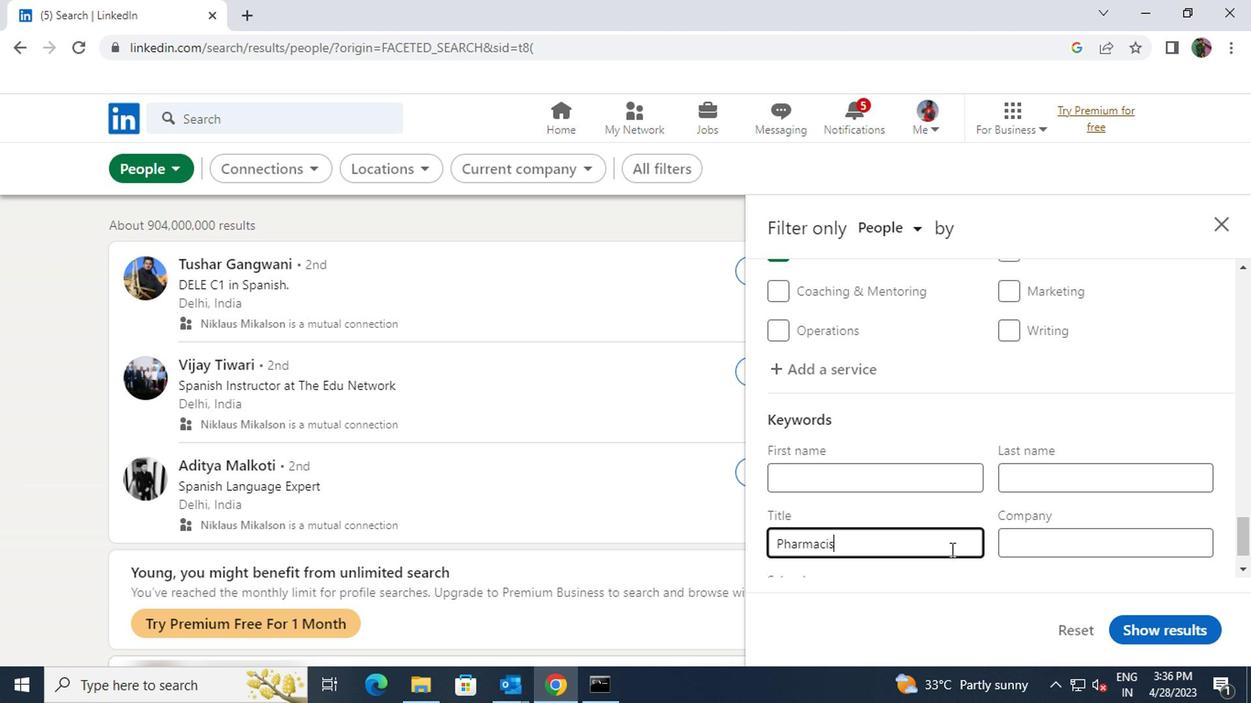 
Action: Mouse moved to (952, 593)
Screenshot: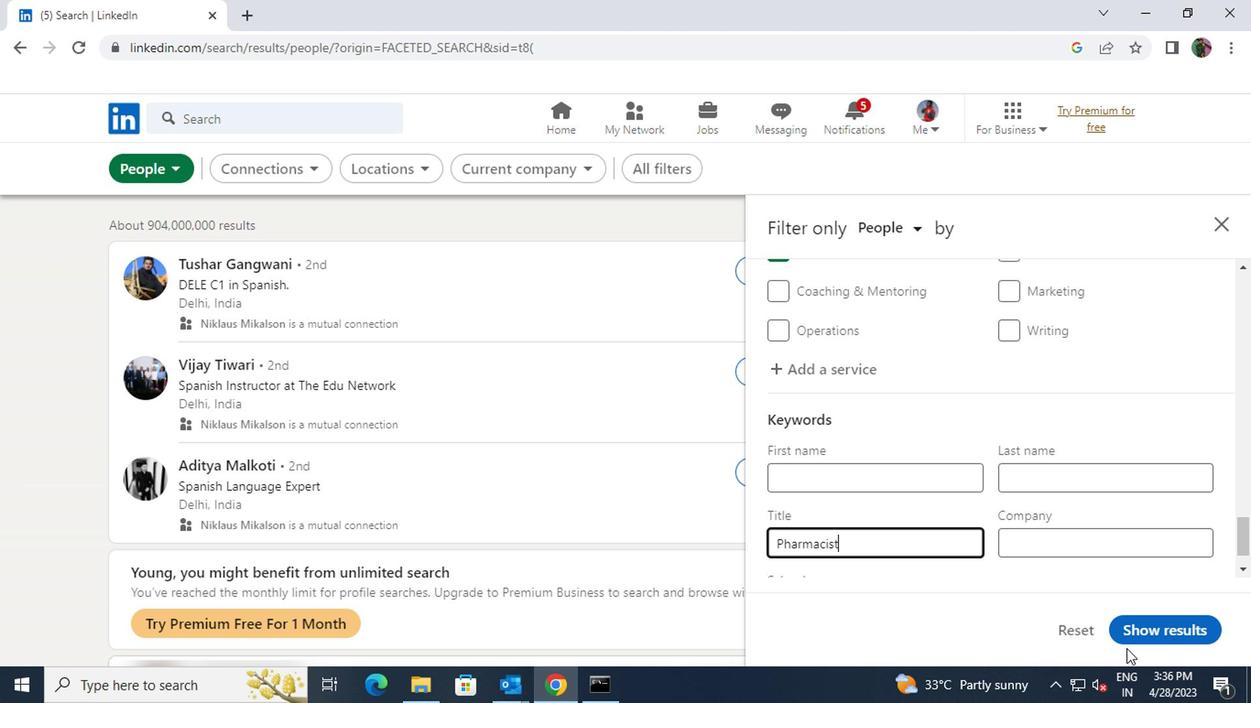 
Action: Mouse pressed left at (952, 593)
Screenshot: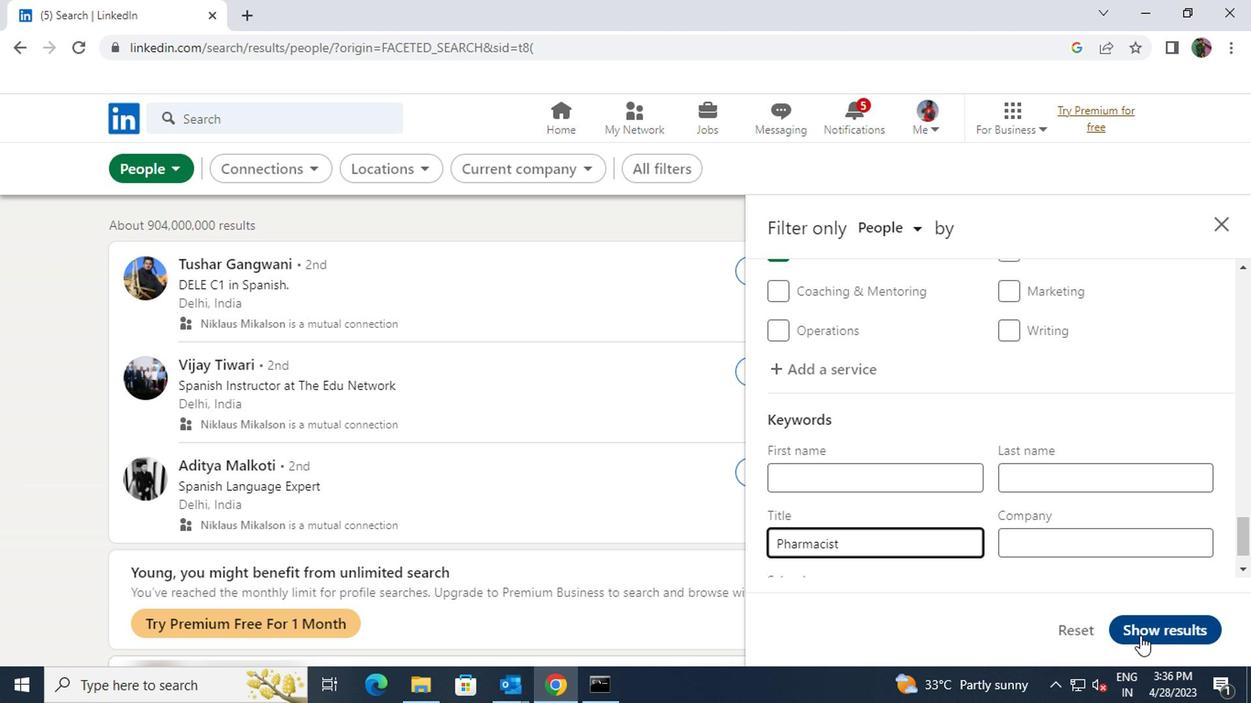 
